 Task: Find connections with filter location Wettingen with filter topic #mindset with filter profile language Potuguese with filter current company Toyota Kirloskar Motor with filter school Hyderabad Alumni Association of JNTU College of Engineering, Kakinada with filter industry Environmental Quality Programs with filter service category Grant Writing with filter keywords title Marketing Director
Action: Mouse moved to (559, 87)
Screenshot: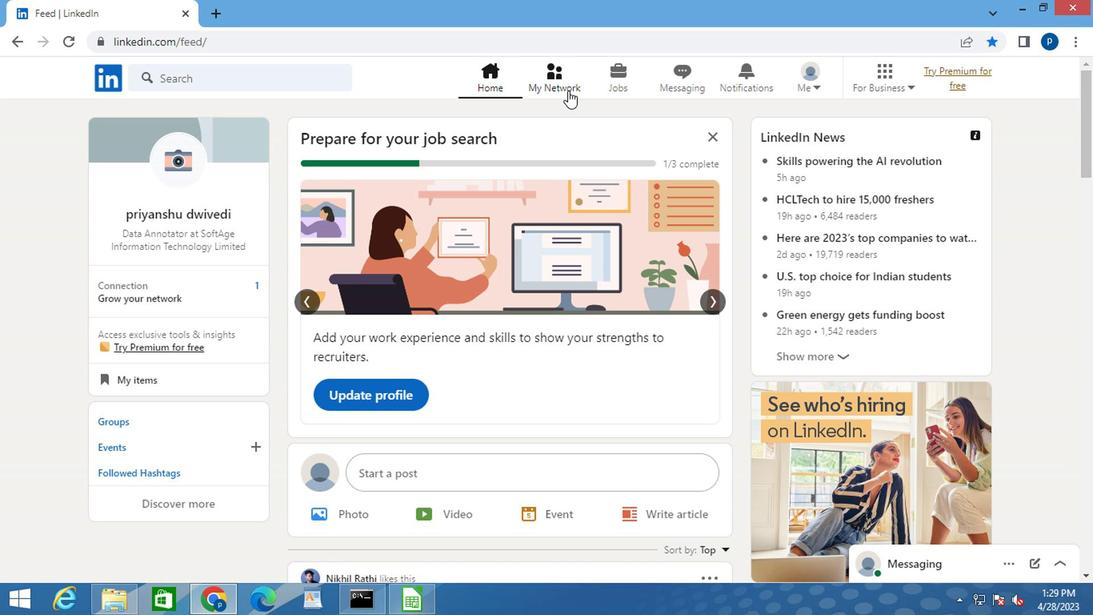 
Action: Mouse pressed left at (559, 87)
Screenshot: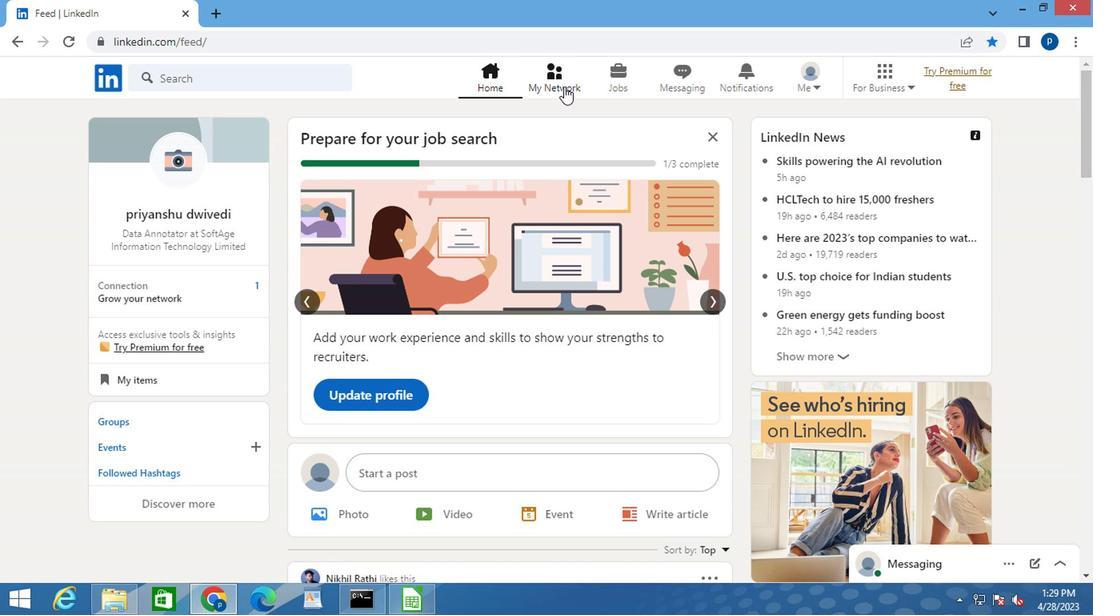 
Action: Mouse moved to (145, 163)
Screenshot: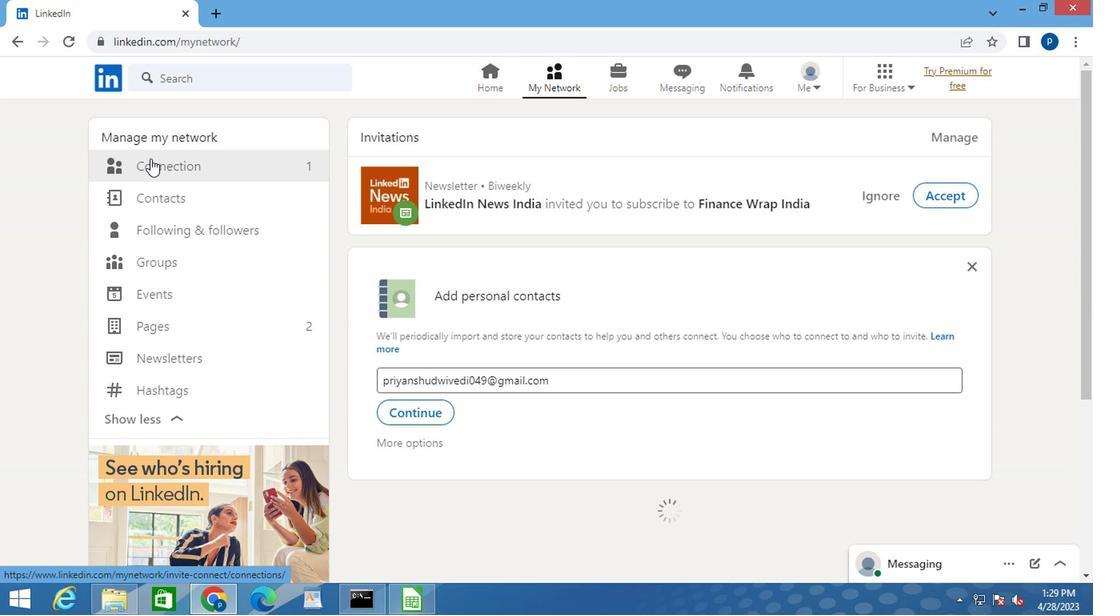 
Action: Mouse pressed left at (145, 163)
Screenshot: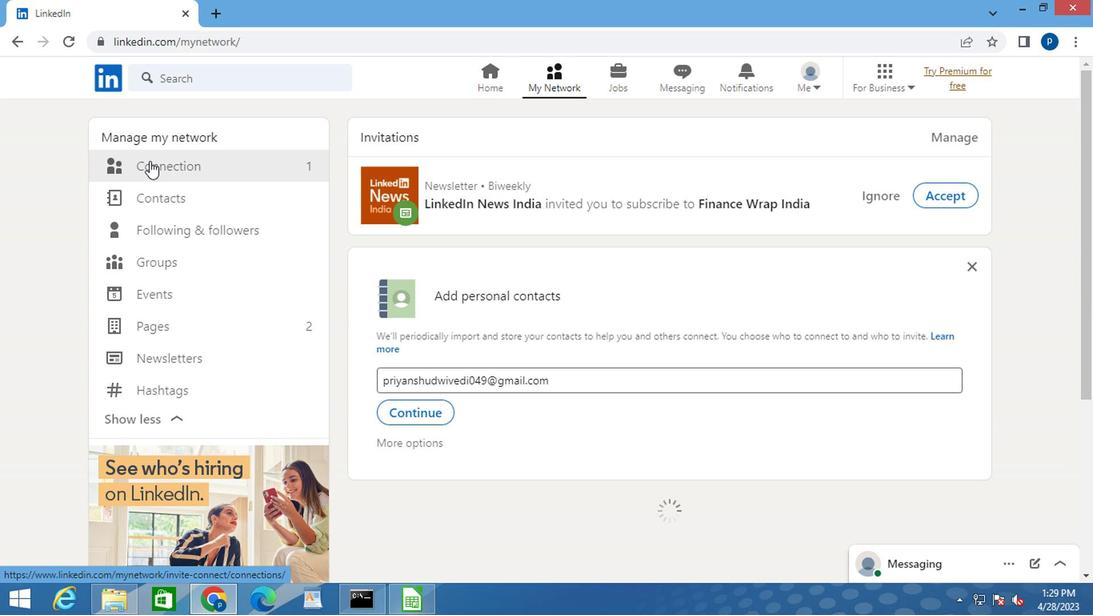 
Action: Mouse moved to (699, 168)
Screenshot: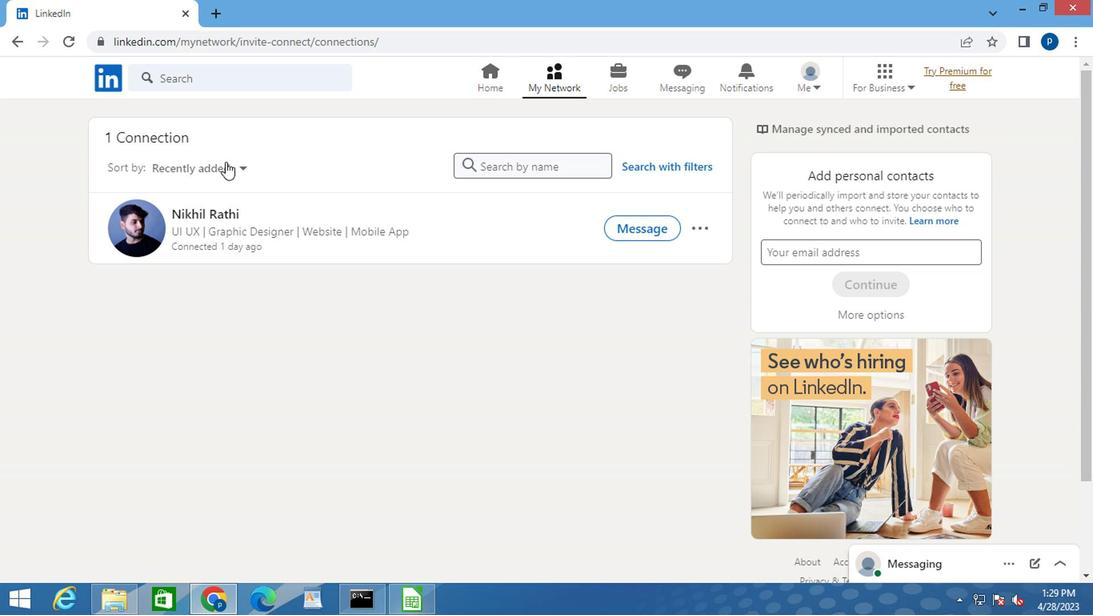 
Action: Mouse pressed left at (699, 168)
Screenshot: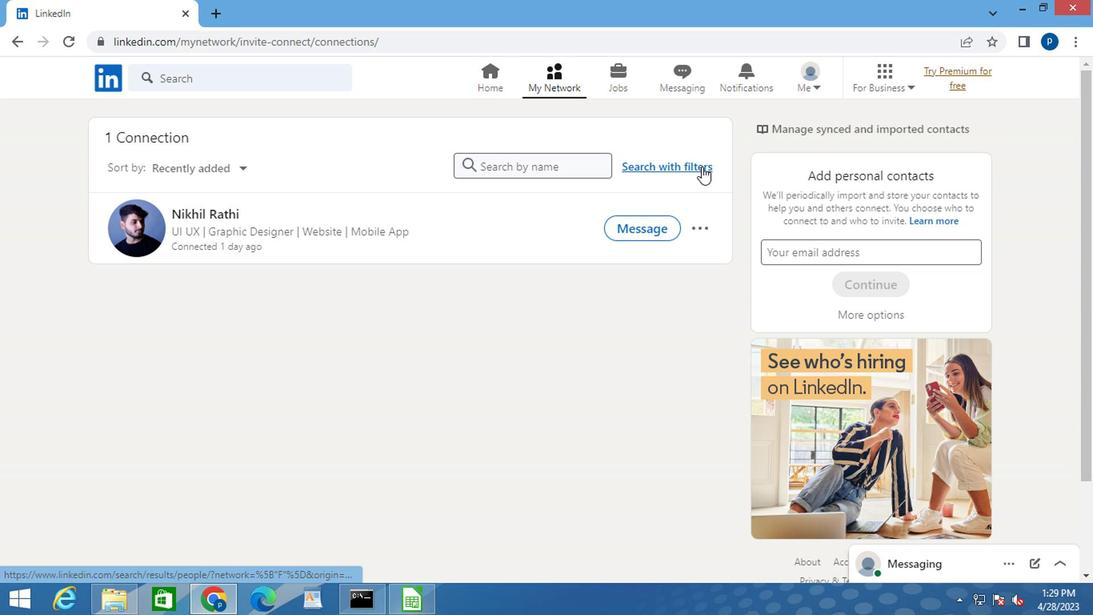 
Action: Mouse moved to (589, 128)
Screenshot: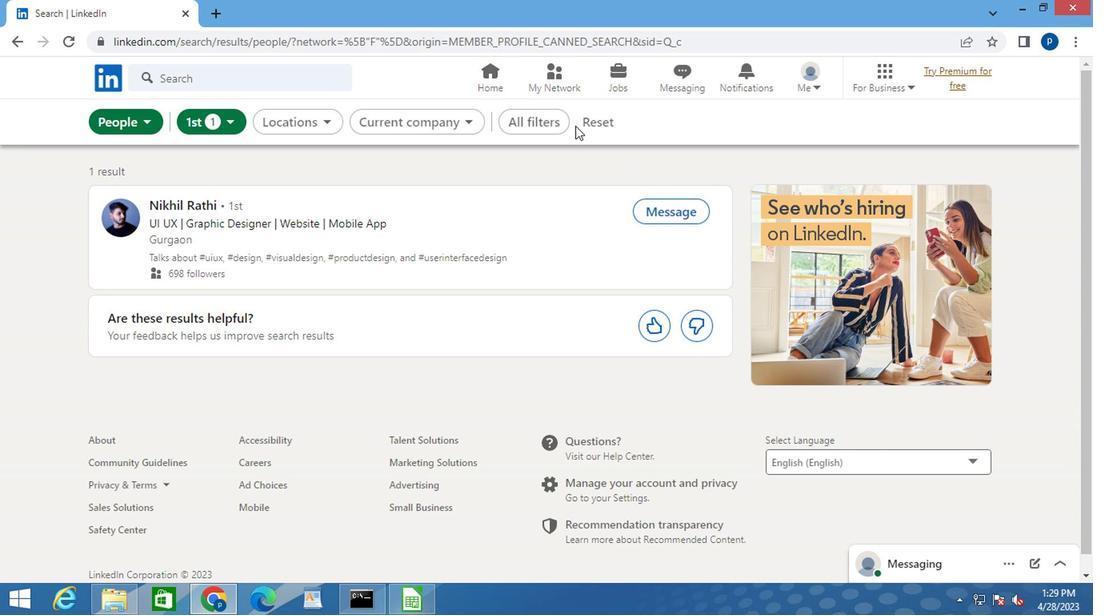 
Action: Mouse pressed left at (589, 128)
Screenshot: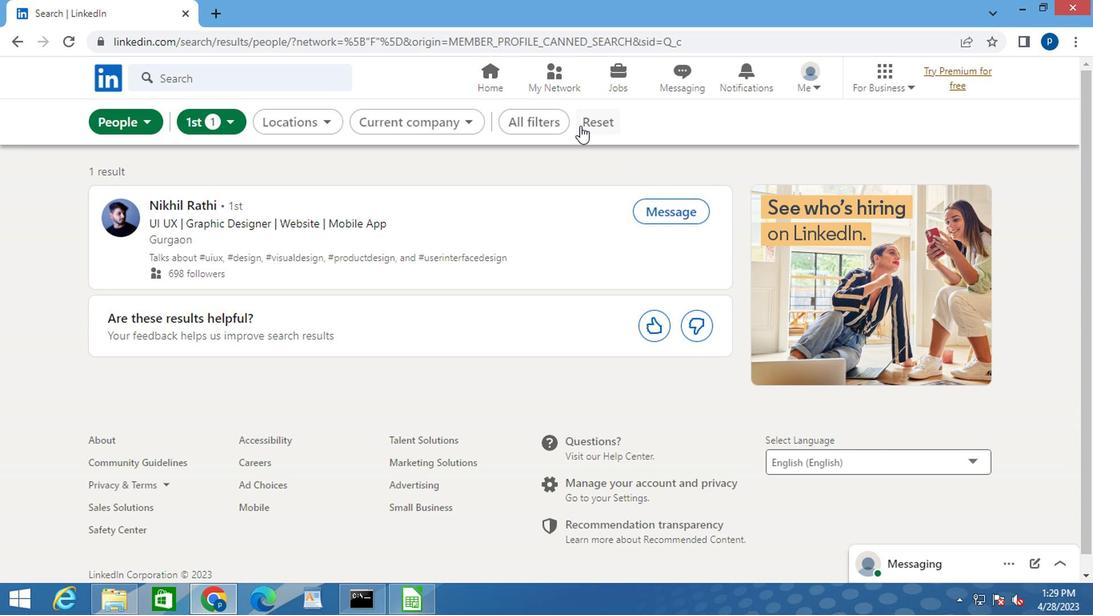 
Action: Mouse moved to (582, 128)
Screenshot: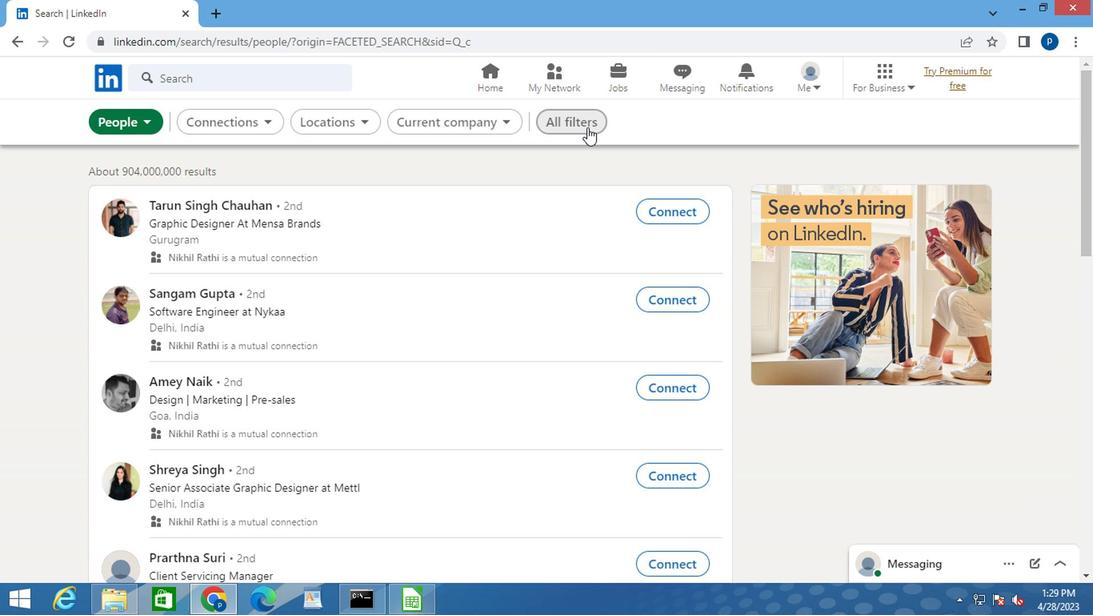 
Action: Mouse pressed left at (582, 128)
Screenshot: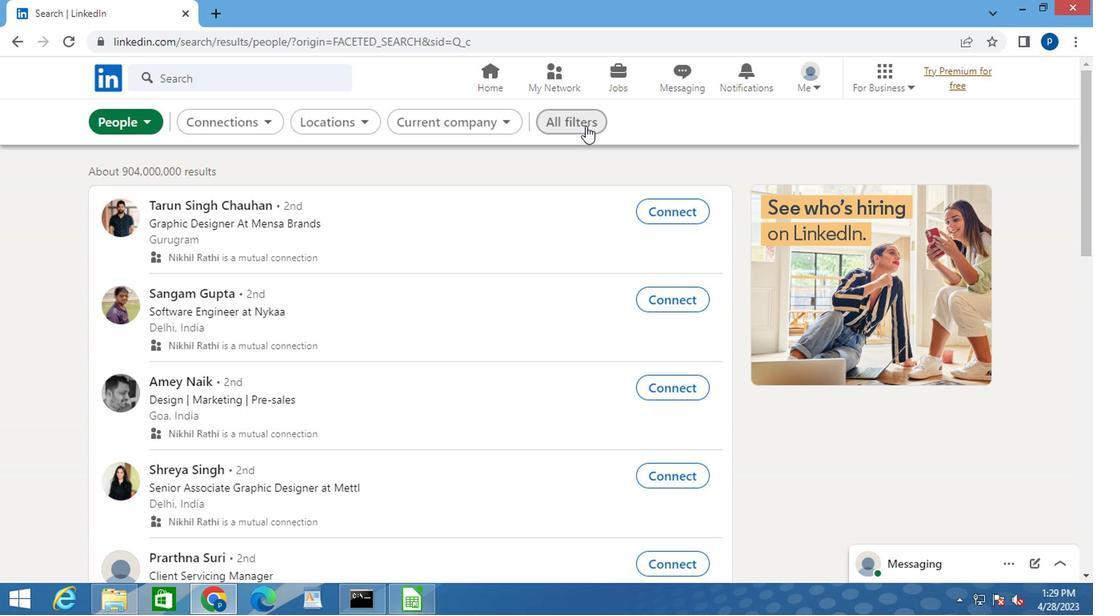 
Action: Mouse moved to (780, 408)
Screenshot: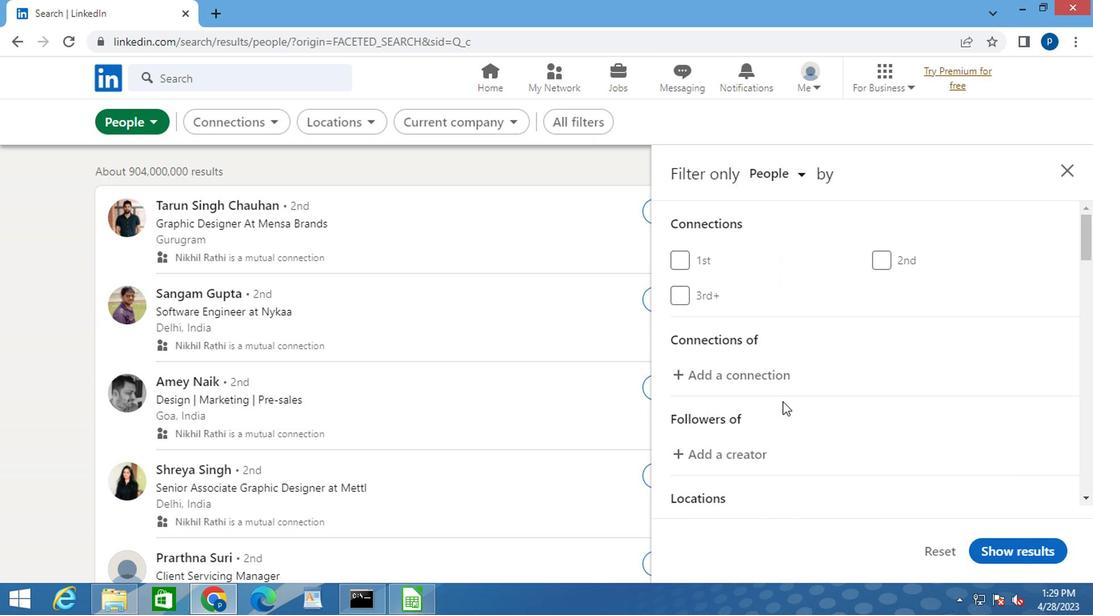 
Action: Mouse scrolled (780, 407) with delta (0, -1)
Screenshot: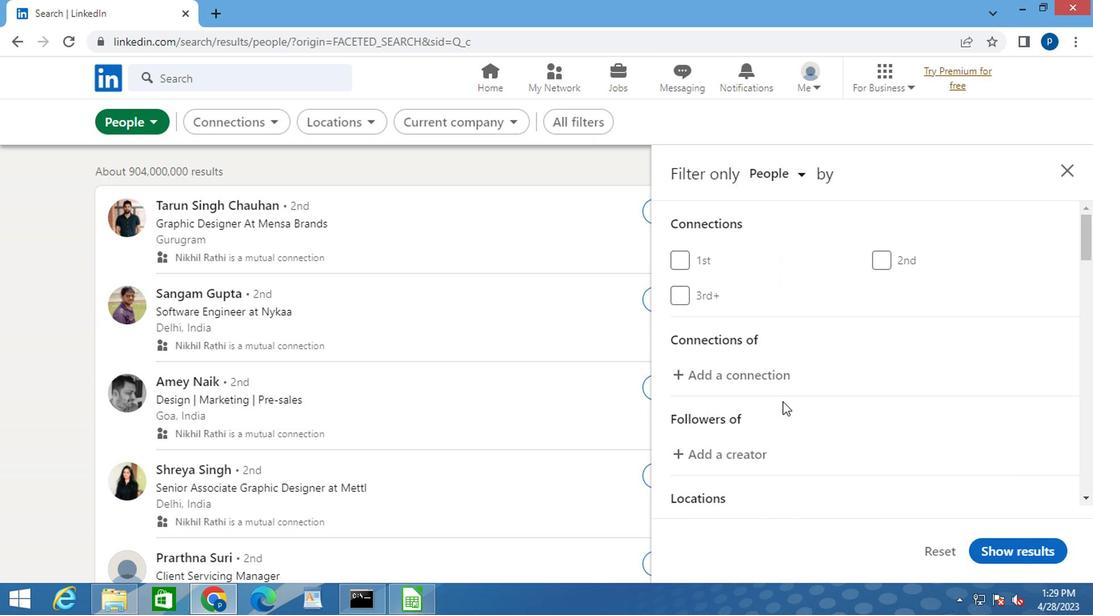 
Action: Mouse moved to (780, 414)
Screenshot: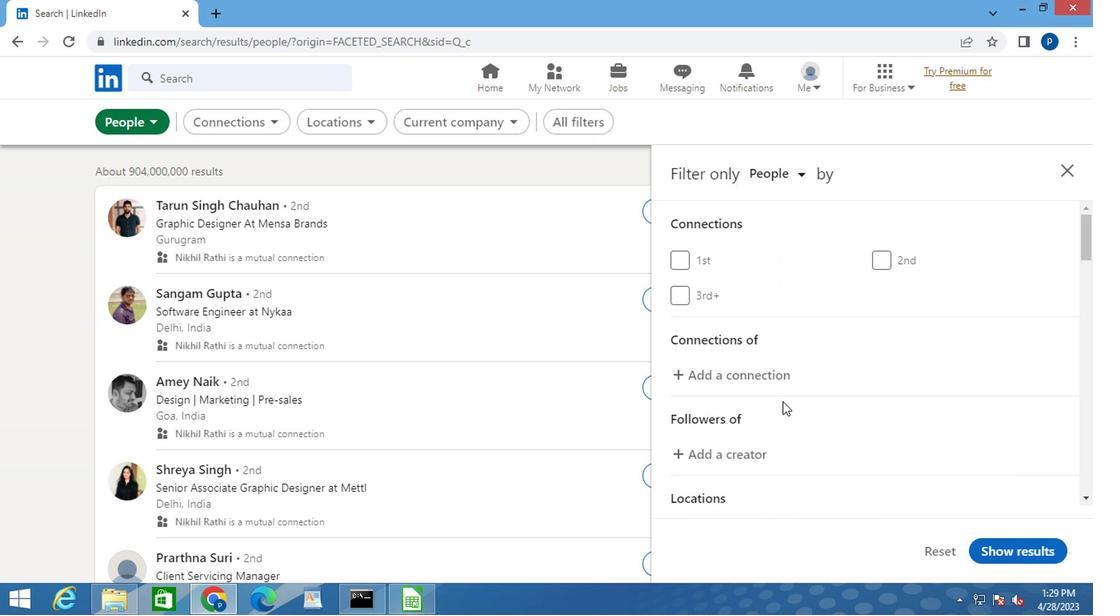 
Action: Mouse scrolled (780, 413) with delta (0, -1)
Screenshot: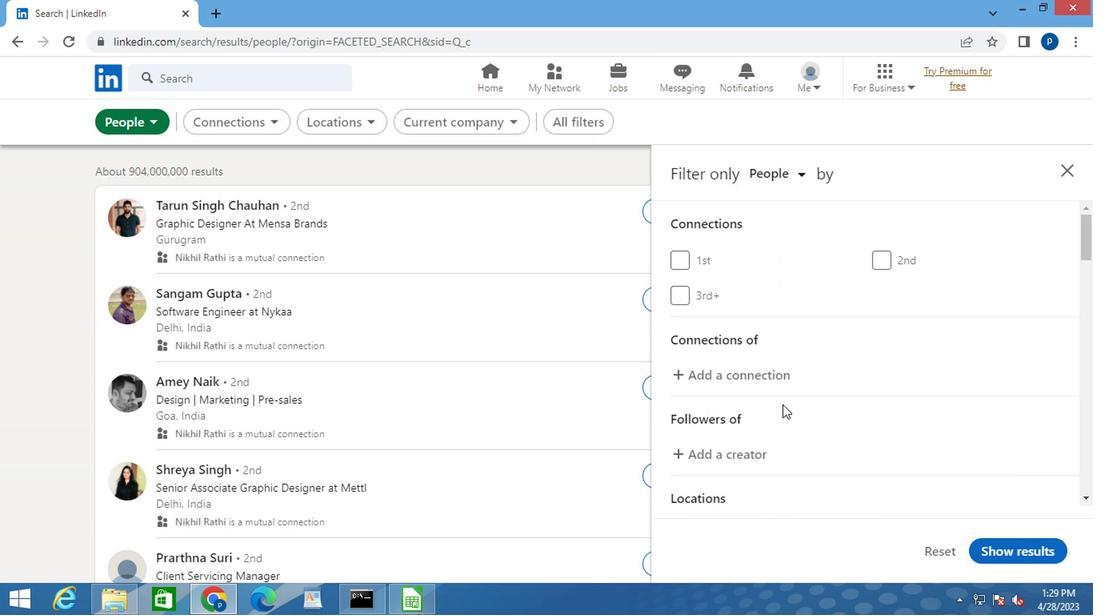 
Action: Mouse moved to (780, 415)
Screenshot: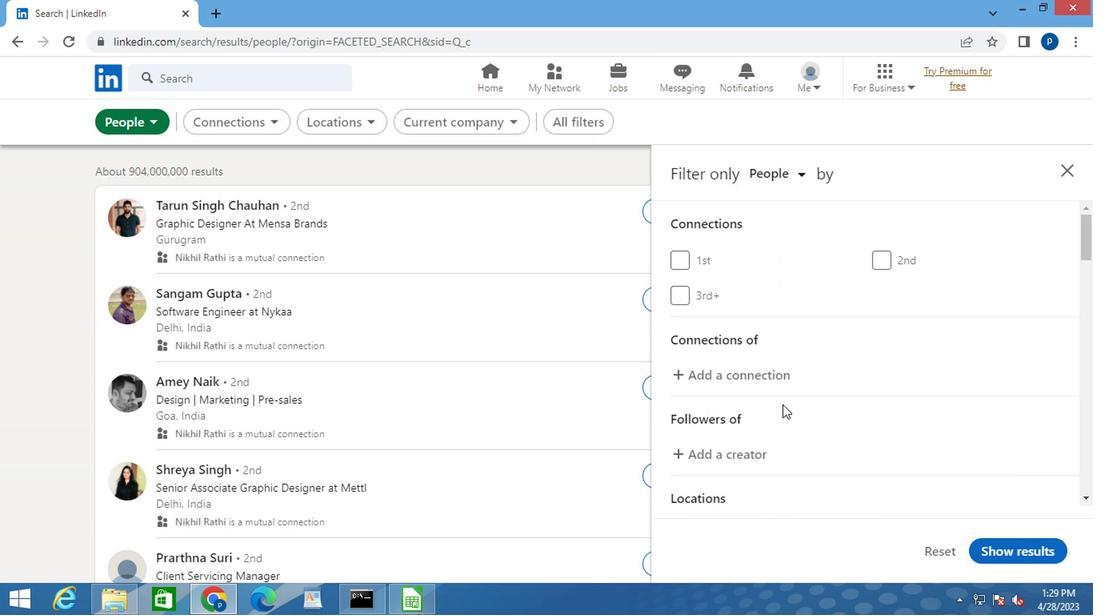 
Action: Mouse scrolled (780, 414) with delta (0, 0)
Screenshot: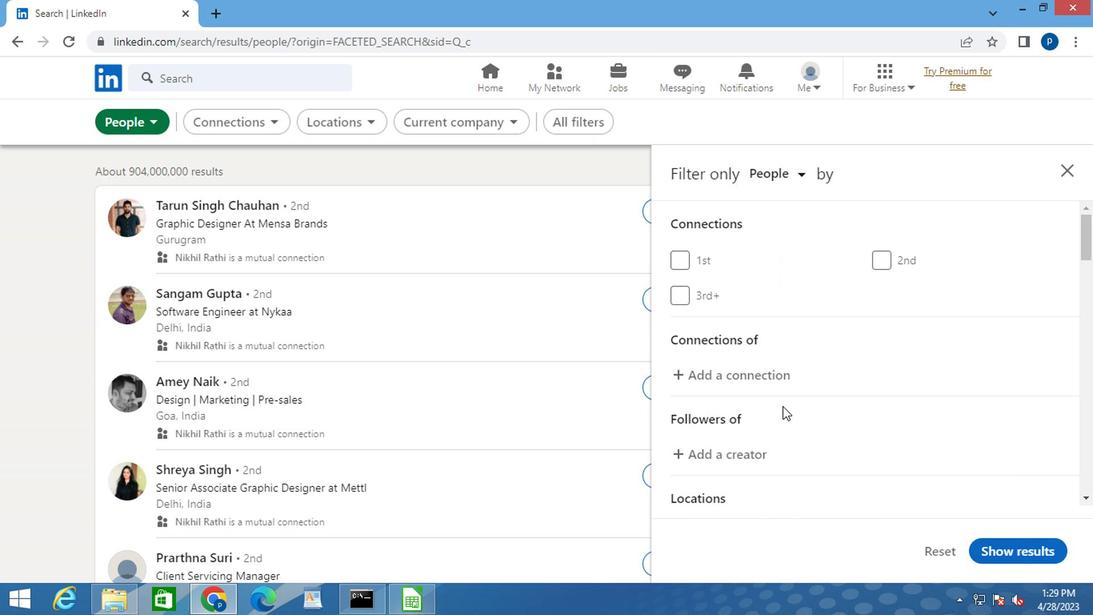 
Action: Mouse moved to (898, 375)
Screenshot: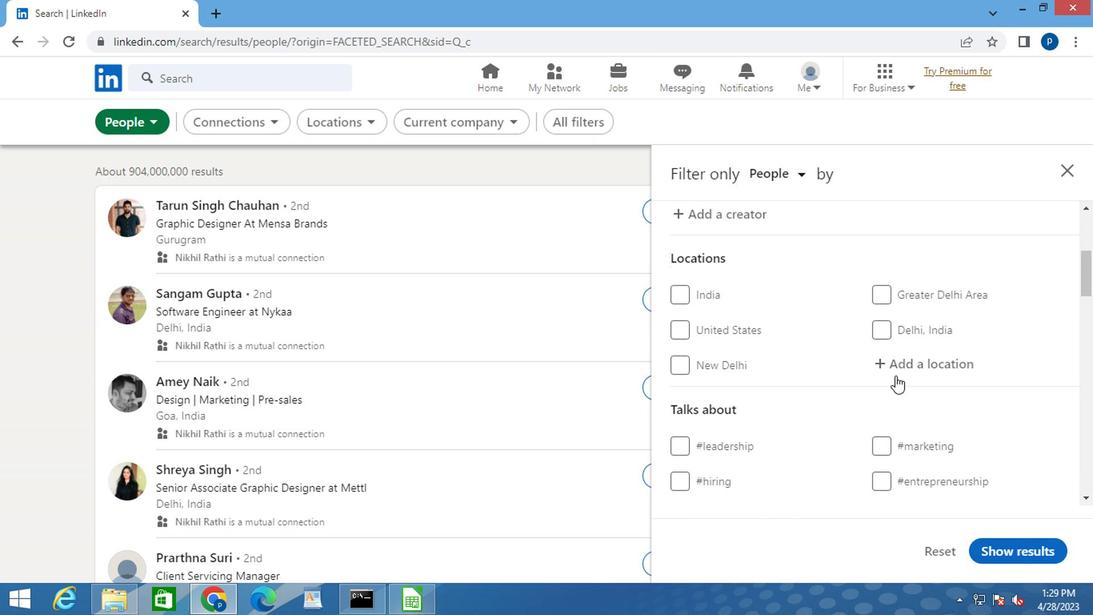 
Action: Mouse pressed left at (898, 375)
Screenshot: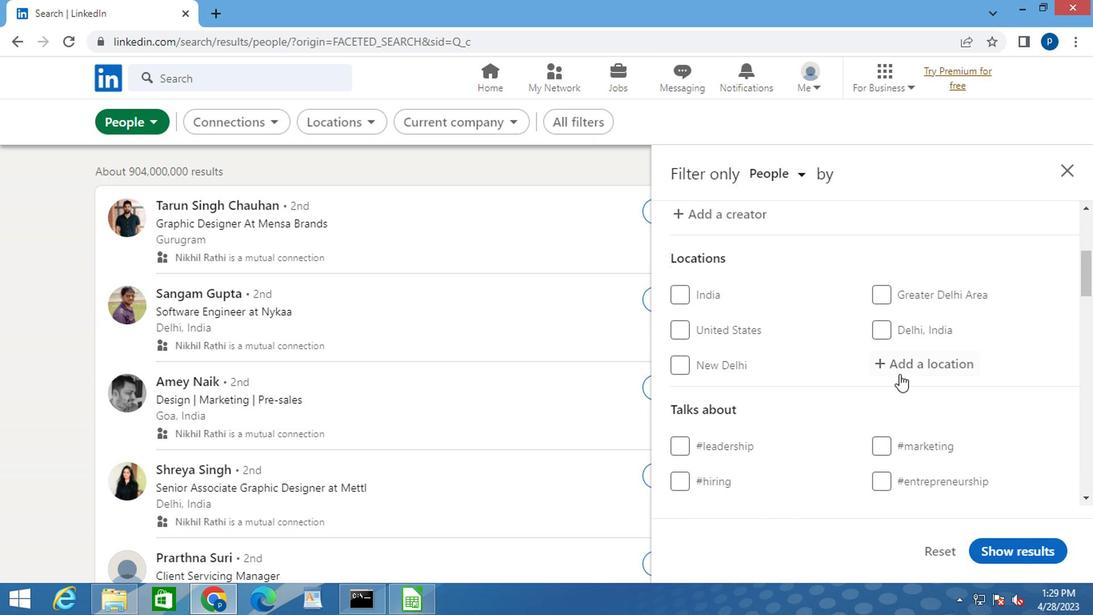 
Action: Key pressed <Key.caps_lock>w<Key.caps_lock>ettingen
Screenshot: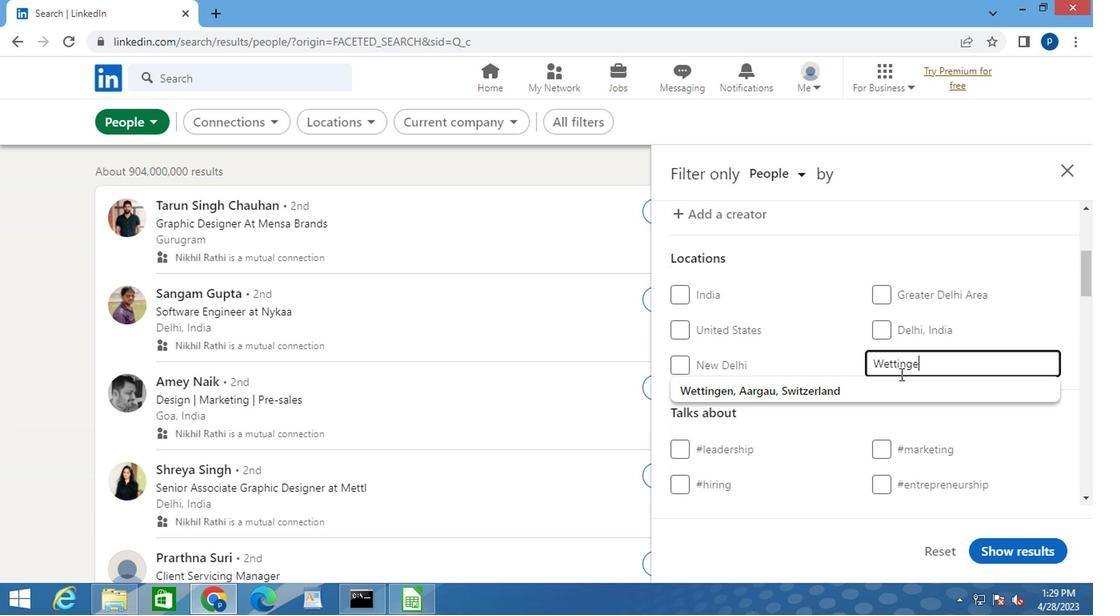 
Action: Mouse moved to (811, 387)
Screenshot: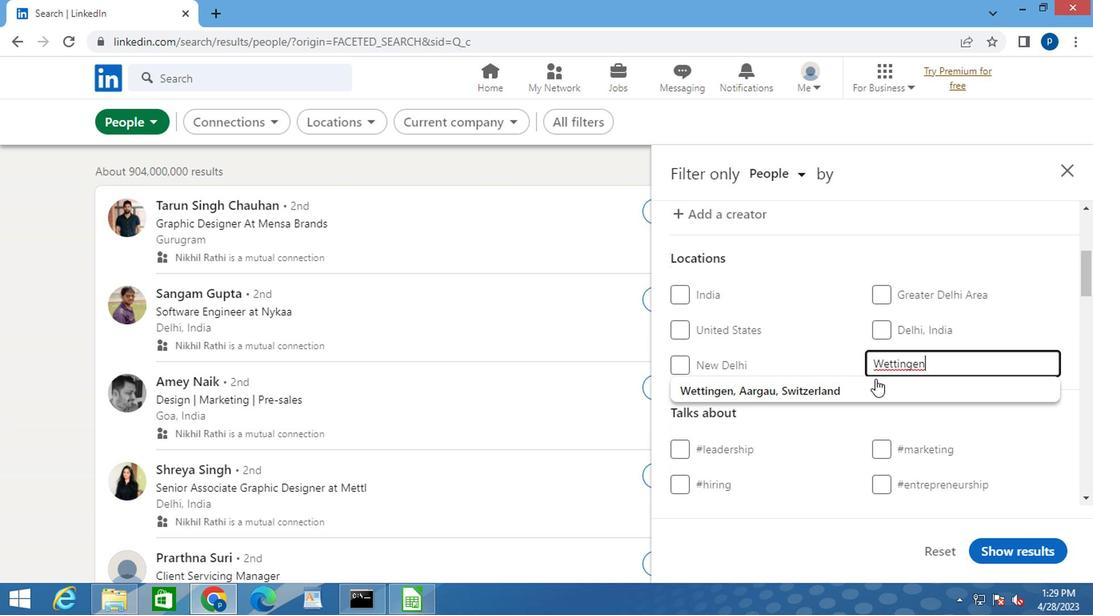 
Action: Mouse pressed left at (811, 387)
Screenshot: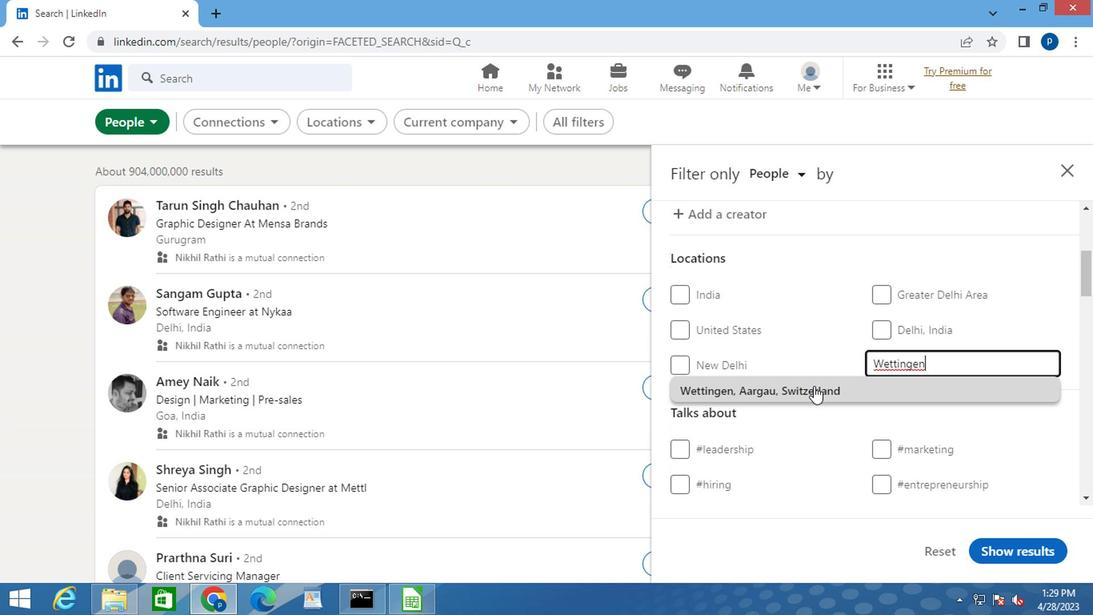 
Action: Mouse moved to (803, 391)
Screenshot: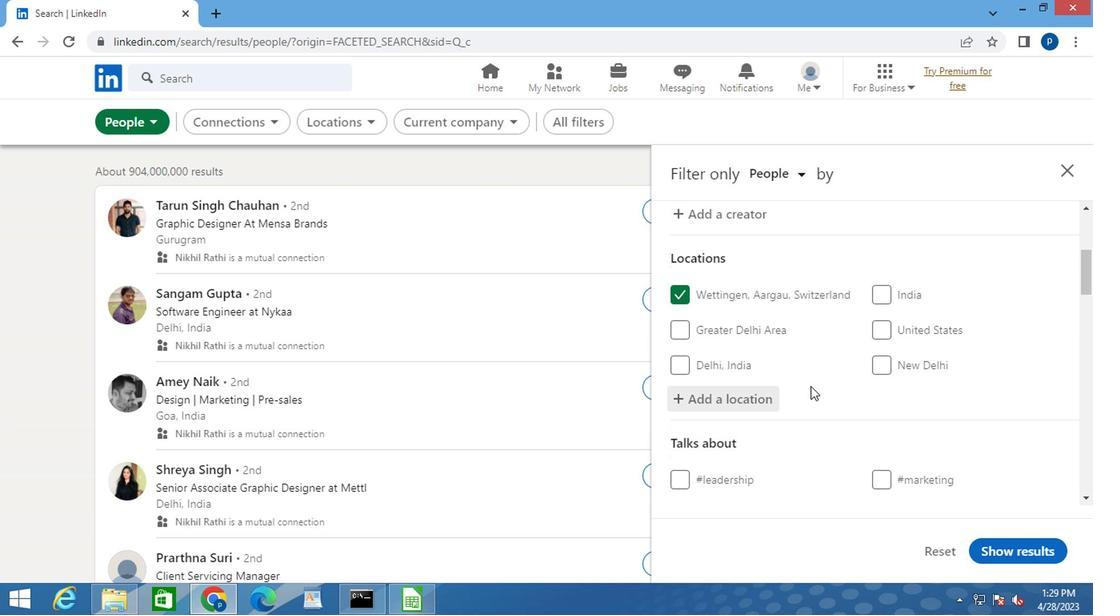 
Action: Mouse scrolled (803, 390) with delta (0, 0)
Screenshot: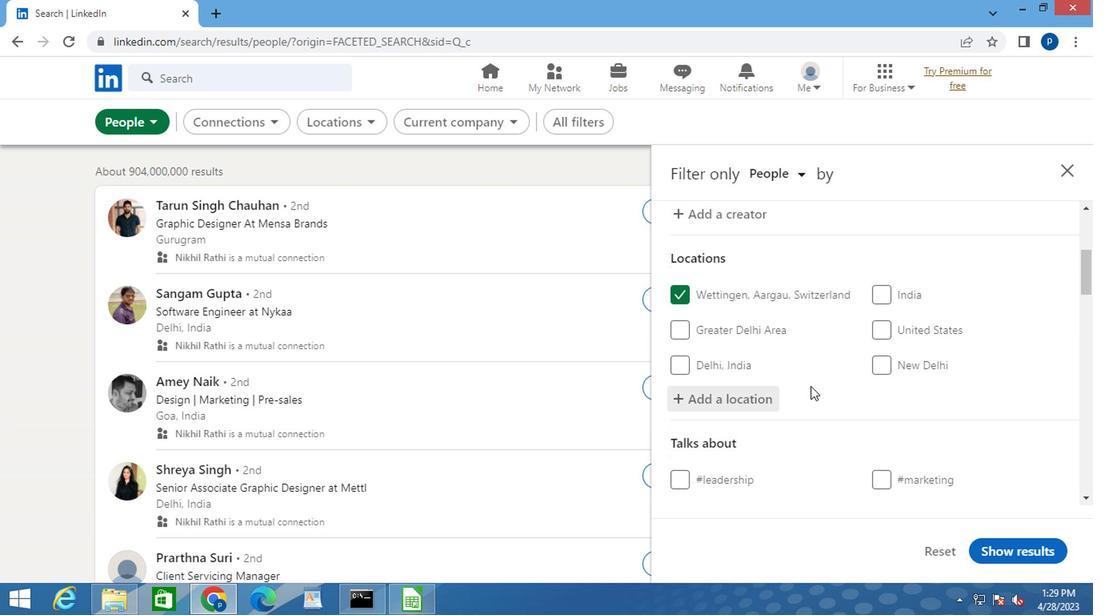
Action: Mouse moved to (803, 391)
Screenshot: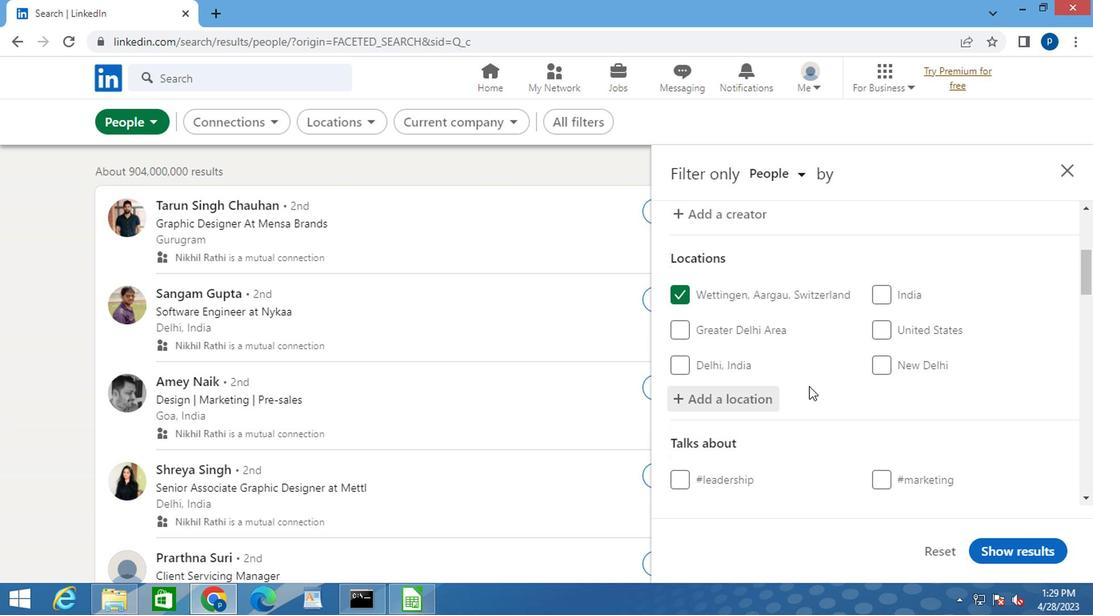 
Action: Mouse scrolled (803, 391) with delta (0, 0)
Screenshot: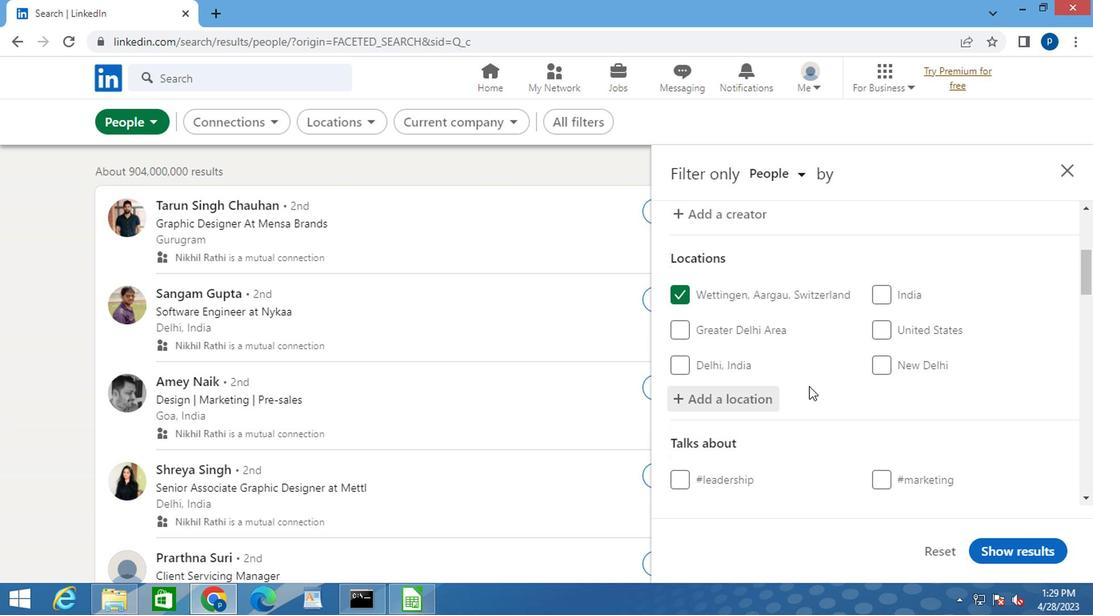 
Action: Mouse moved to (885, 395)
Screenshot: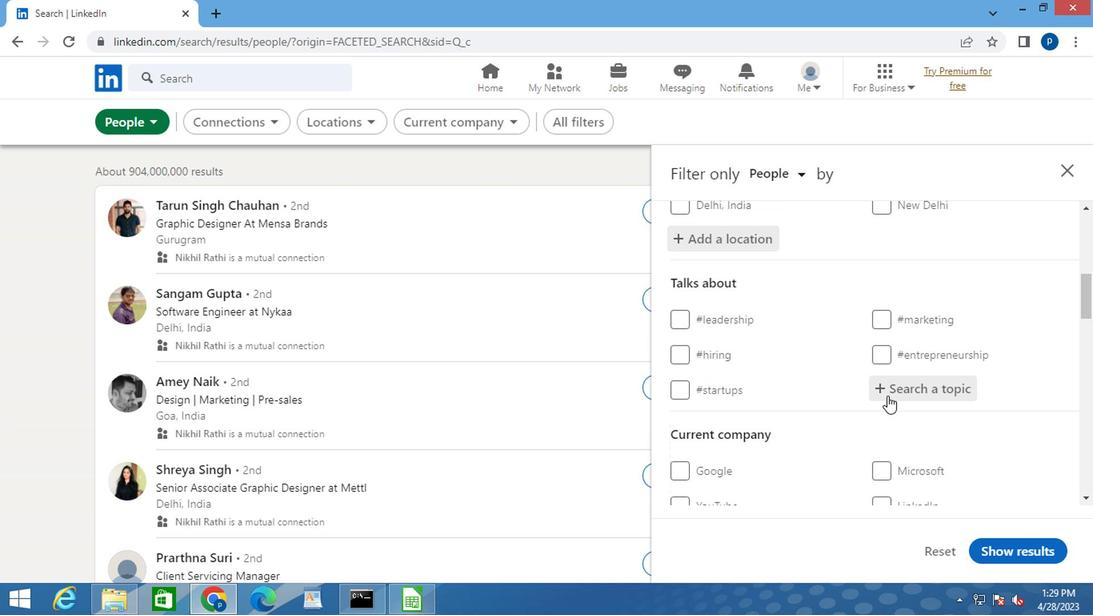 
Action: Mouse pressed left at (885, 395)
Screenshot: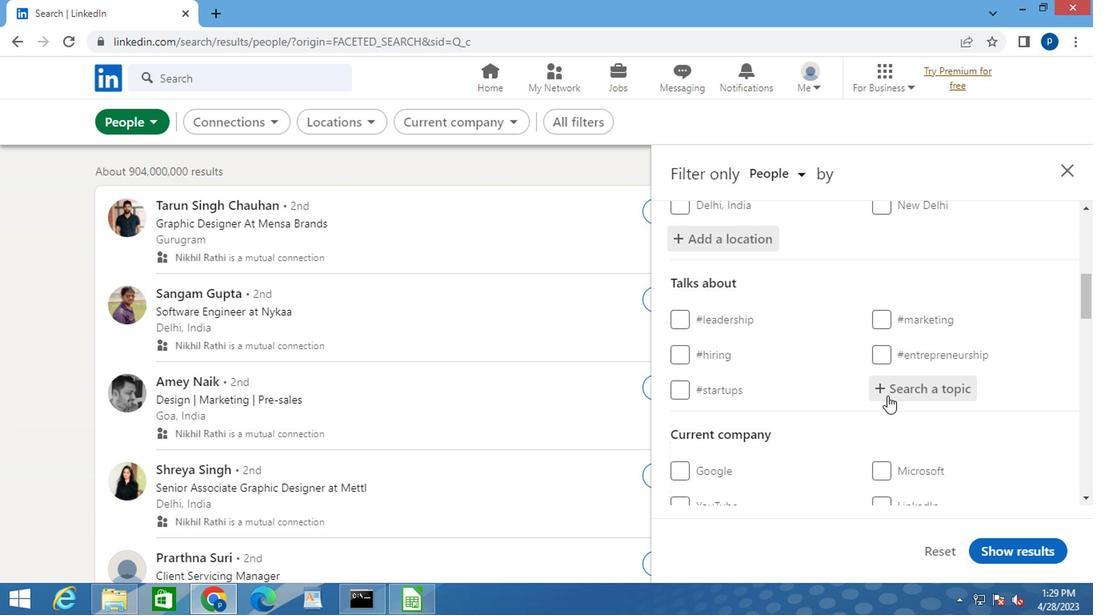 
Action: Key pressed <Key.shift>#MINDSET
Screenshot: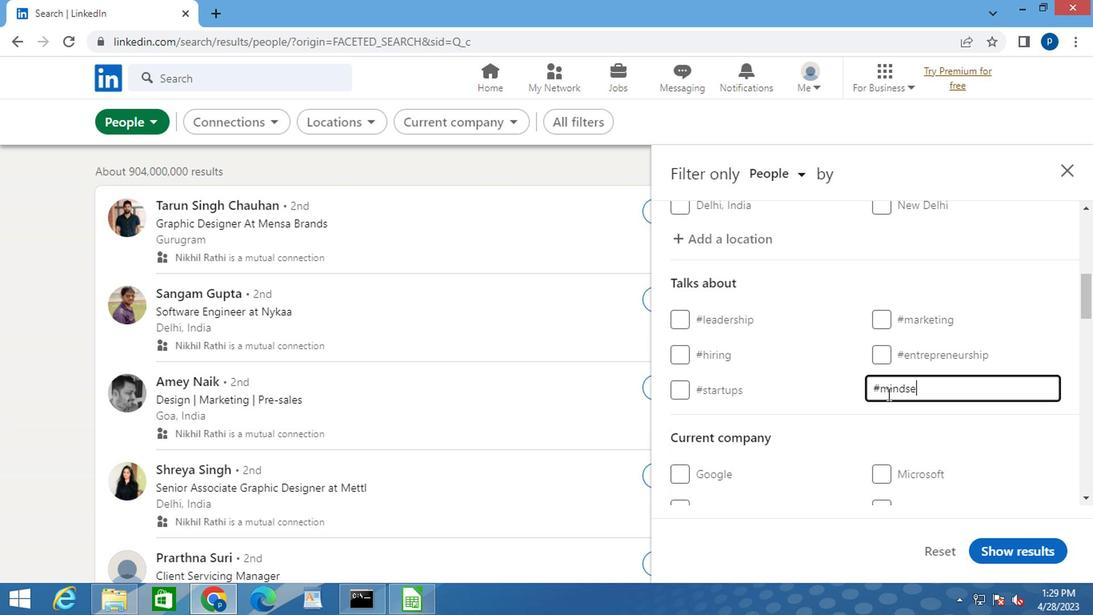 
Action: Mouse moved to (874, 411)
Screenshot: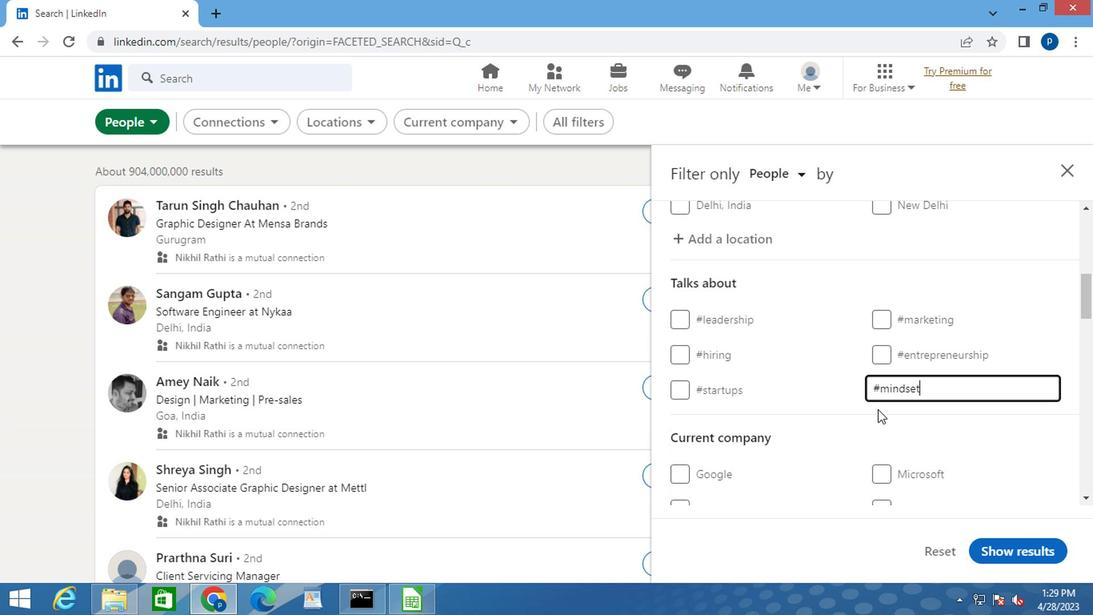 
Action: Mouse scrolled (874, 411) with delta (0, 0)
Screenshot: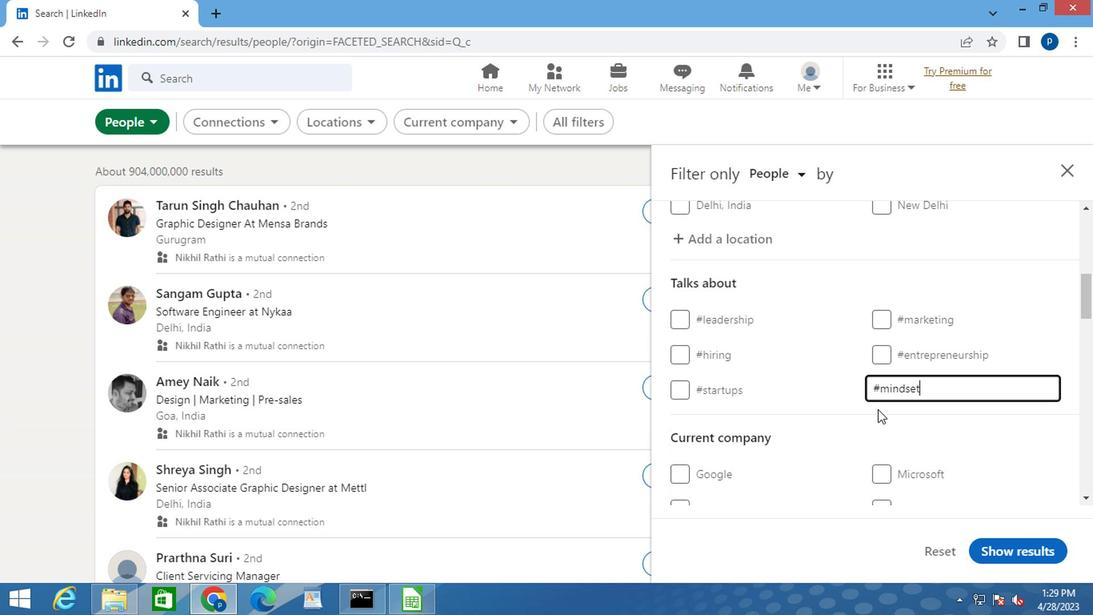 
Action: Mouse moved to (872, 412)
Screenshot: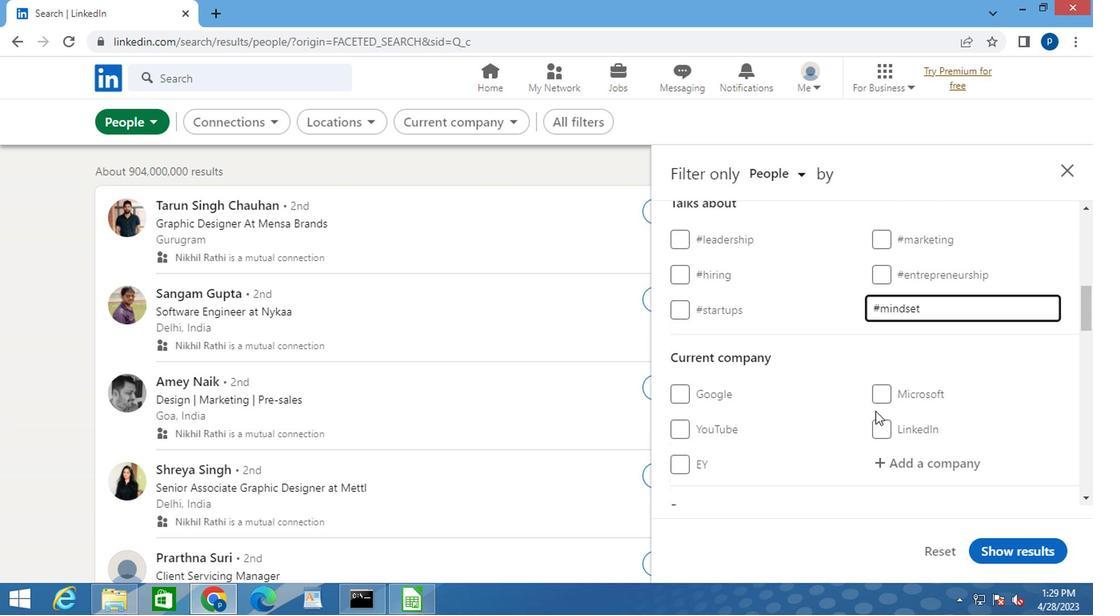 
Action: Mouse scrolled (872, 411) with delta (0, -1)
Screenshot: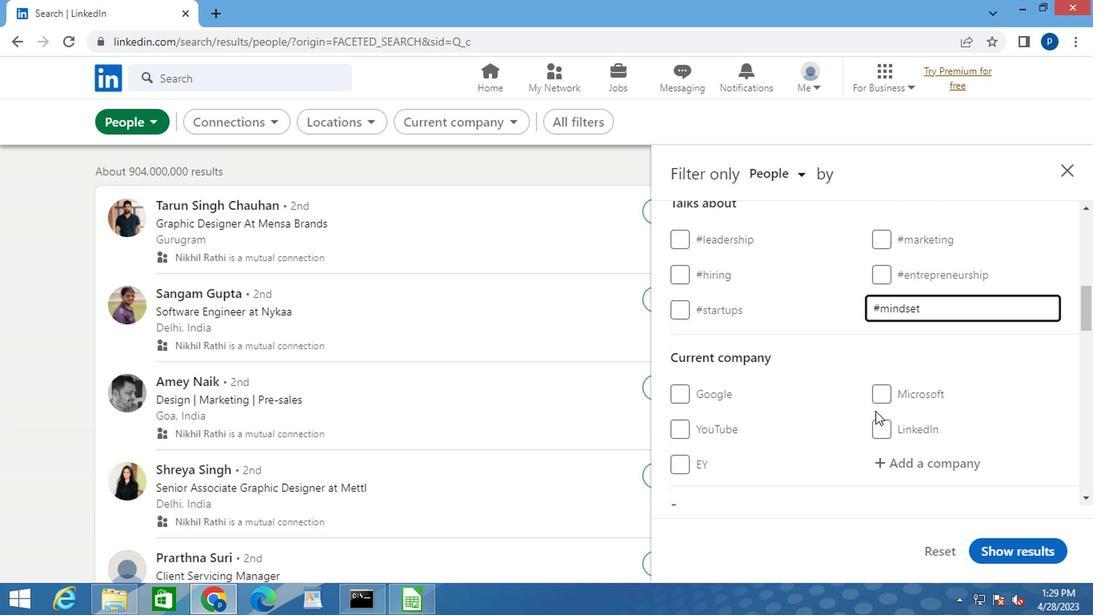 
Action: Mouse moved to (870, 412)
Screenshot: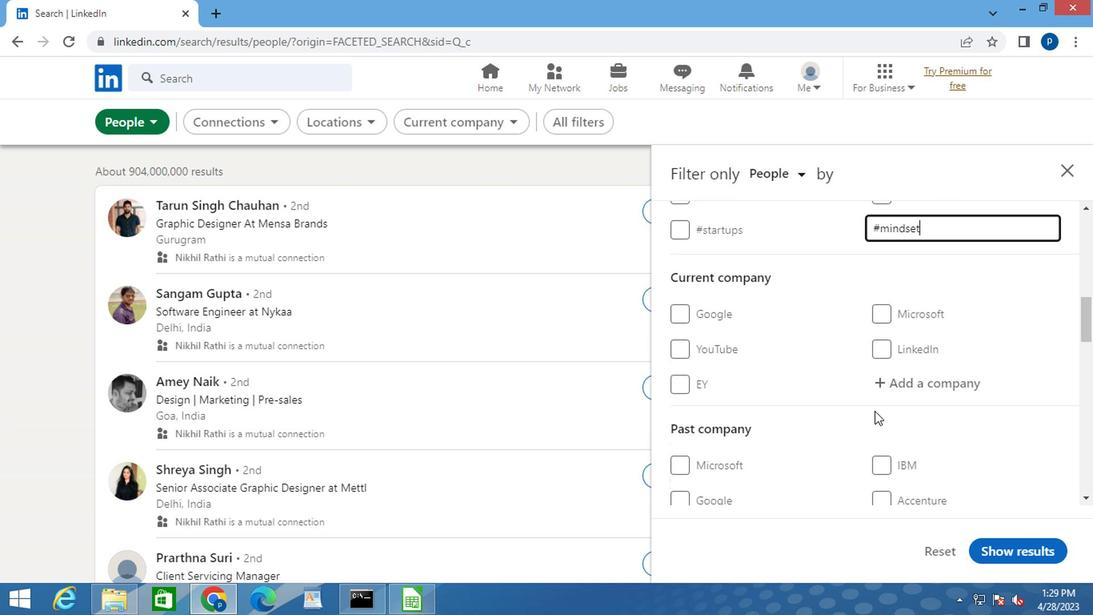 
Action: Mouse scrolled (870, 411) with delta (0, -1)
Screenshot: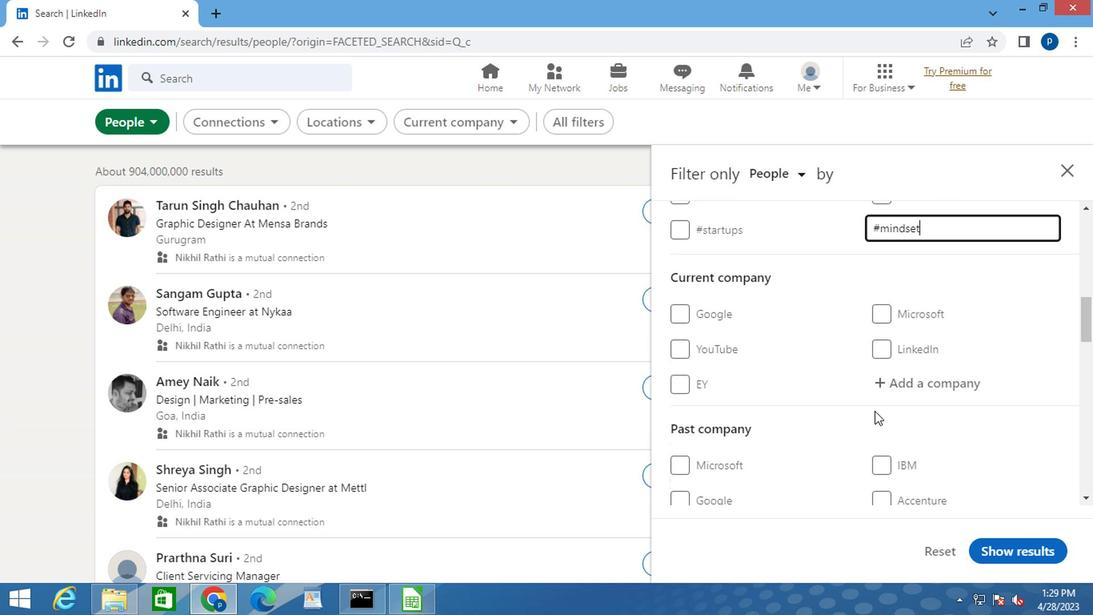 
Action: Mouse moved to (845, 403)
Screenshot: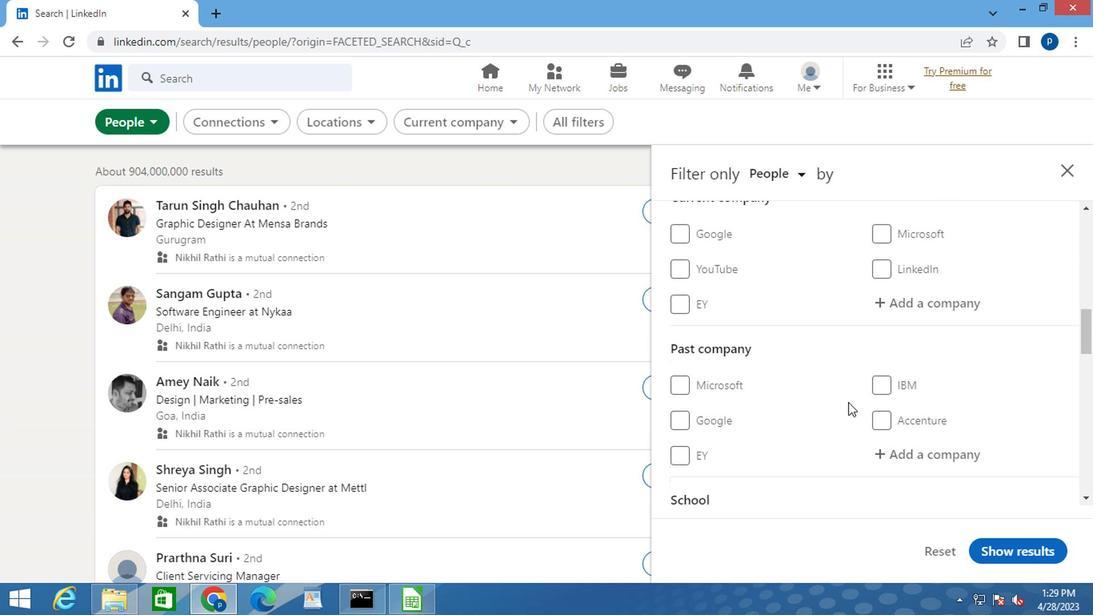 
Action: Mouse scrolled (845, 403) with delta (0, 0)
Screenshot: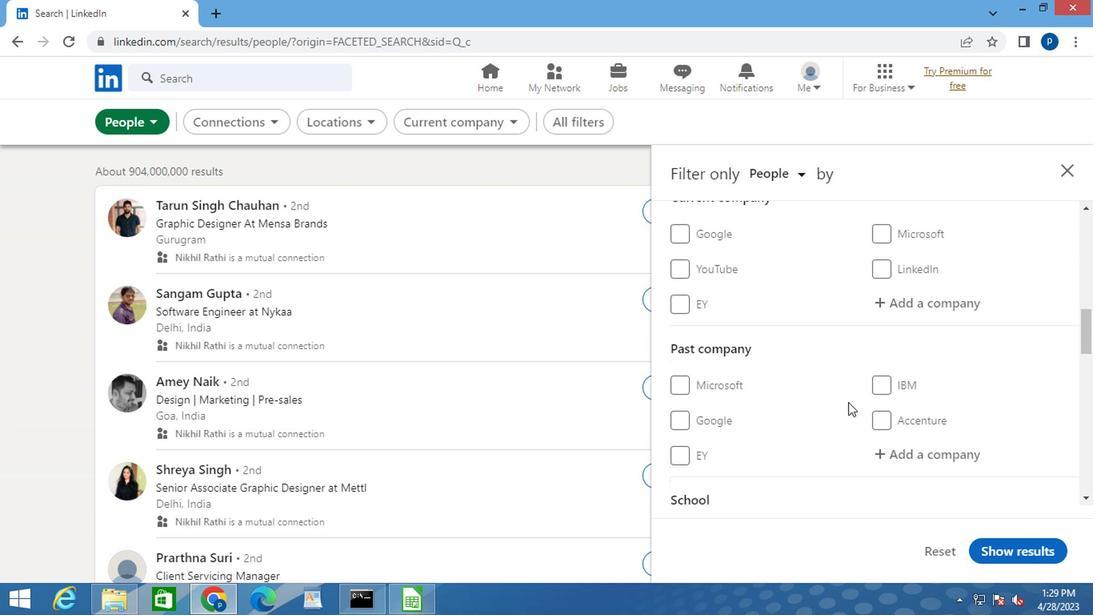 
Action: Mouse moved to (837, 403)
Screenshot: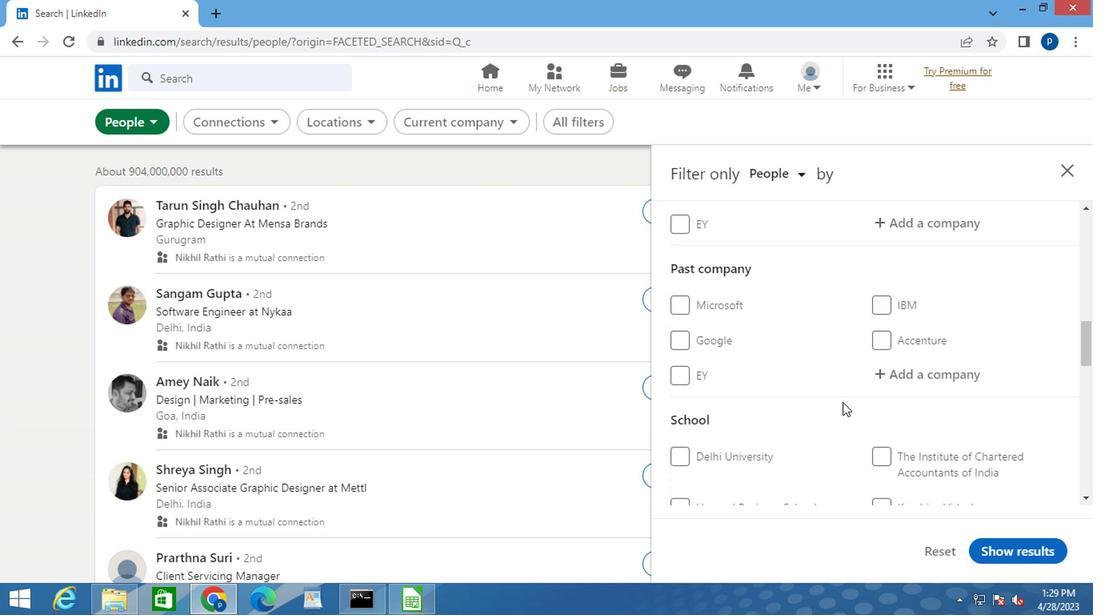 
Action: Mouse scrolled (837, 403) with delta (0, 0)
Screenshot: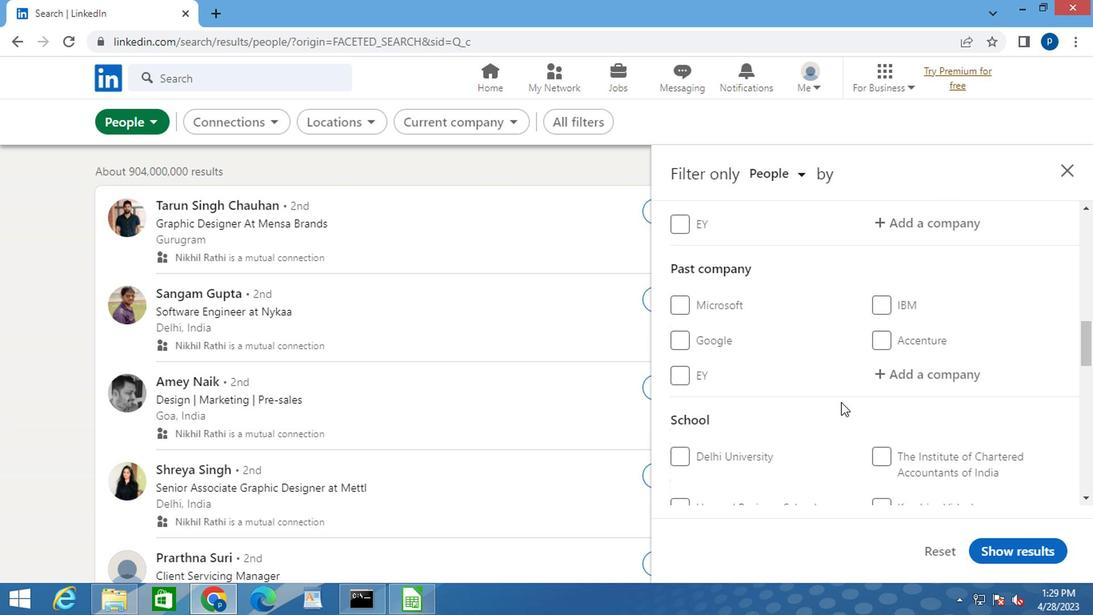 
Action: Mouse moved to (833, 403)
Screenshot: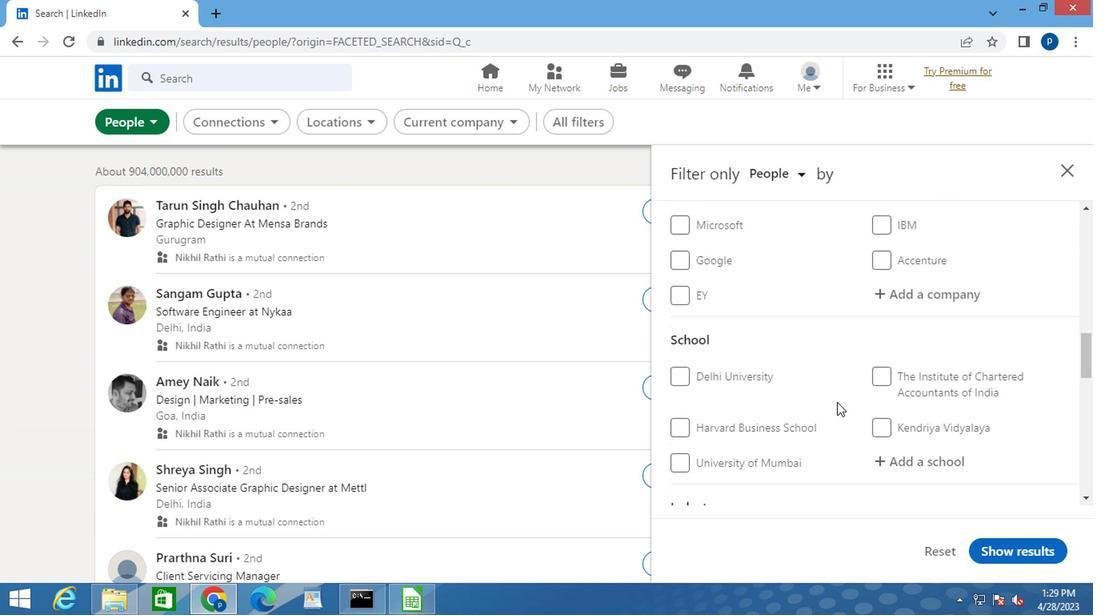 
Action: Mouse scrolled (833, 403) with delta (0, 0)
Screenshot: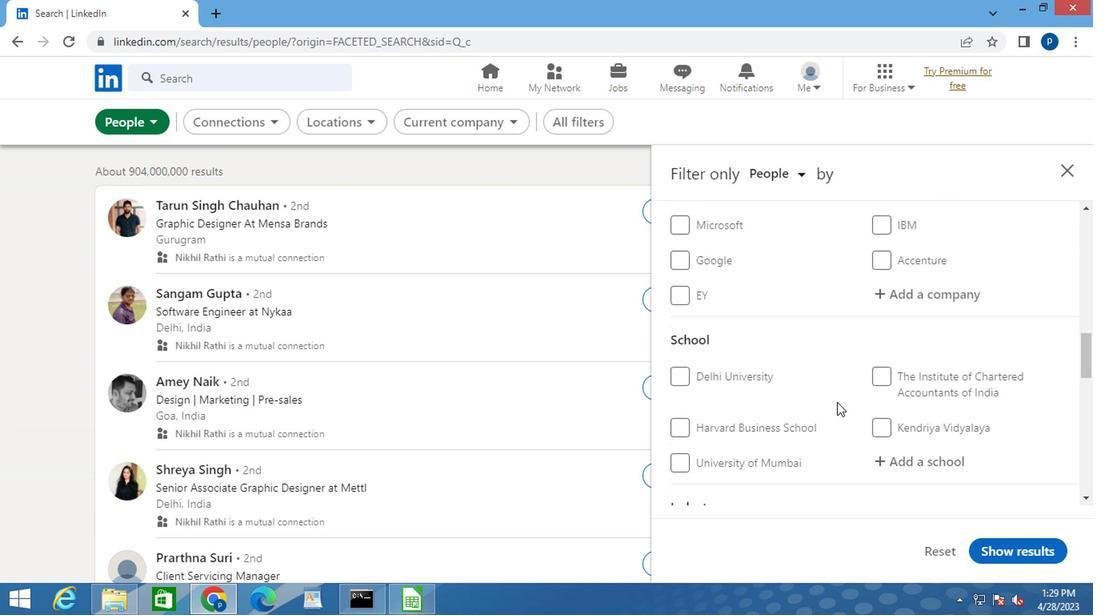 
Action: Mouse moved to (825, 401)
Screenshot: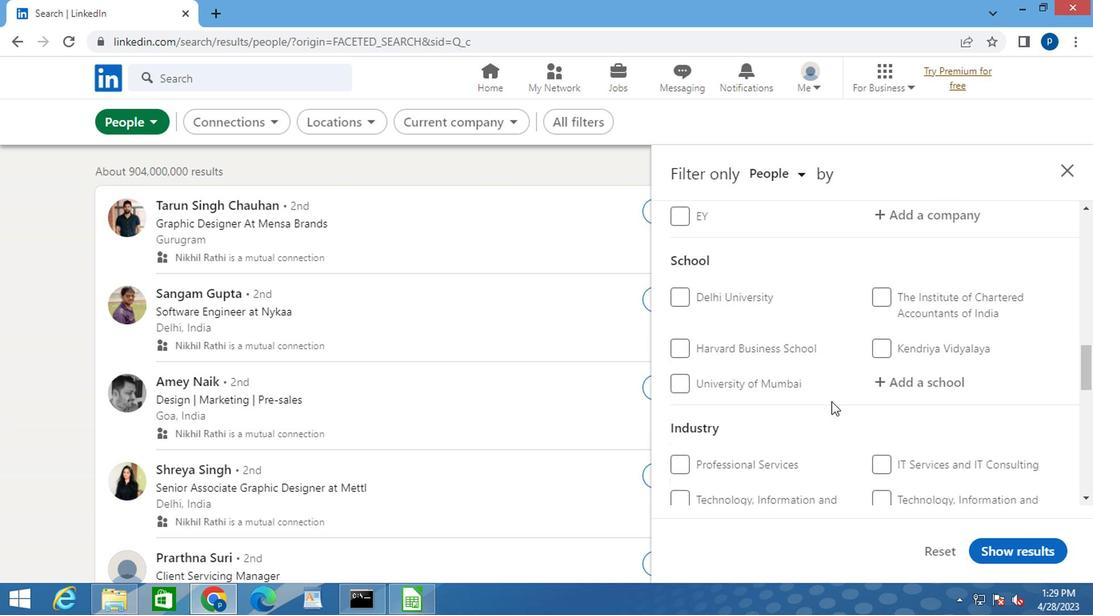 
Action: Mouse scrolled (825, 400) with delta (0, 0)
Screenshot: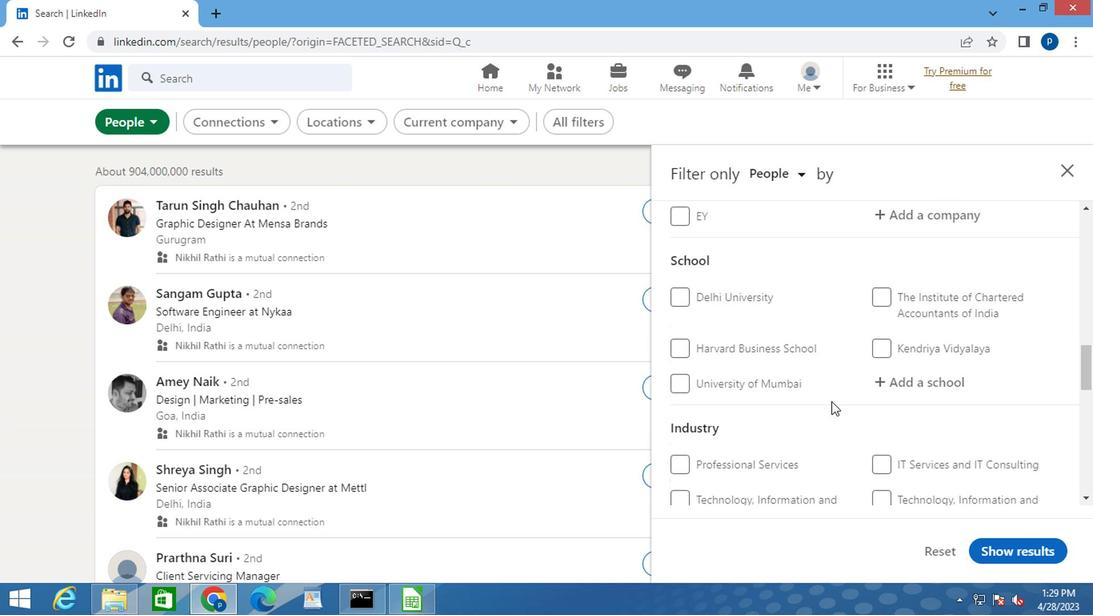 
Action: Mouse moved to (822, 401)
Screenshot: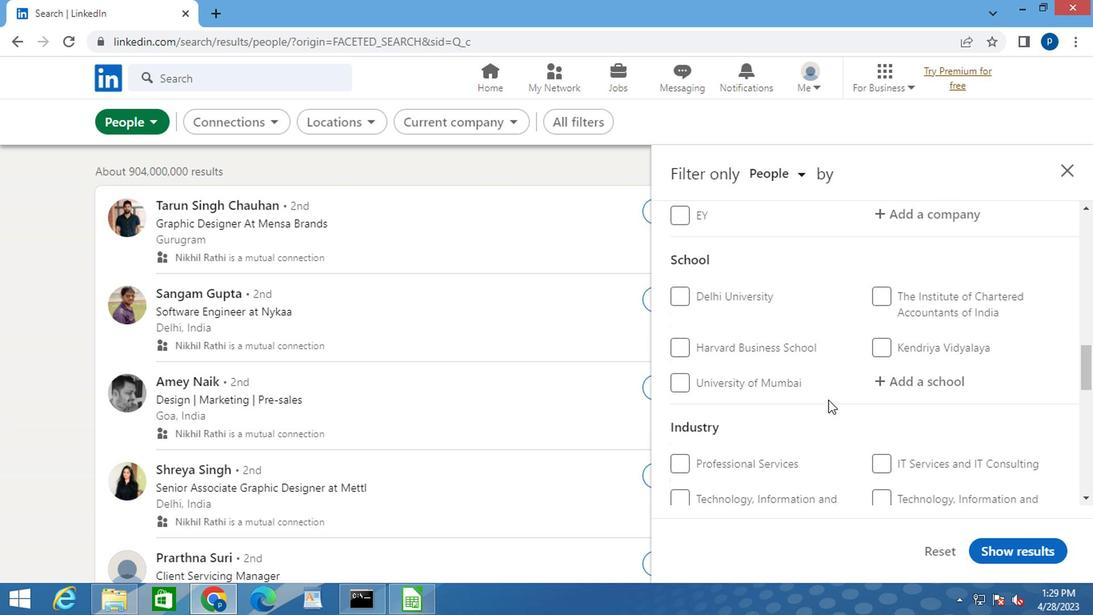 
Action: Mouse scrolled (822, 400) with delta (0, 0)
Screenshot: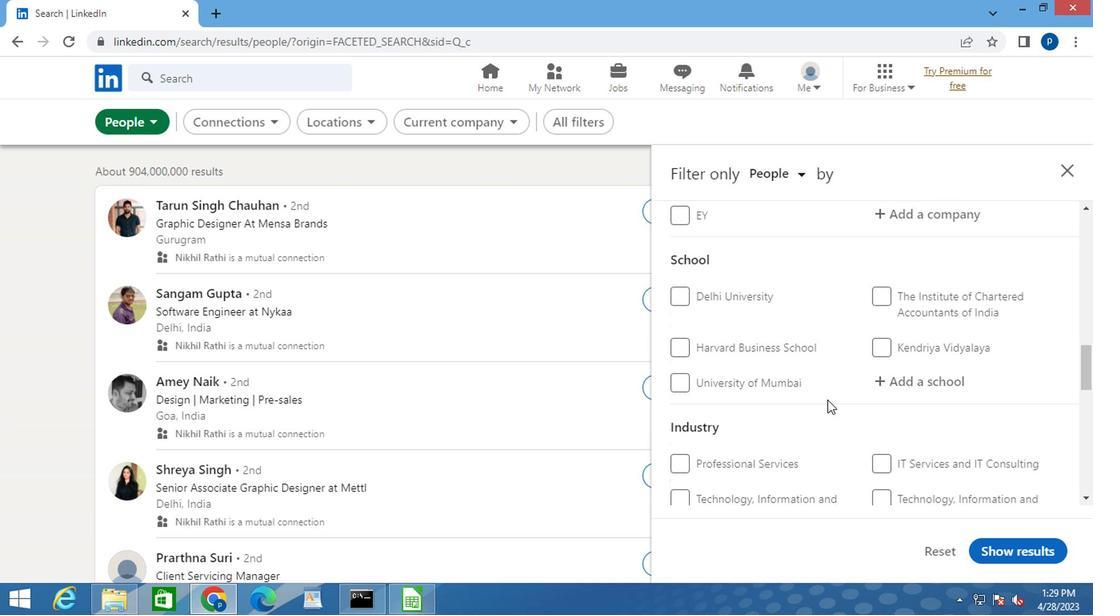 
Action: Mouse moved to (805, 396)
Screenshot: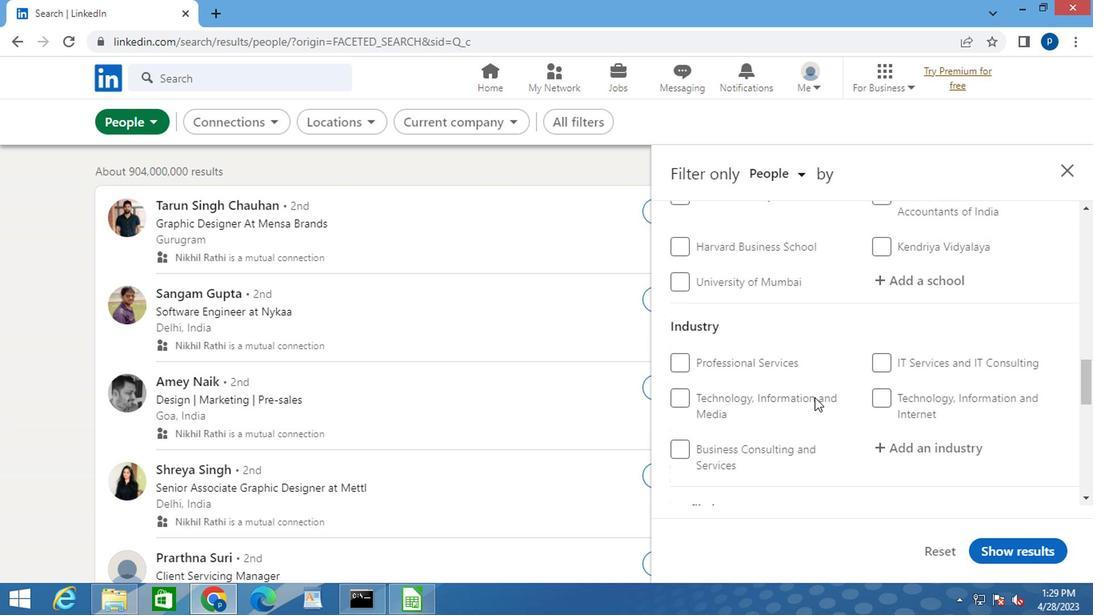 
Action: Mouse scrolled (805, 395) with delta (0, -1)
Screenshot: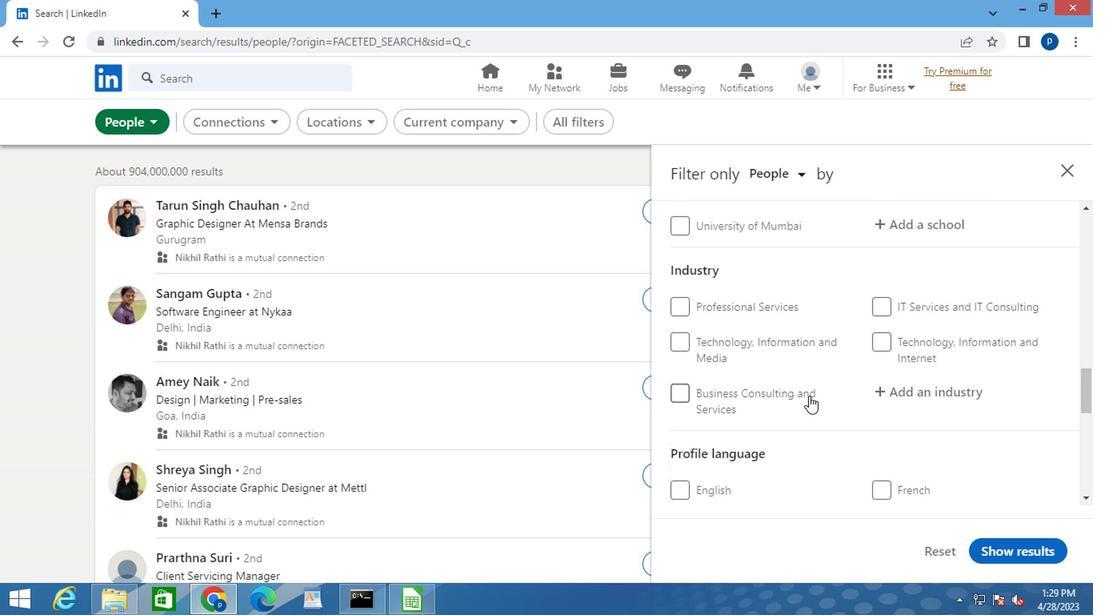 
Action: Mouse moved to (871, 445)
Screenshot: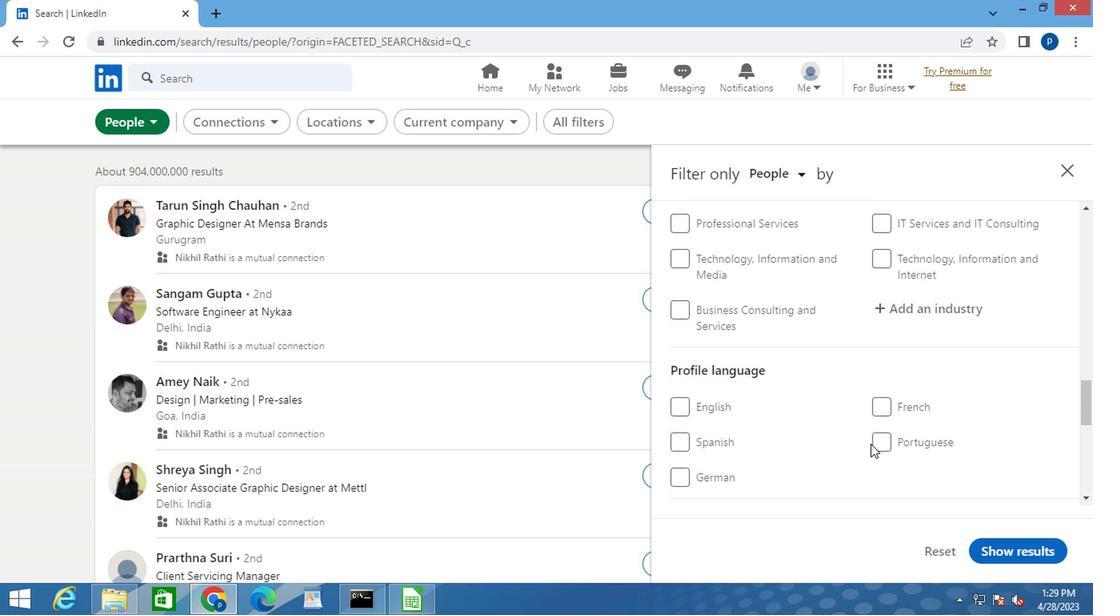 
Action: Mouse pressed left at (871, 445)
Screenshot: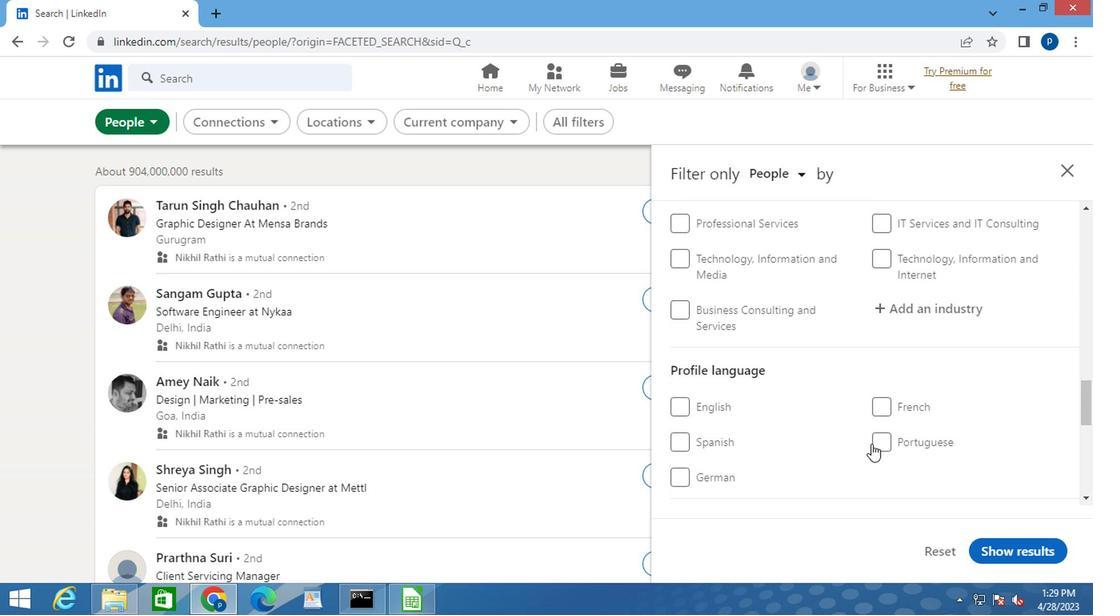 
Action: Mouse moved to (819, 407)
Screenshot: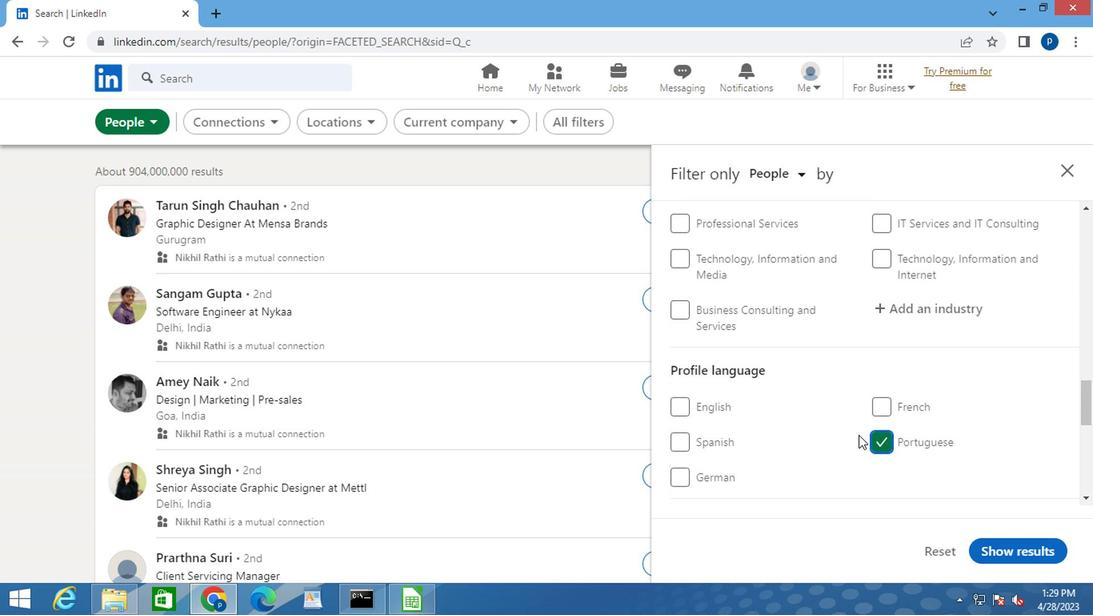 
Action: Mouse scrolled (819, 407) with delta (0, 0)
Screenshot: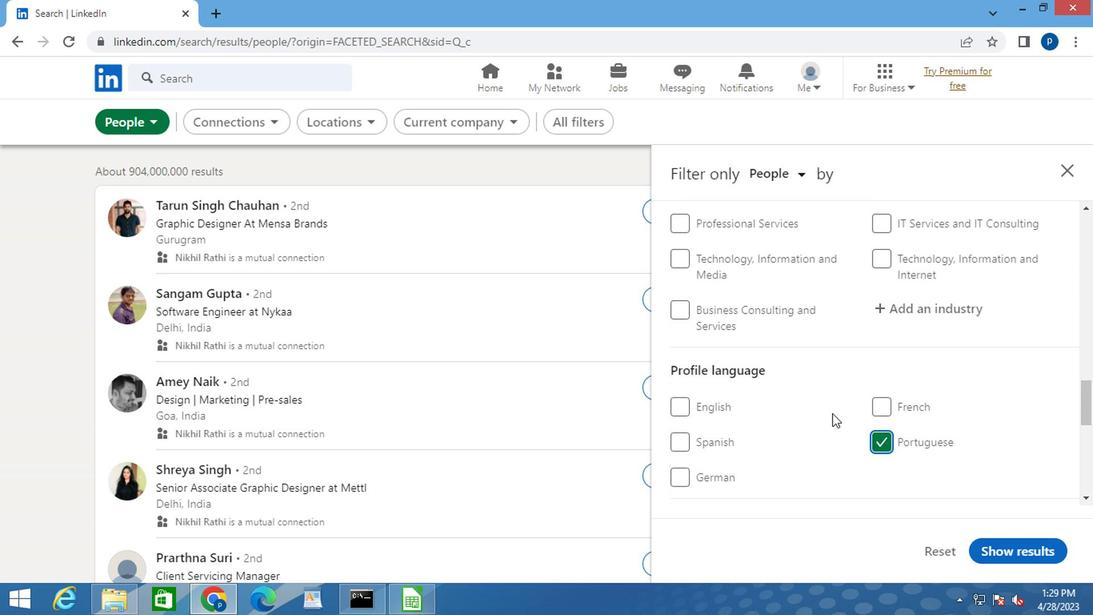 
Action: Mouse scrolled (819, 407) with delta (0, 0)
Screenshot: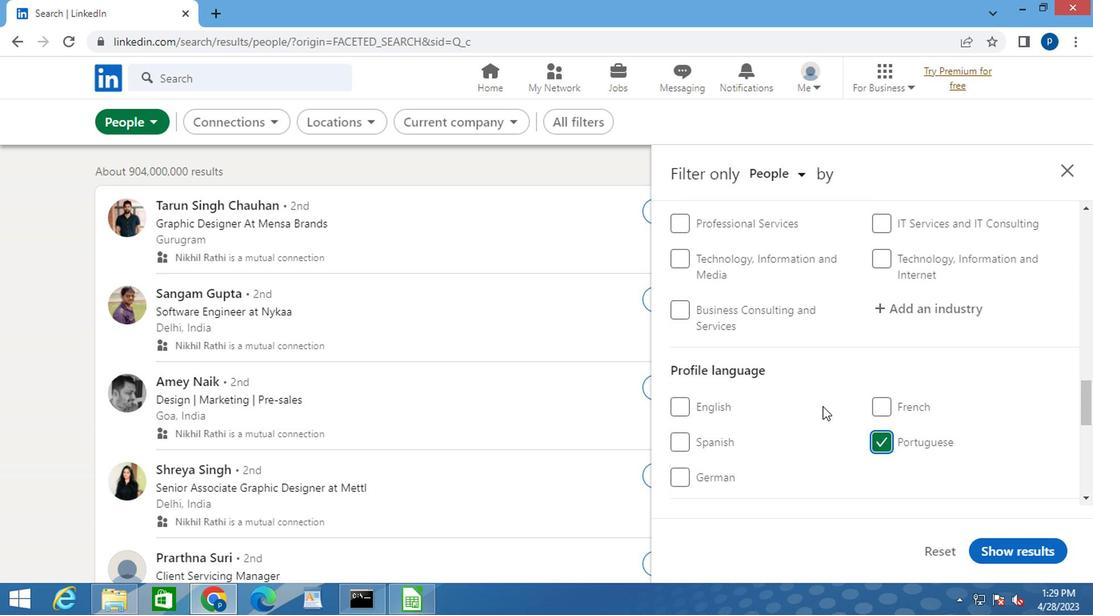 
Action: Mouse scrolled (819, 407) with delta (0, 0)
Screenshot: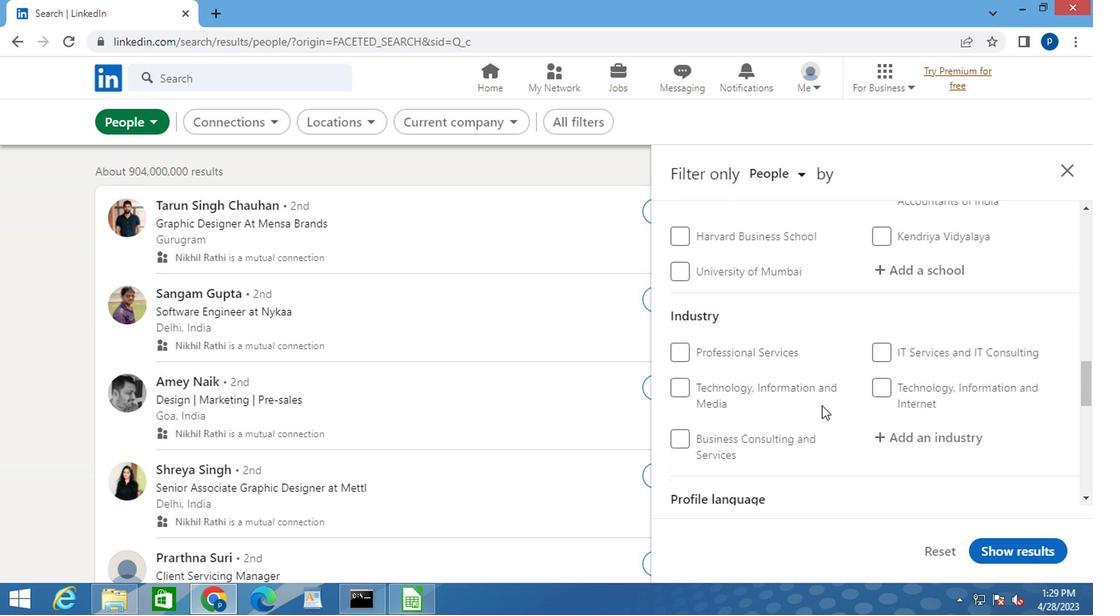 
Action: Mouse scrolled (819, 407) with delta (0, 0)
Screenshot: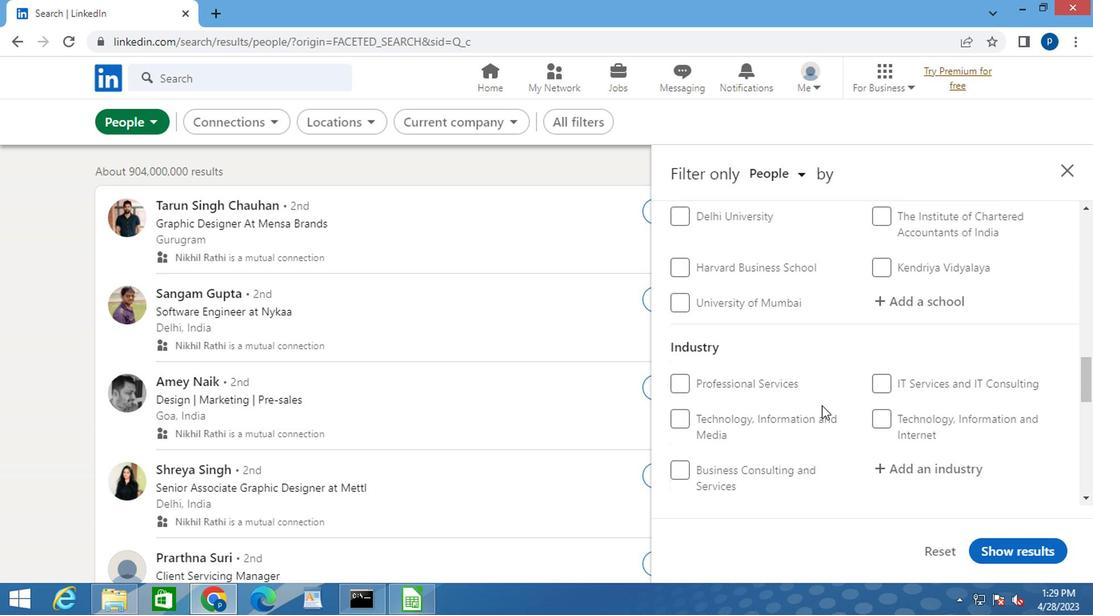 
Action: Mouse scrolled (819, 407) with delta (0, 0)
Screenshot: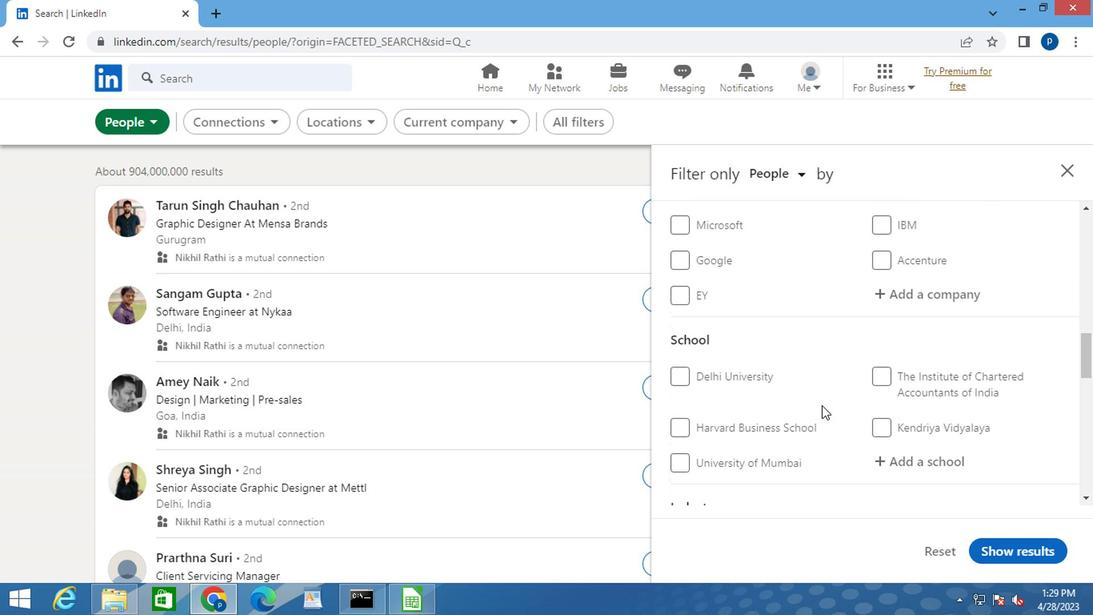 
Action: Mouse scrolled (819, 407) with delta (0, 0)
Screenshot: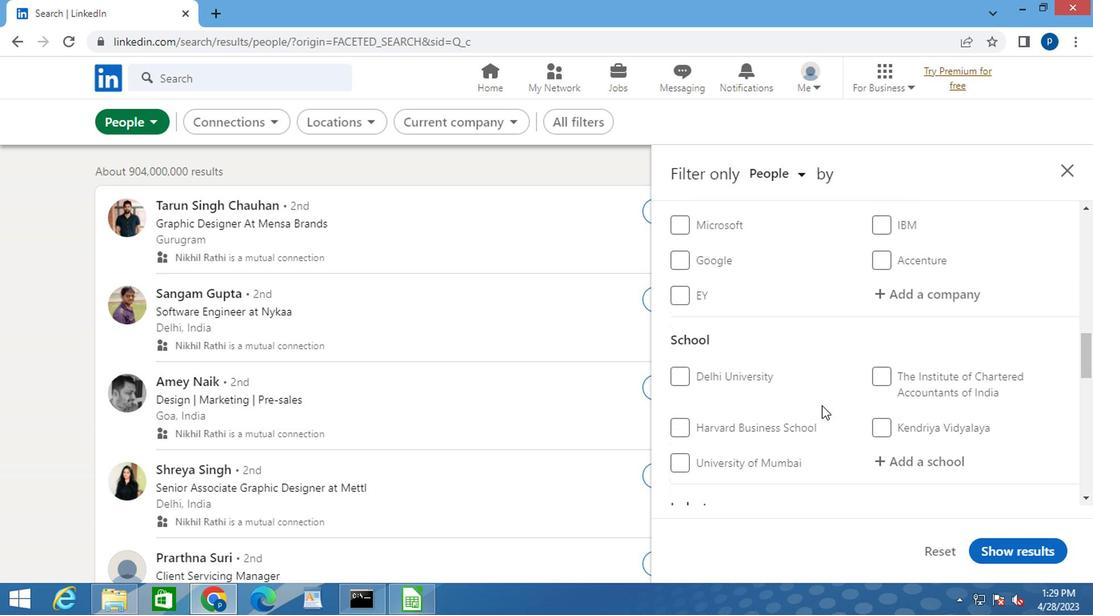 
Action: Mouse scrolled (819, 407) with delta (0, 0)
Screenshot: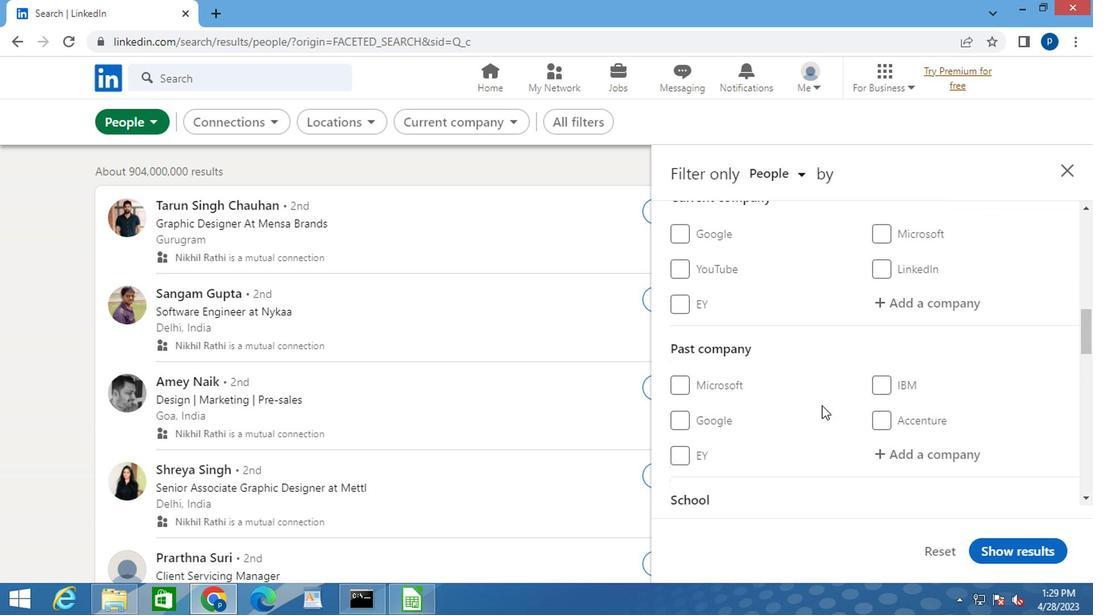 
Action: Mouse scrolled (819, 407) with delta (0, 0)
Screenshot: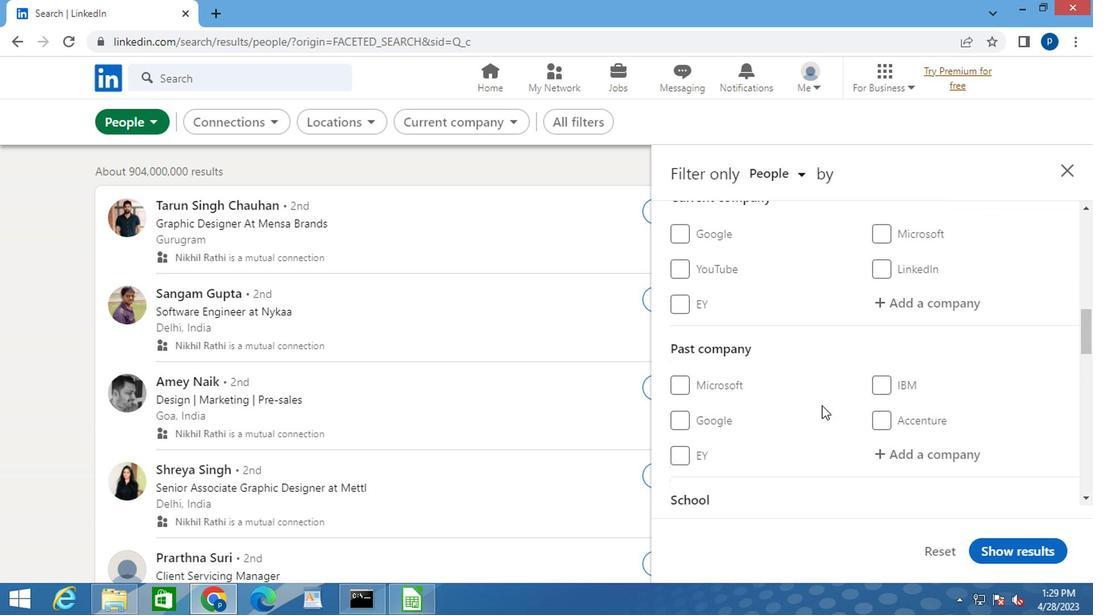 
Action: Mouse moved to (907, 466)
Screenshot: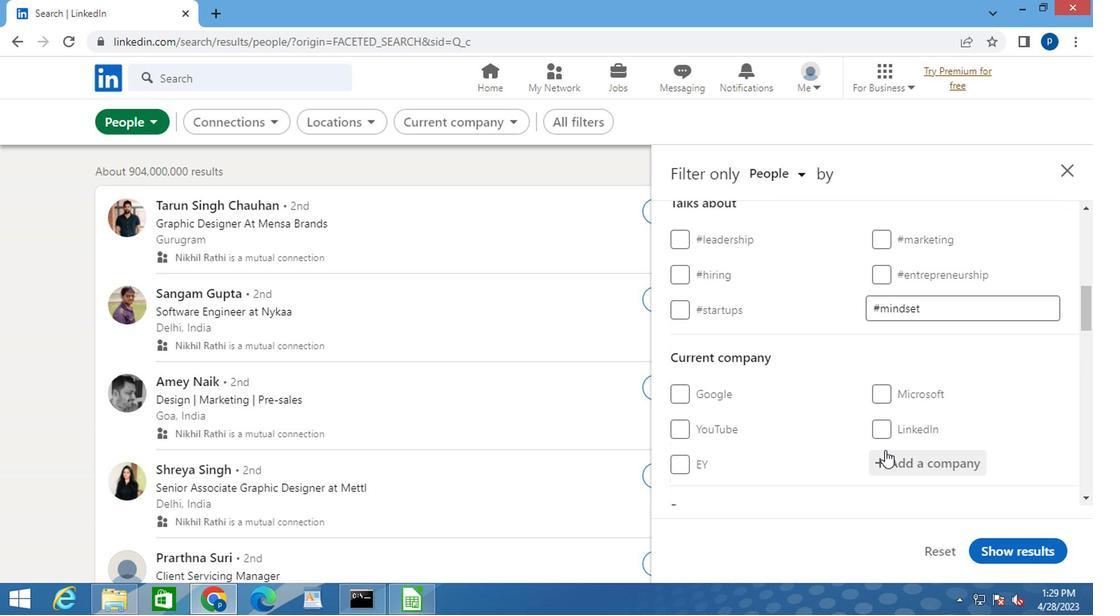 
Action: Mouse pressed left at (907, 466)
Screenshot: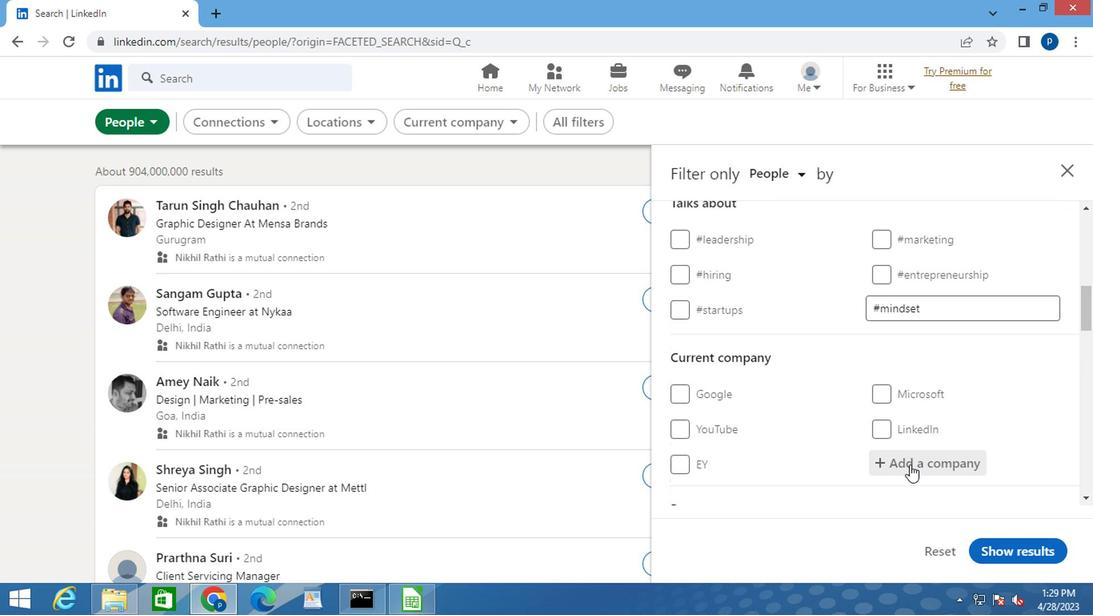 
Action: Mouse moved to (907, 461)
Screenshot: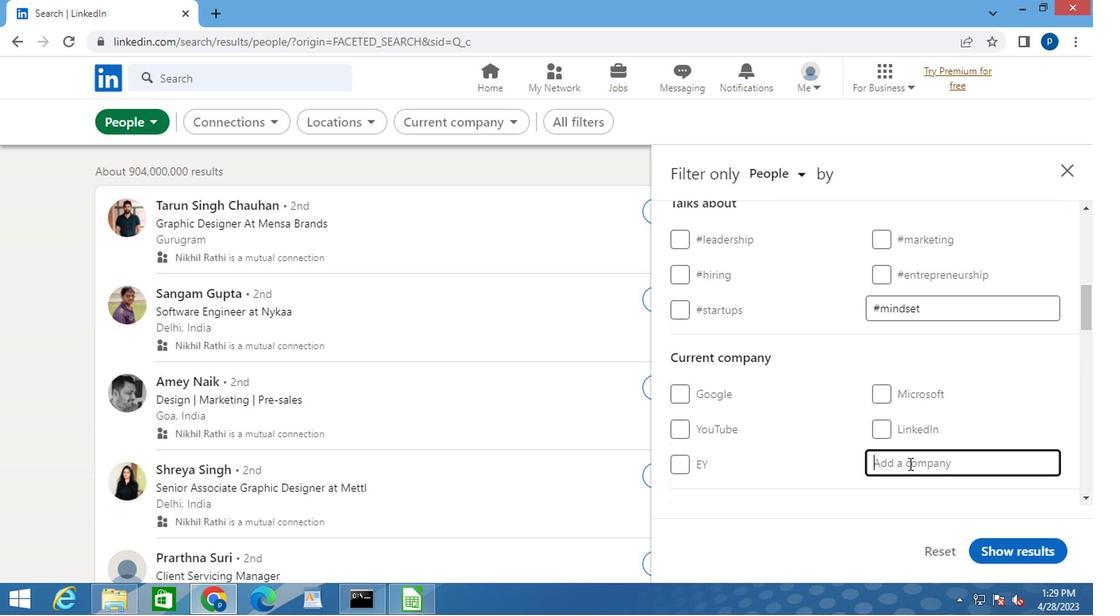 
Action: Key pressed <Key.caps_lock>T<Key.caps_lock>OYOTA<Key.space>
Screenshot: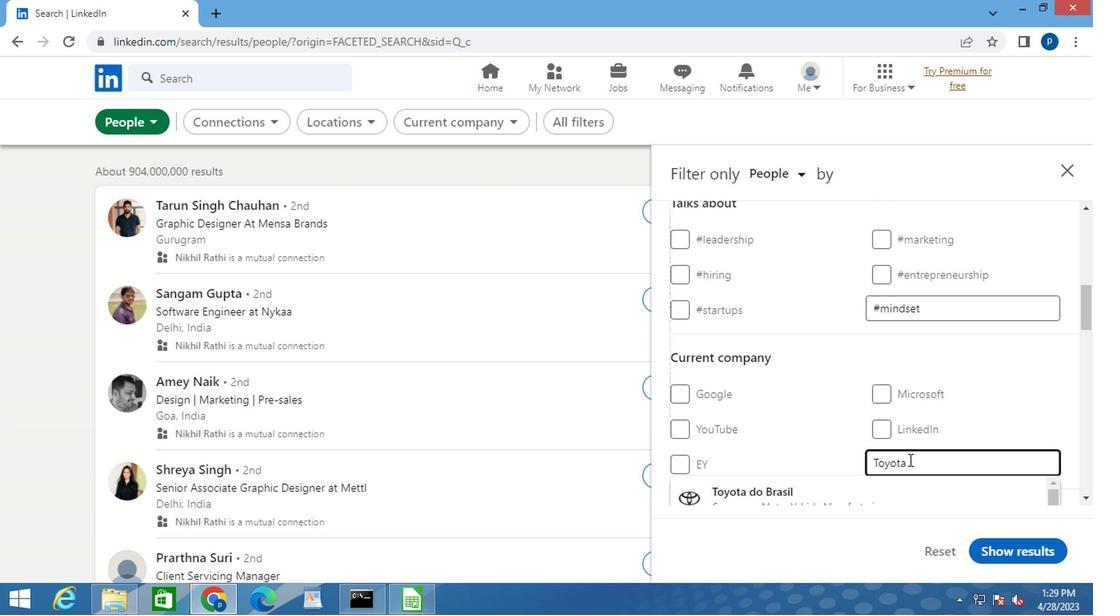 
Action: Mouse moved to (907, 453)
Screenshot: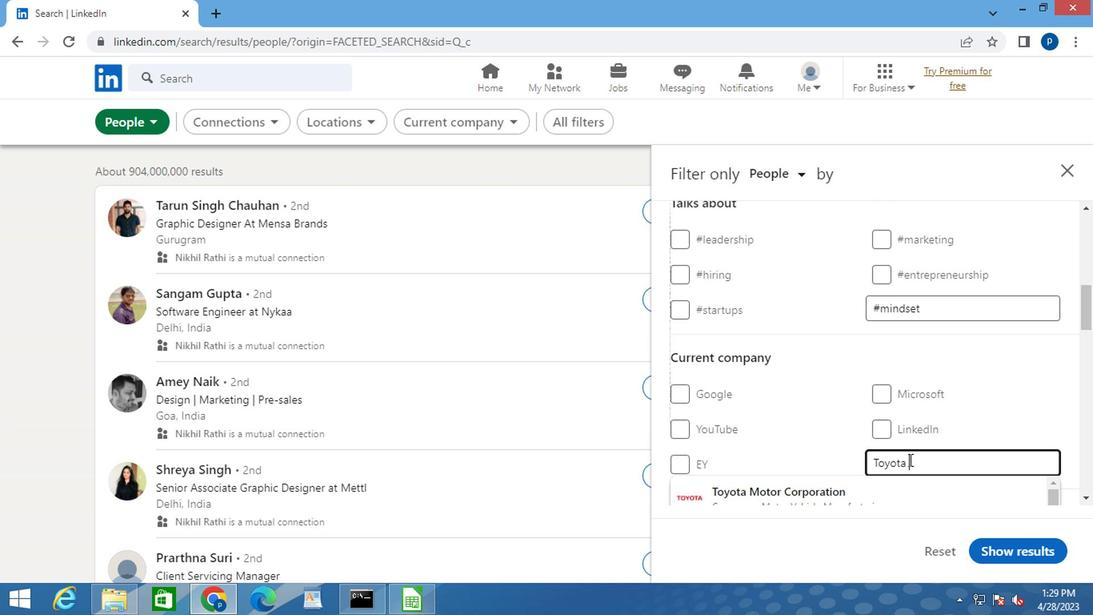 
Action: Mouse scrolled (907, 452) with delta (0, 0)
Screenshot: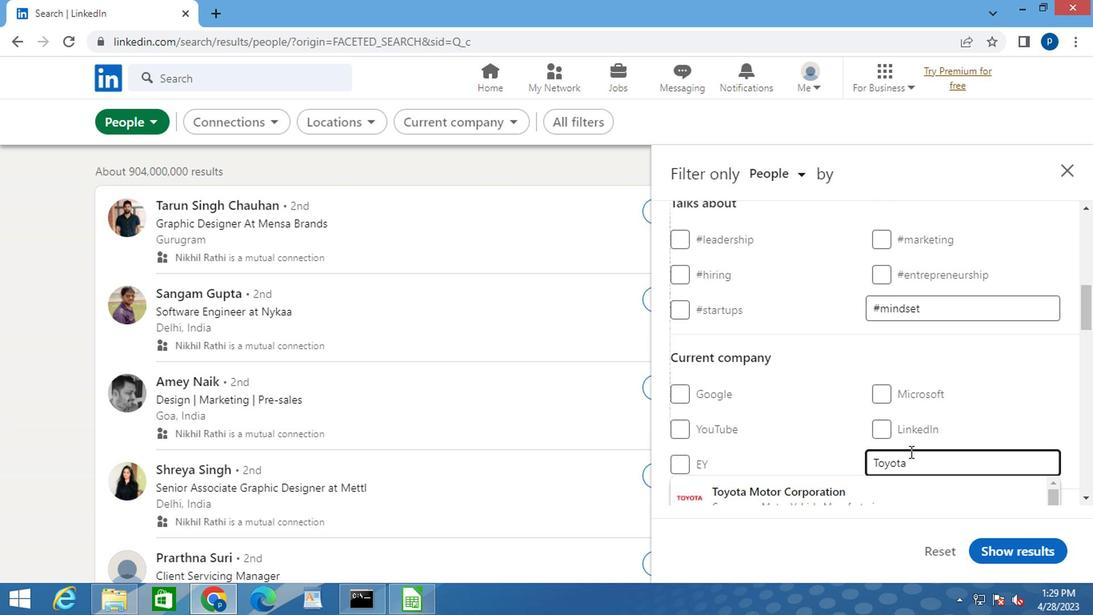 
Action: Mouse moved to (900, 442)
Screenshot: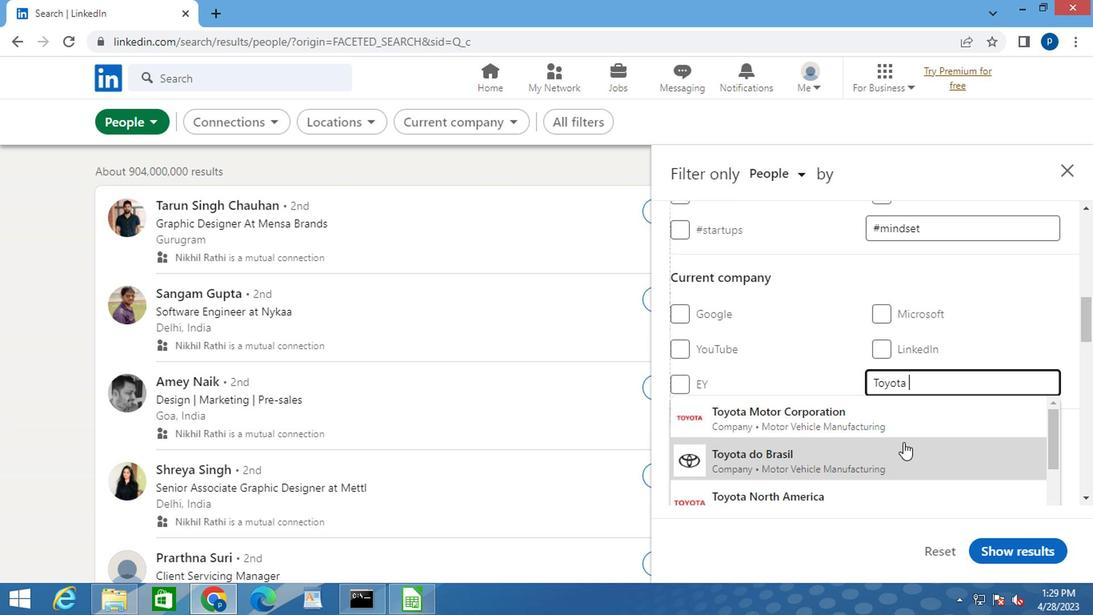 
Action: Key pressed <Key.caps_lock>K<Key.caps_lock>IRLOSKAR
Screenshot: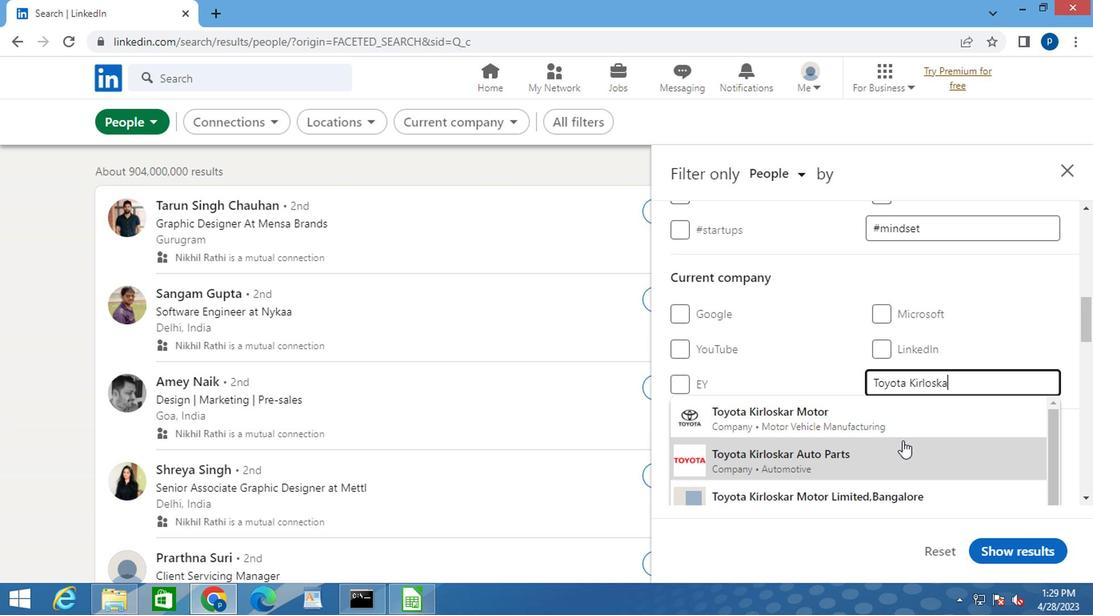 
Action: Mouse moved to (871, 415)
Screenshot: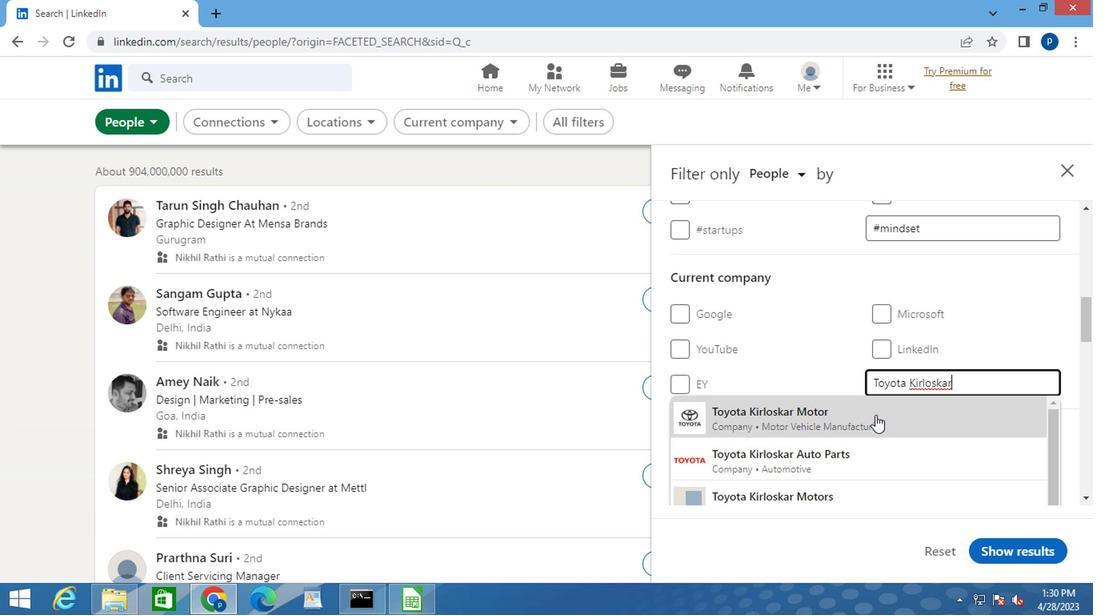 
Action: Mouse pressed left at (871, 415)
Screenshot: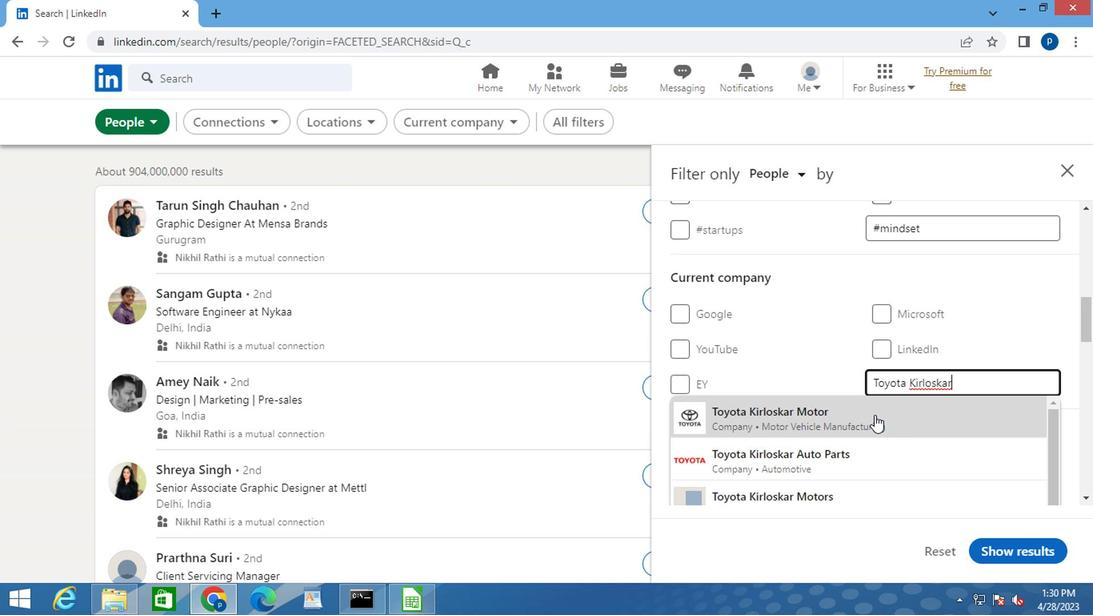 
Action: Mouse moved to (851, 420)
Screenshot: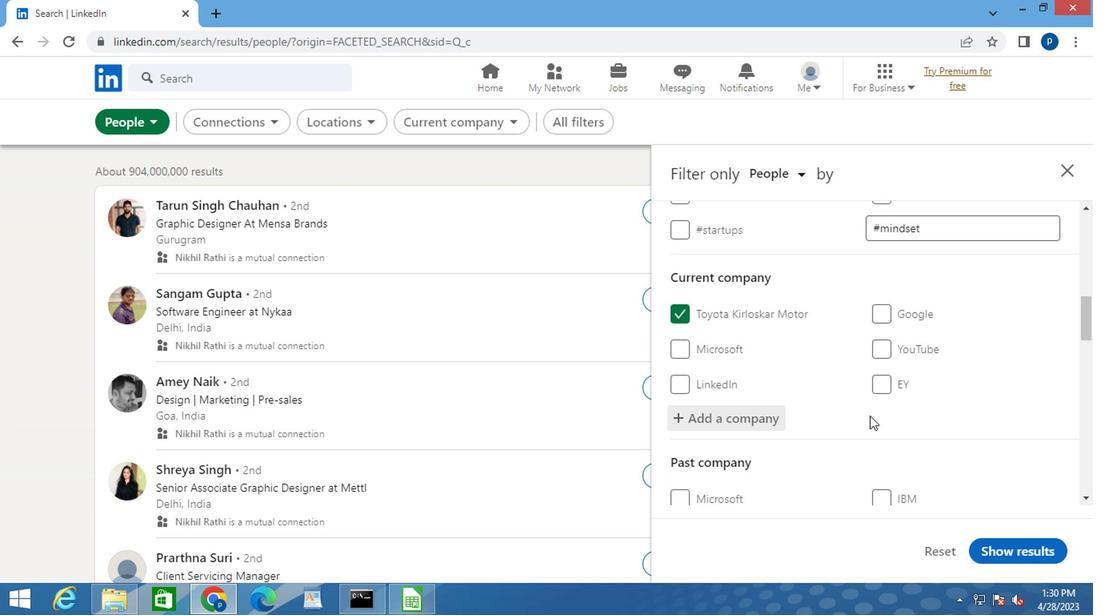 
Action: Mouse scrolled (851, 419) with delta (0, -1)
Screenshot: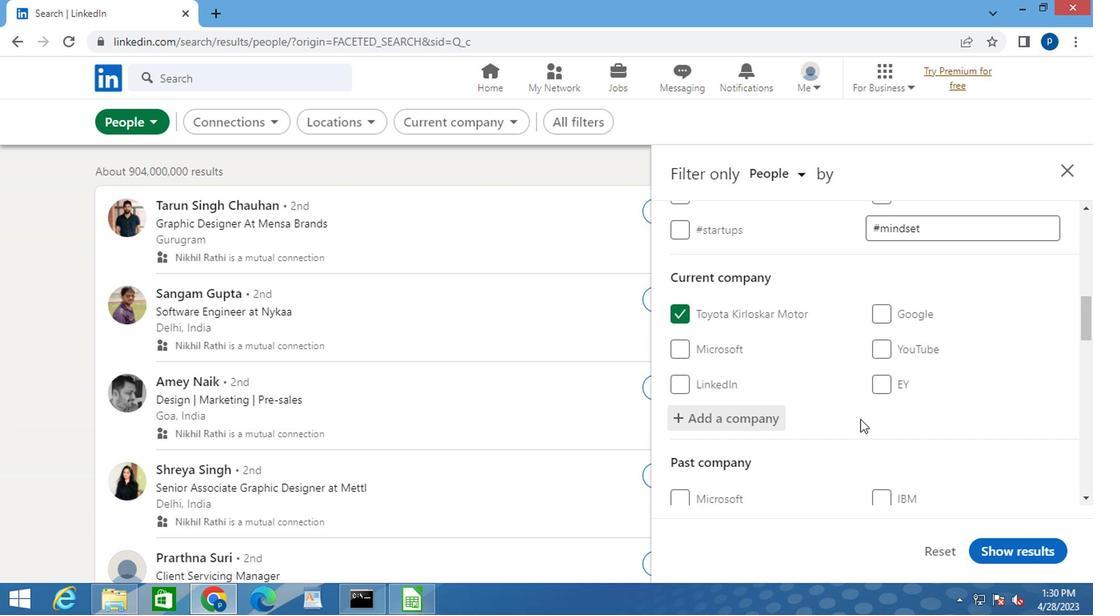 
Action: Mouse scrolled (851, 419) with delta (0, -1)
Screenshot: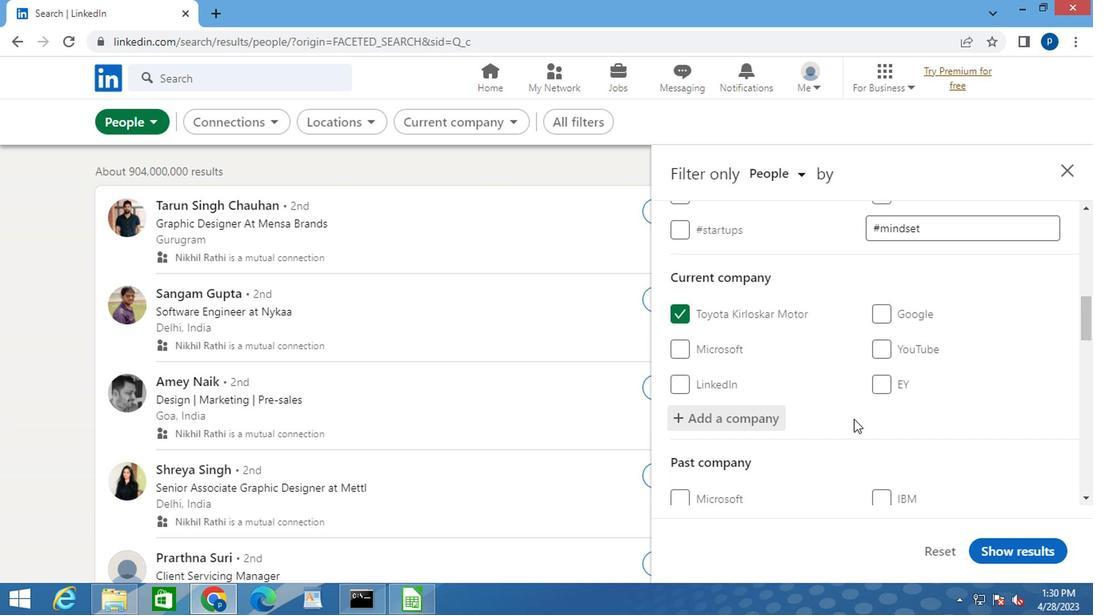 
Action: Mouse moved to (850, 420)
Screenshot: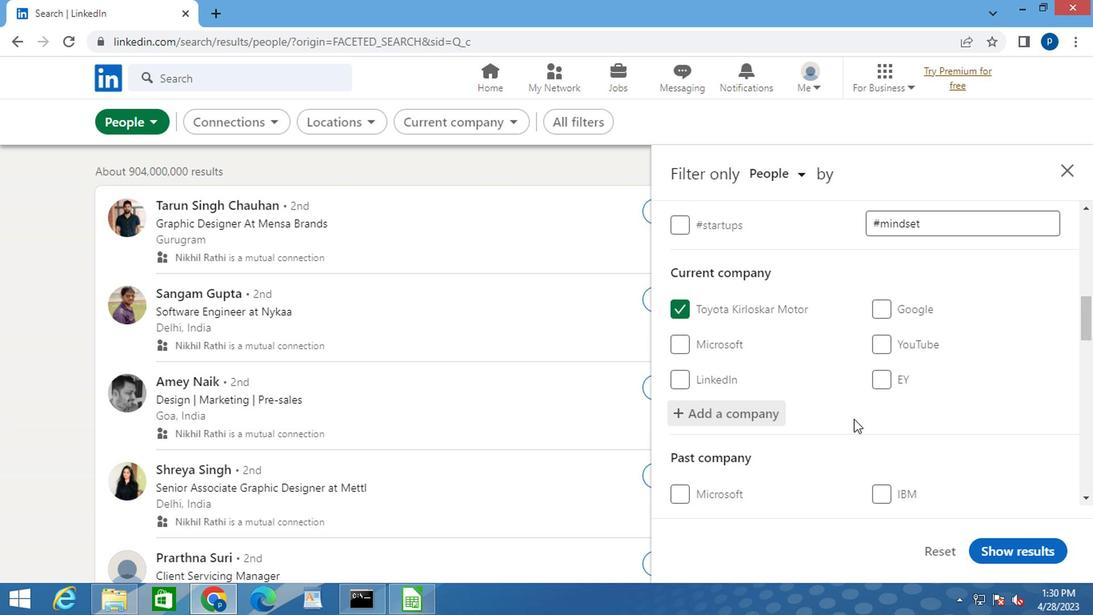 
Action: Mouse scrolled (850, 419) with delta (0, -1)
Screenshot: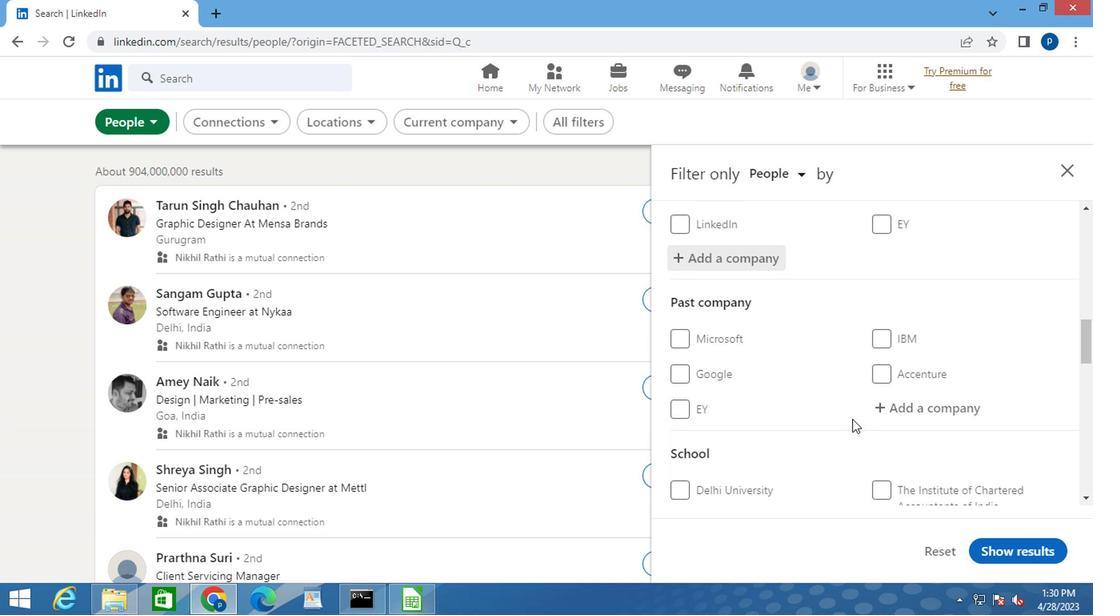 
Action: Mouse moved to (902, 459)
Screenshot: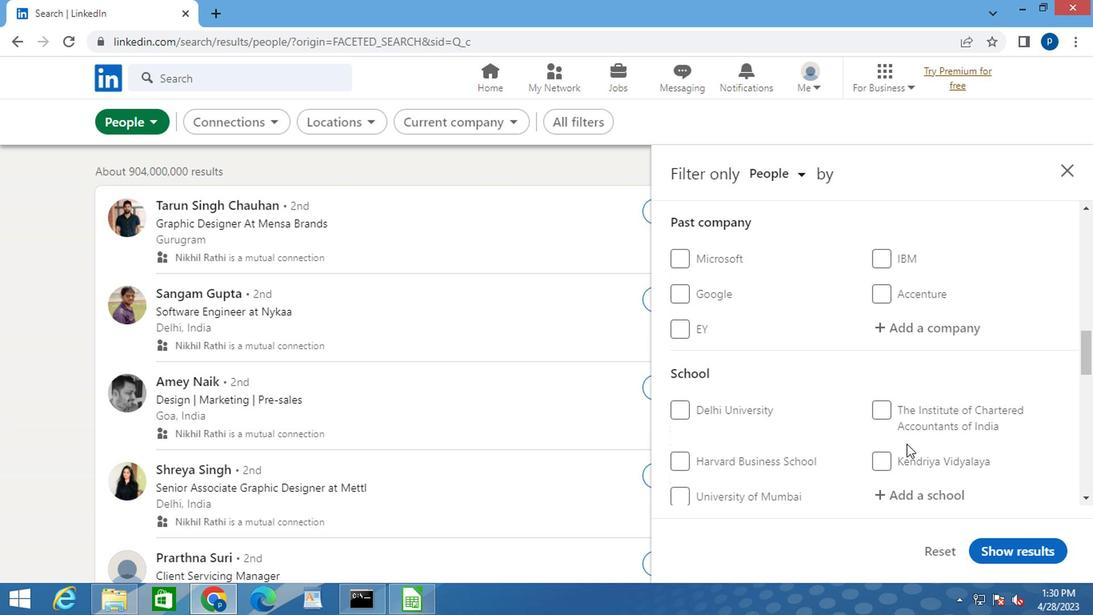 
Action: Mouse scrolled (902, 458) with delta (0, 0)
Screenshot: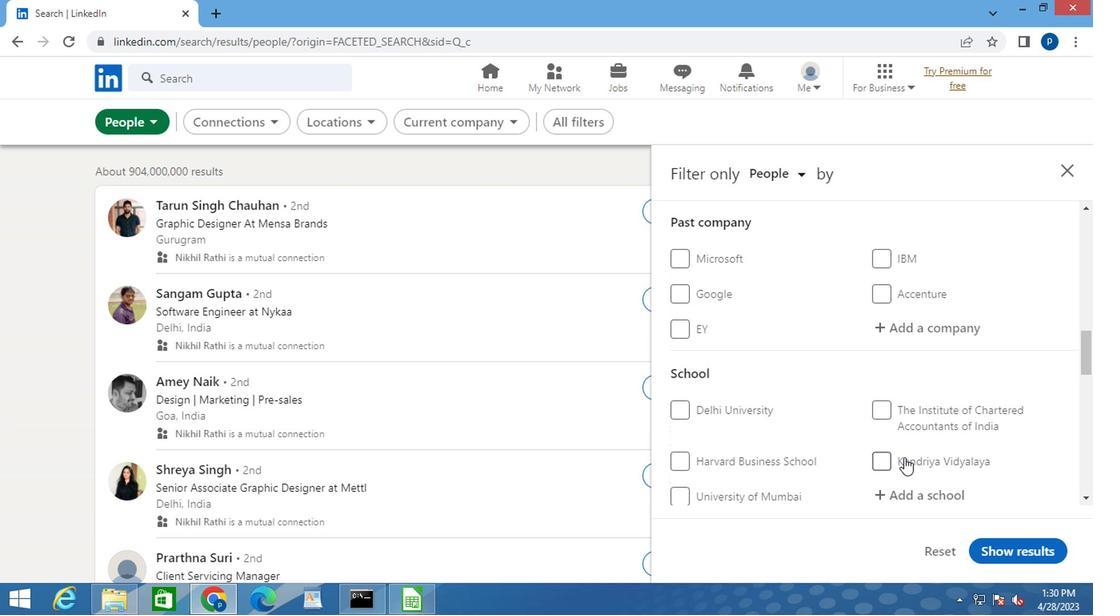 
Action: Mouse scrolled (902, 458) with delta (0, 0)
Screenshot: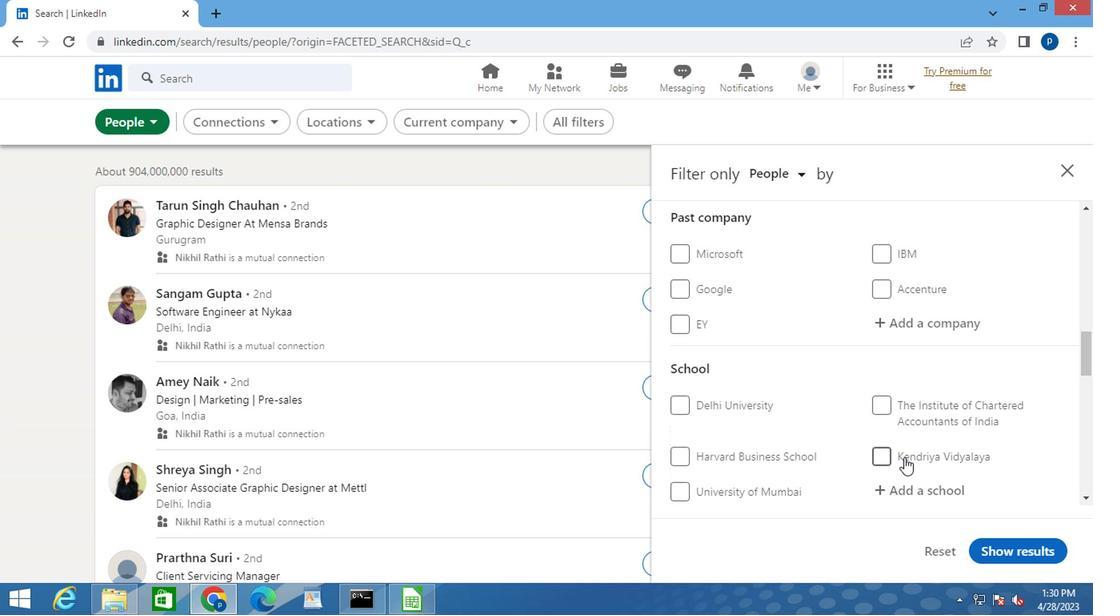 
Action: Mouse moved to (903, 342)
Screenshot: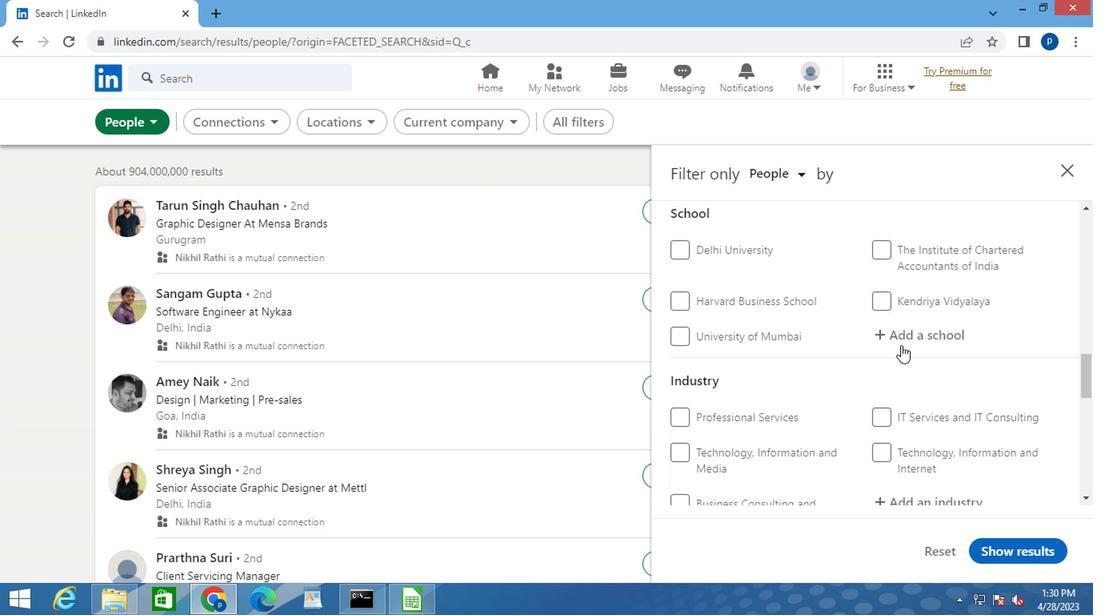 
Action: Mouse pressed left at (903, 342)
Screenshot: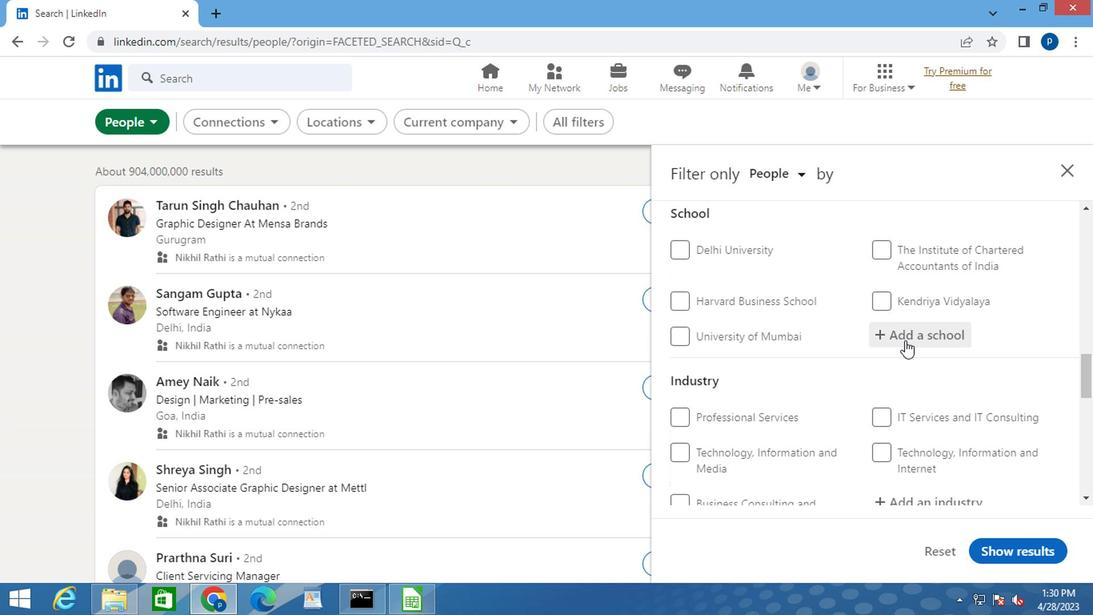 
Action: Key pressed <Key.caps_lock>H<Key.caps_lock>YDERABAD<Key.space><Key.caps_lock>A<Key.caps_lock>LUMNI
Screenshot: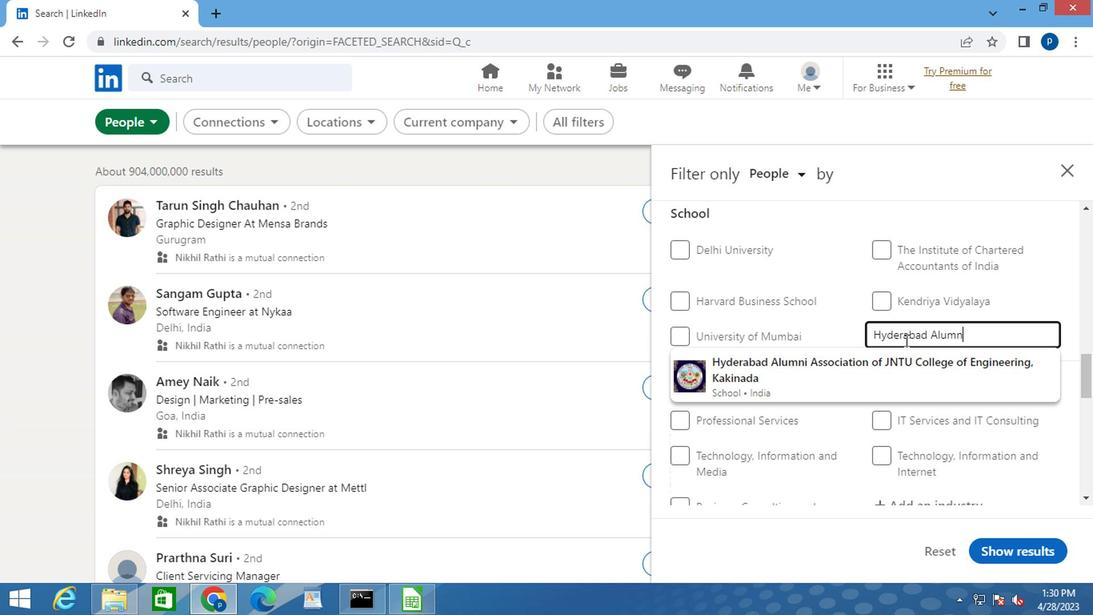 
Action: Mouse moved to (819, 373)
Screenshot: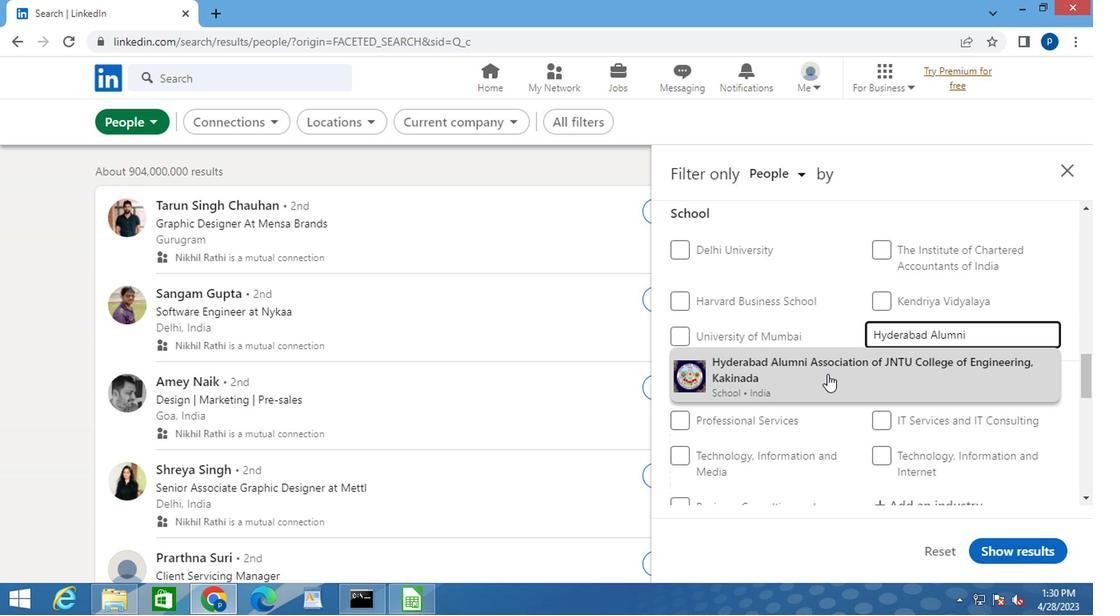 
Action: Mouse pressed left at (819, 373)
Screenshot: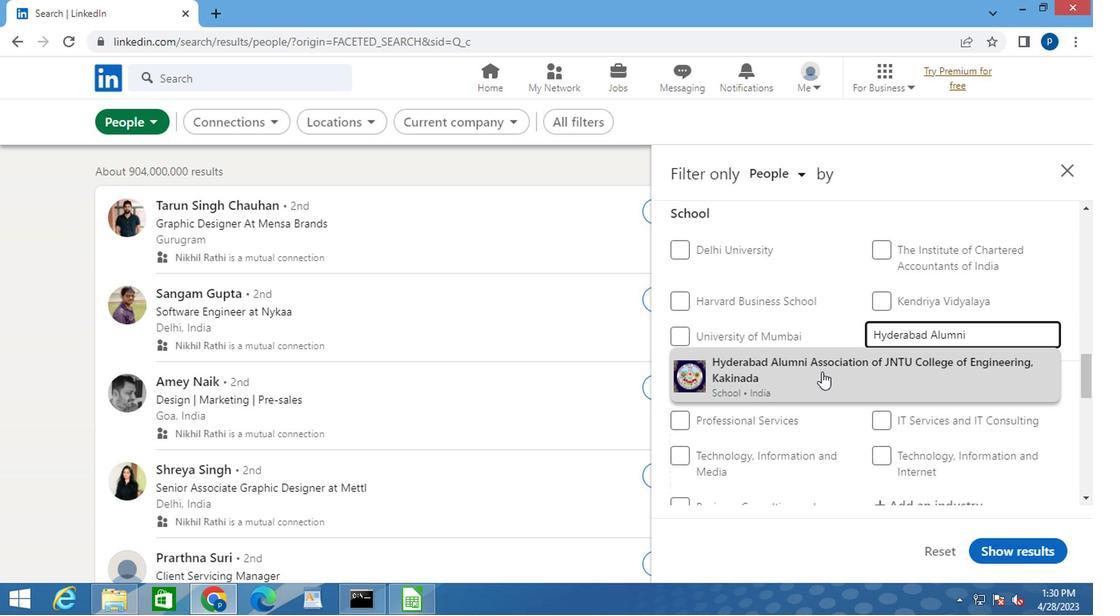 
Action: Mouse scrolled (819, 373) with delta (0, 0)
Screenshot: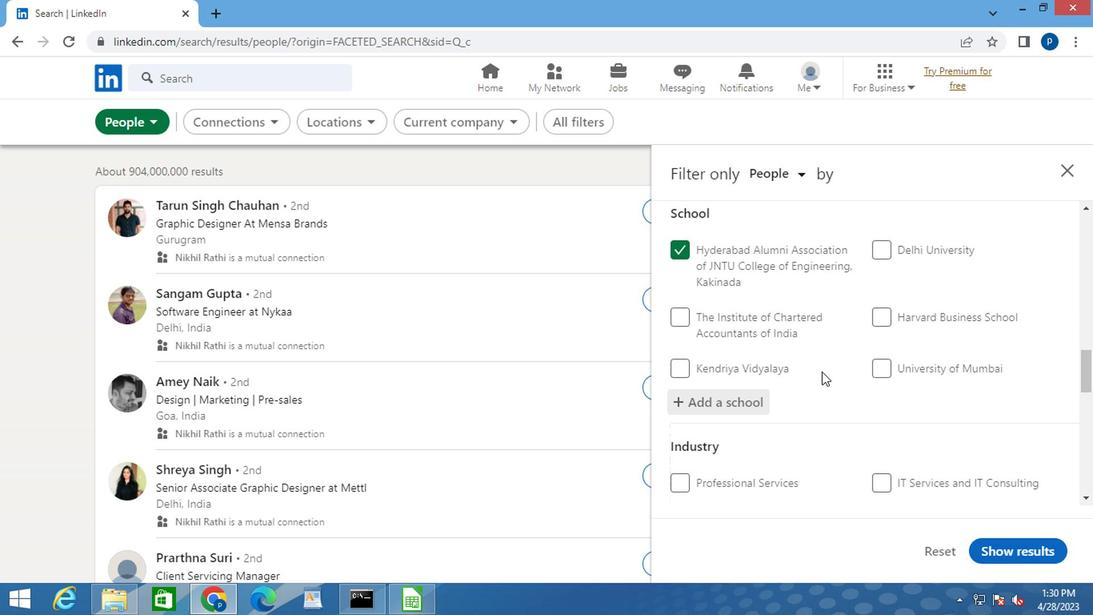 
Action: Mouse scrolled (819, 373) with delta (0, 0)
Screenshot: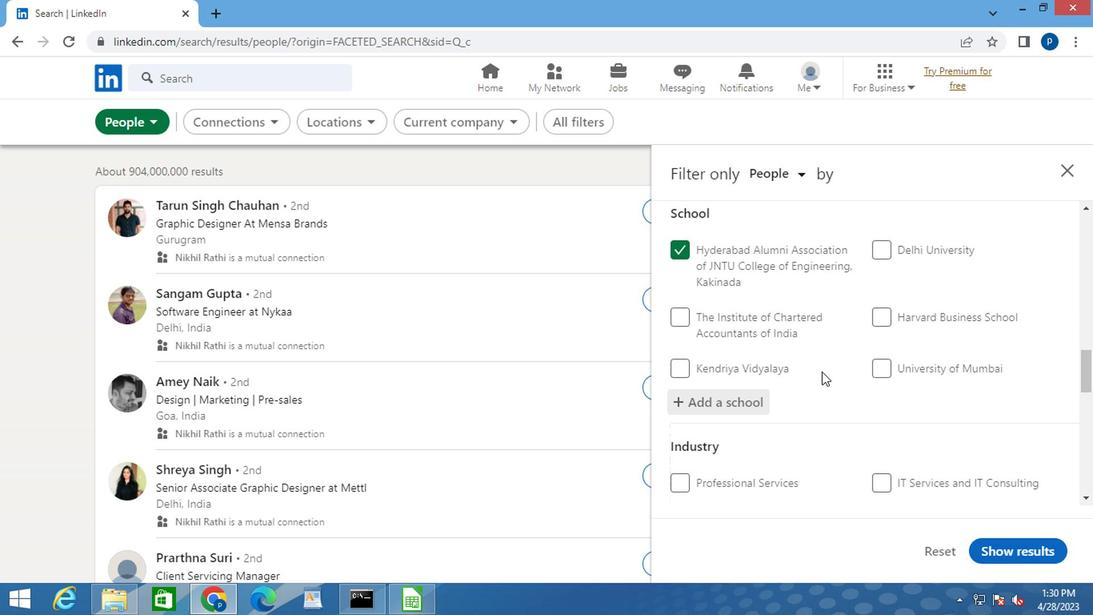 
Action: Mouse moved to (882, 405)
Screenshot: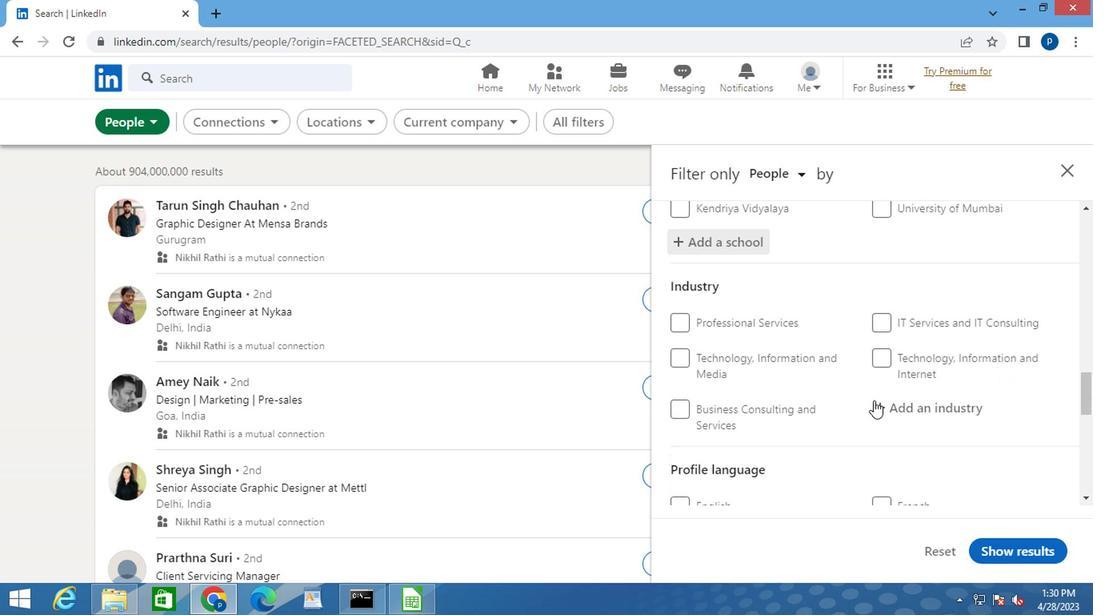 
Action: Mouse pressed left at (882, 405)
Screenshot: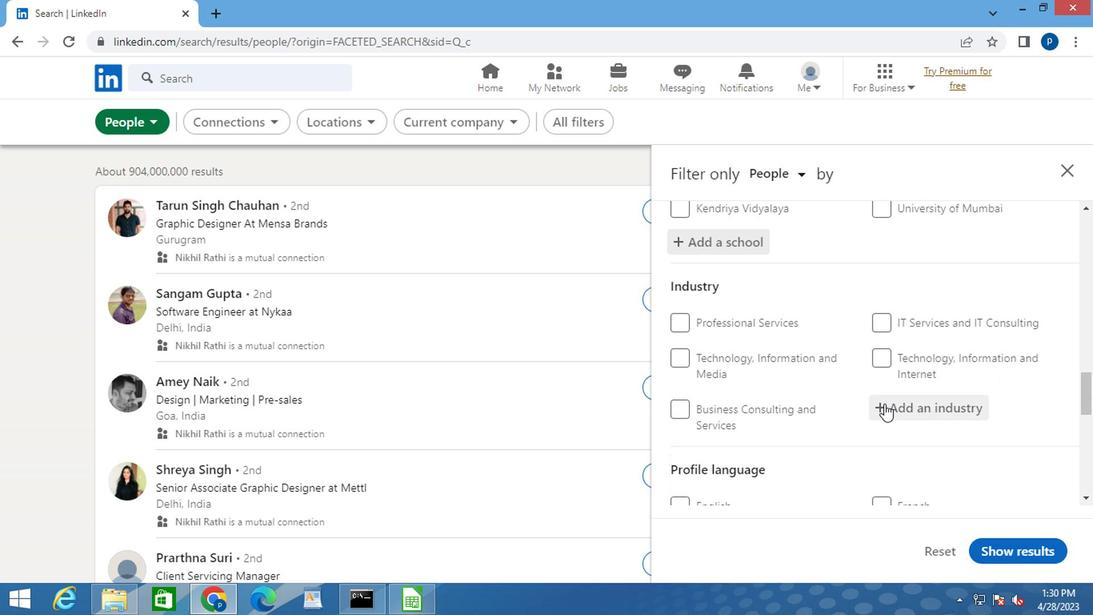 
Action: Key pressed <Key.caps_lock>E<Key.caps_lock>NVIRONMENT
Screenshot: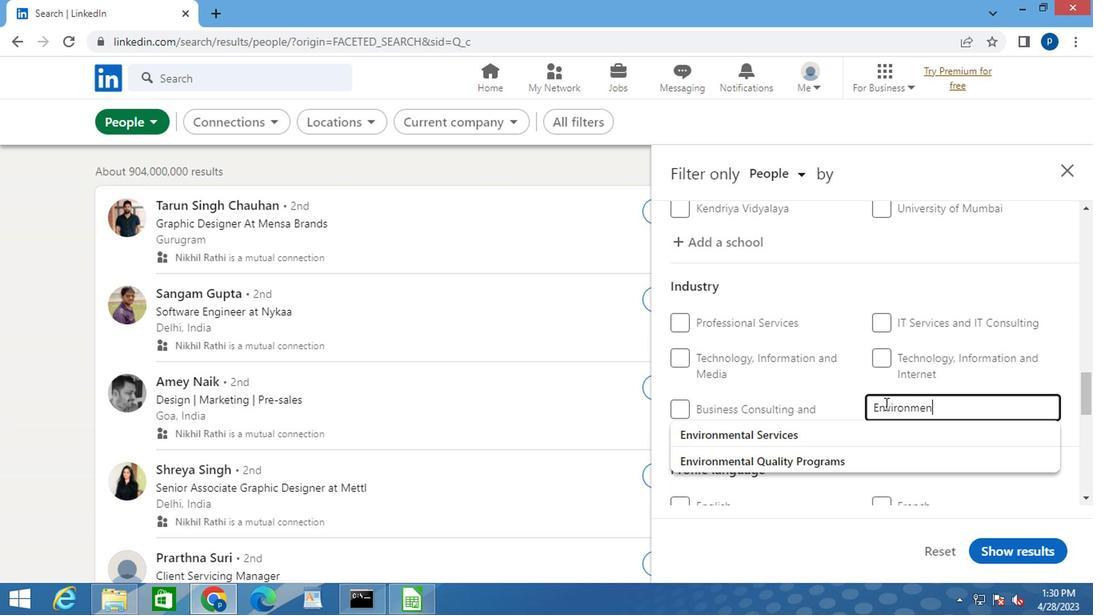 
Action: Mouse moved to (834, 457)
Screenshot: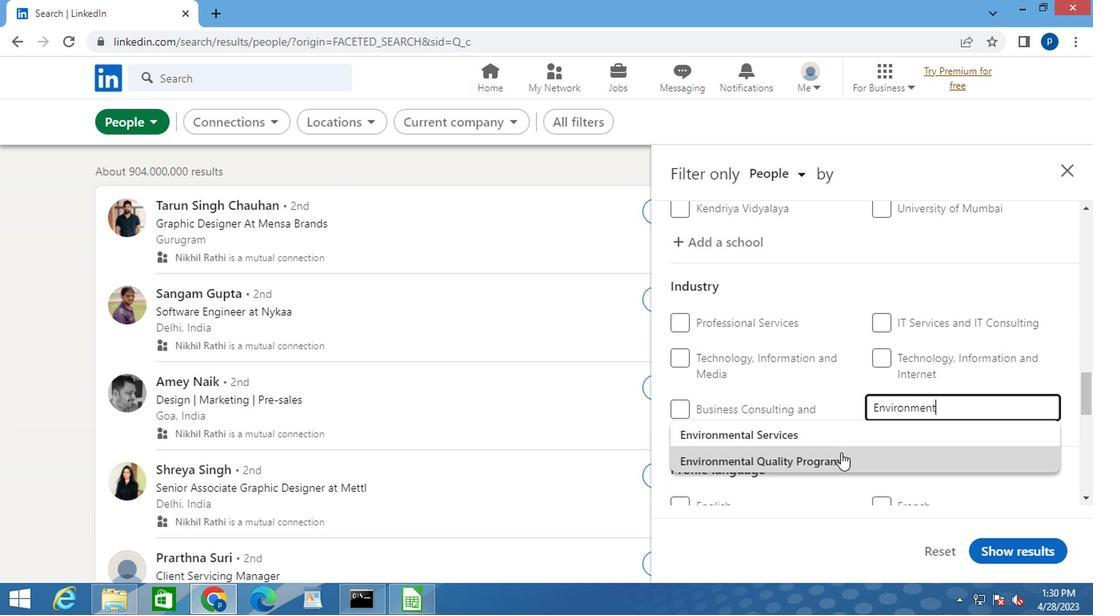 
Action: Mouse pressed left at (834, 457)
Screenshot: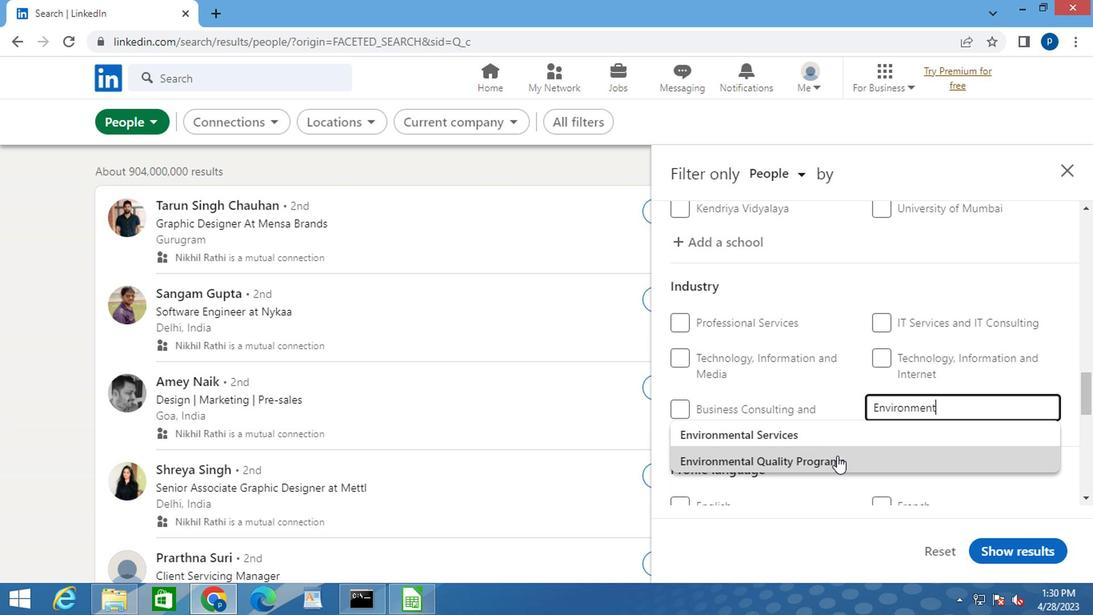 
Action: Mouse moved to (826, 440)
Screenshot: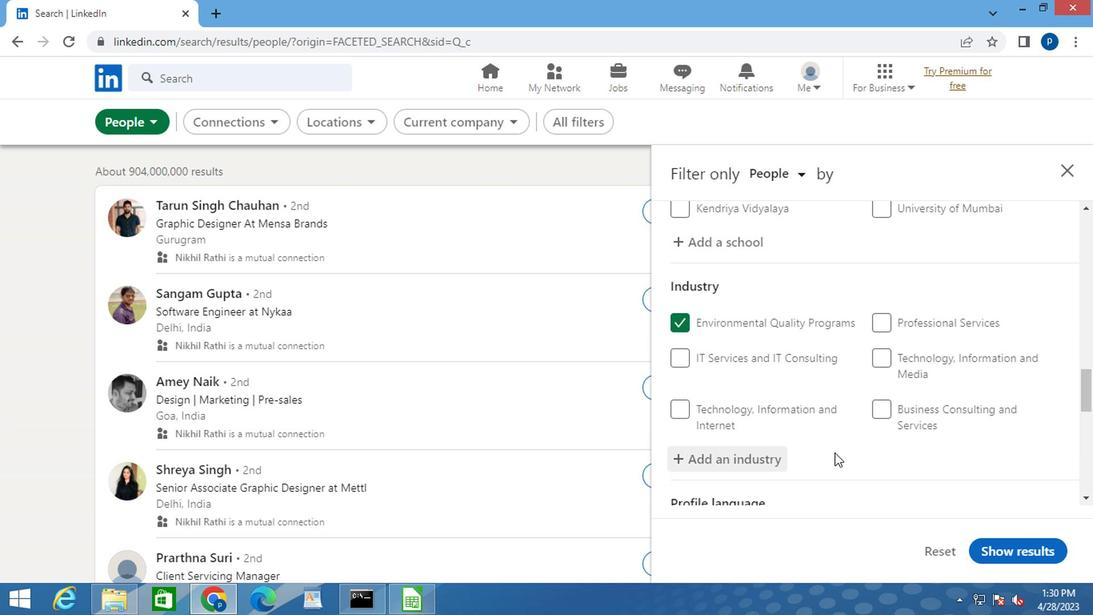 
Action: Mouse scrolled (826, 439) with delta (0, -1)
Screenshot: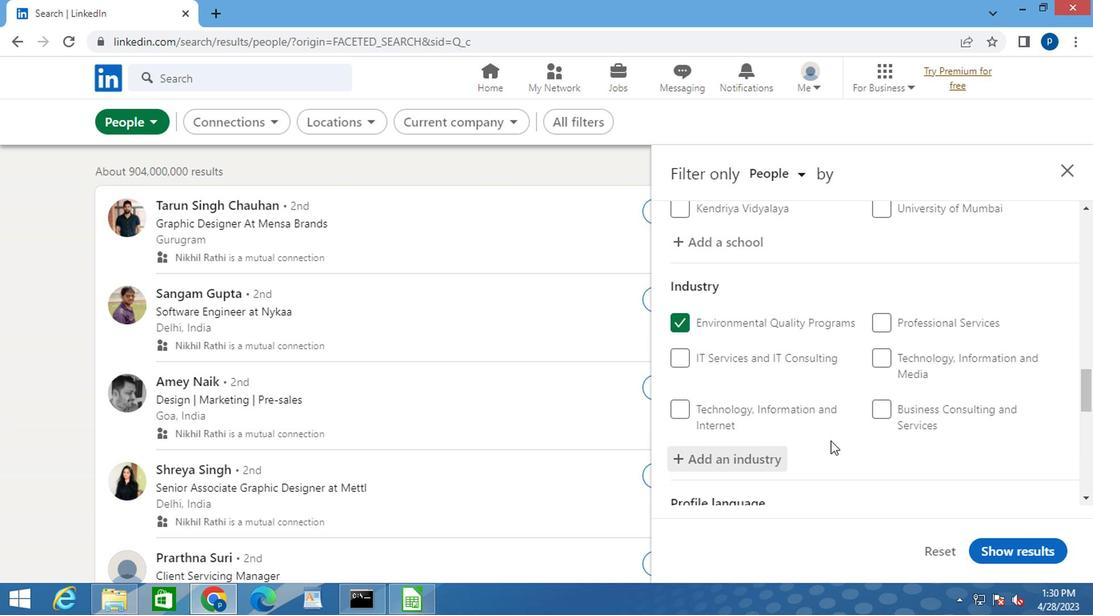 
Action: Mouse scrolled (826, 439) with delta (0, -1)
Screenshot: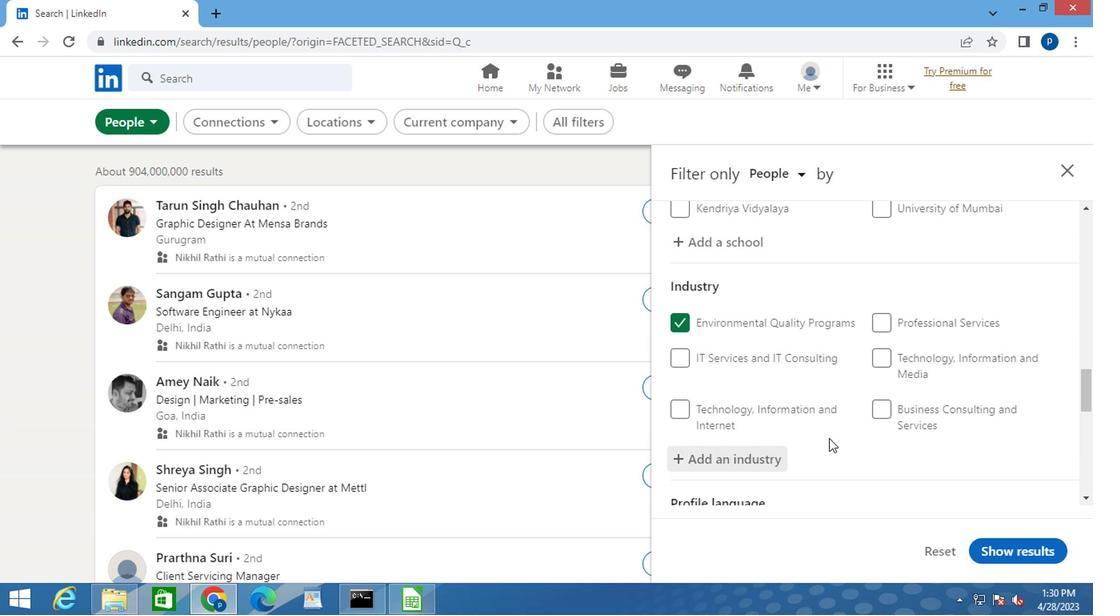 
Action: Mouse moved to (827, 428)
Screenshot: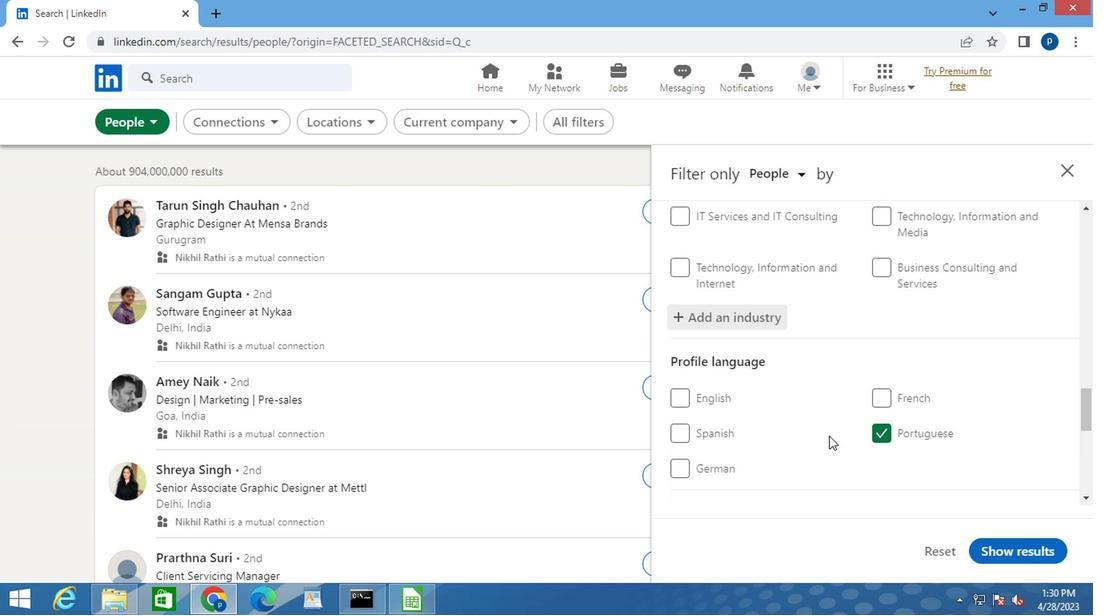 
Action: Mouse scrolled (827, 428) with delta (0, 0)
Screenshot: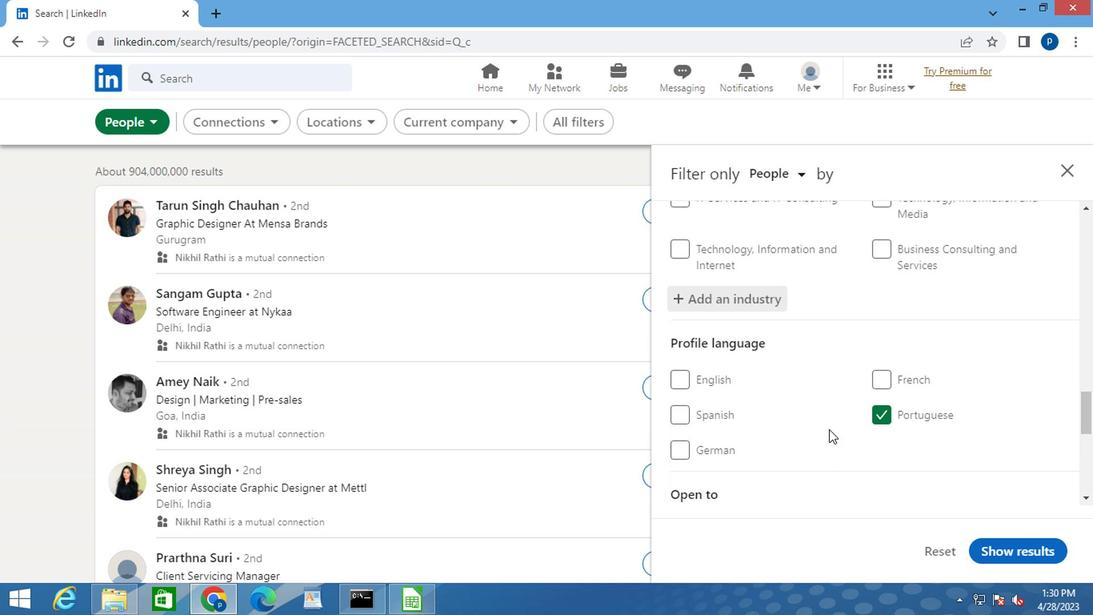 
Action: Mouse scrolled (827, 428) with delta (0, 0)
Screenshot: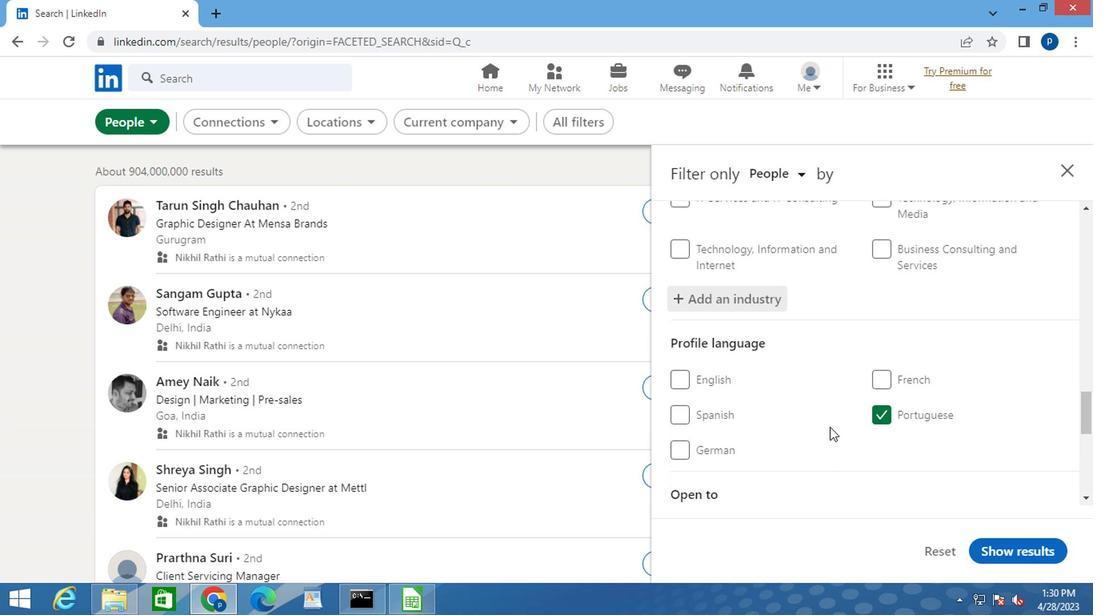 
Action: Mouse moved to (910, 449)
Screenshot: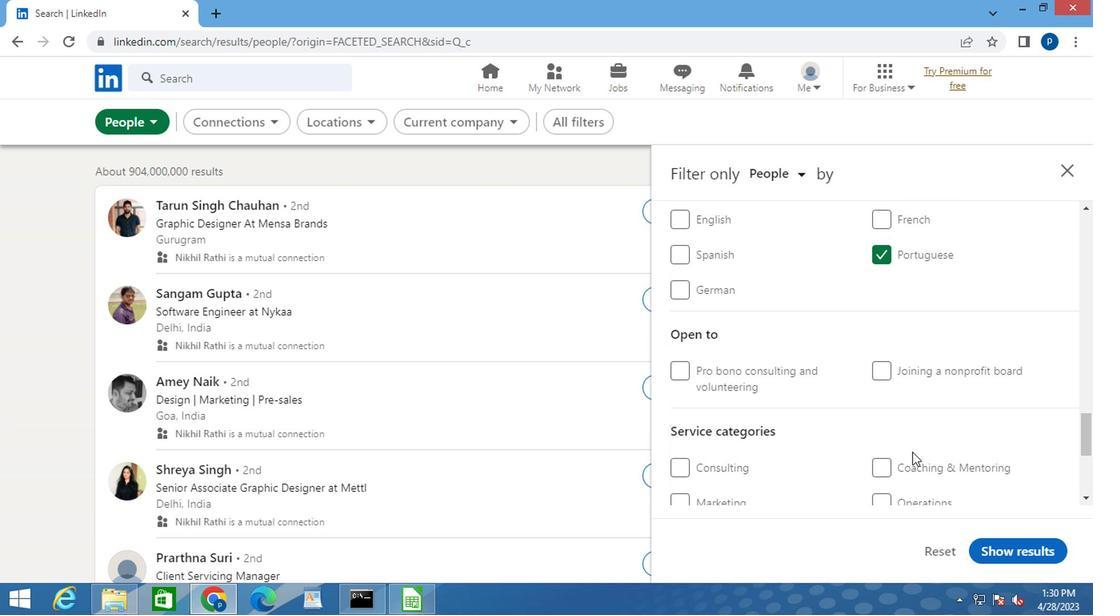 
Action: Mouse scrolled (910, 448) with delta (0, 0)
Screenshot: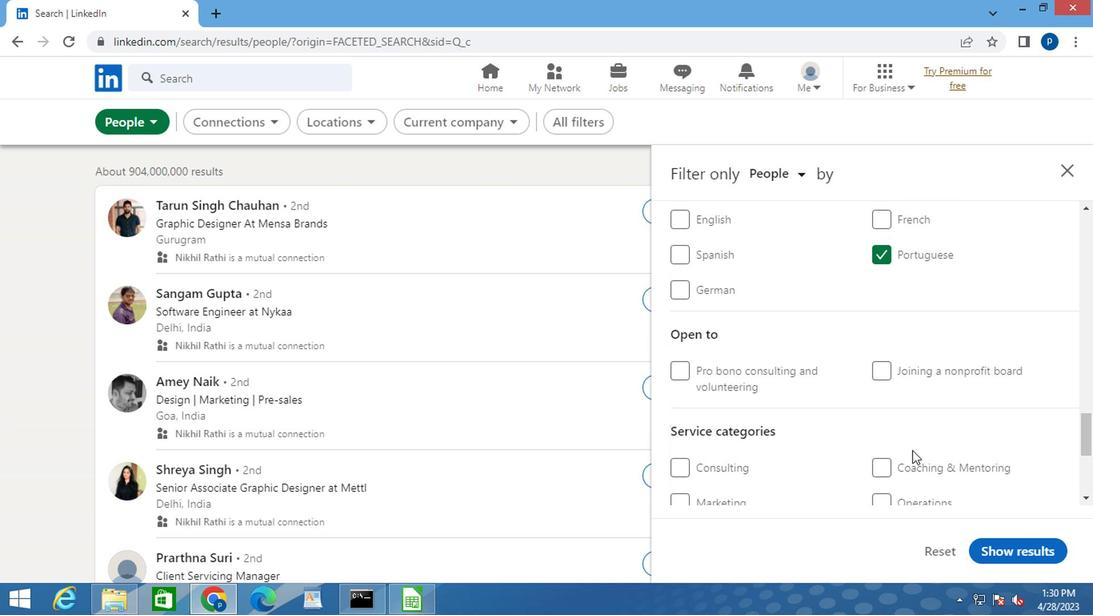 
Action: Mouse moved to (907, 456)
Screenshot: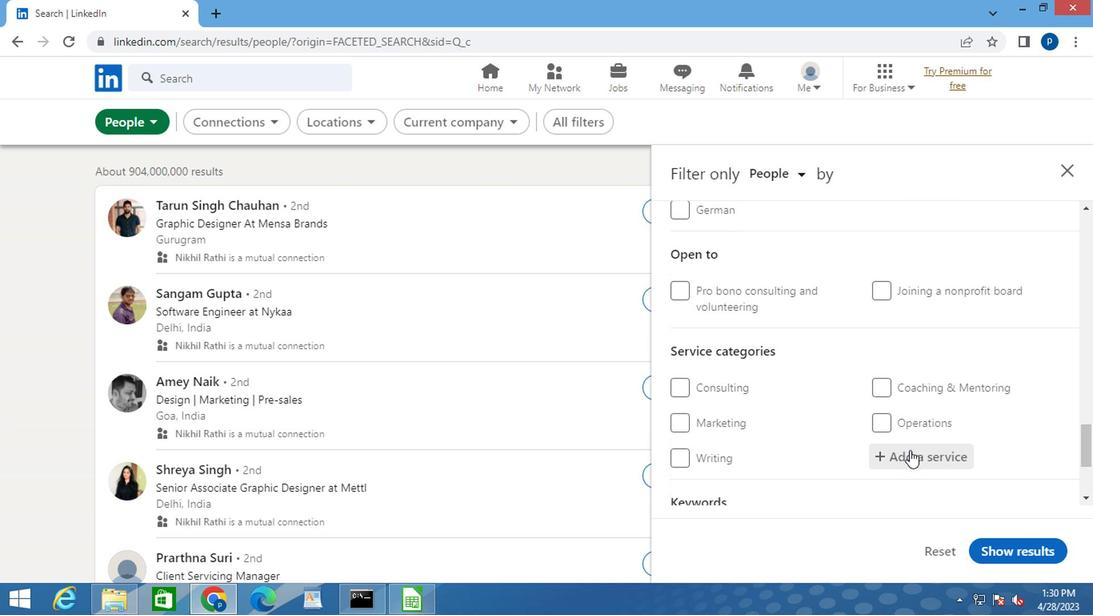 
Action: Mouse pressed left at (907, 456)
Screenshot: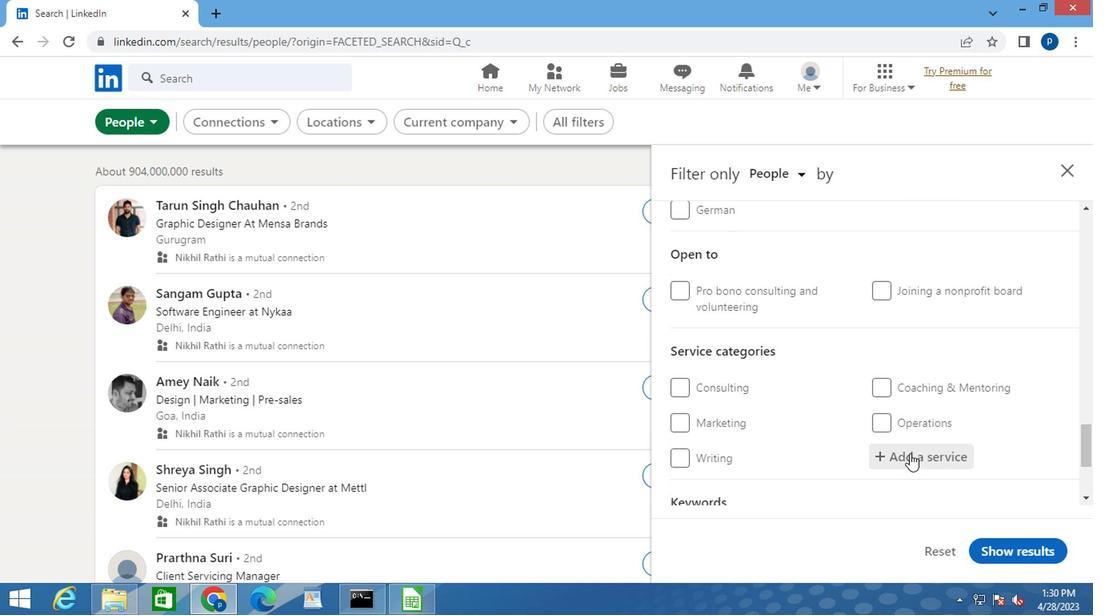 
Action: Key pressed <Key.caps_lock>G<Key.caps_lock>RANT<Key.space><Key.caps_lock>W<Key.caps_lock>RITING
Screenshot: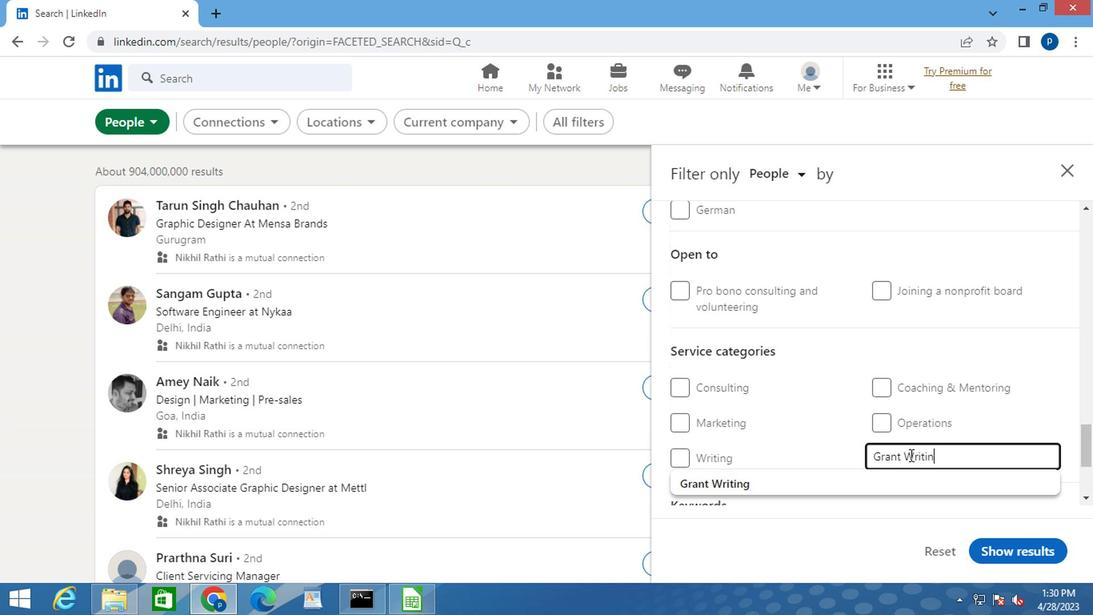 
Action: Mouse moved to (786, 484)
Screenshot: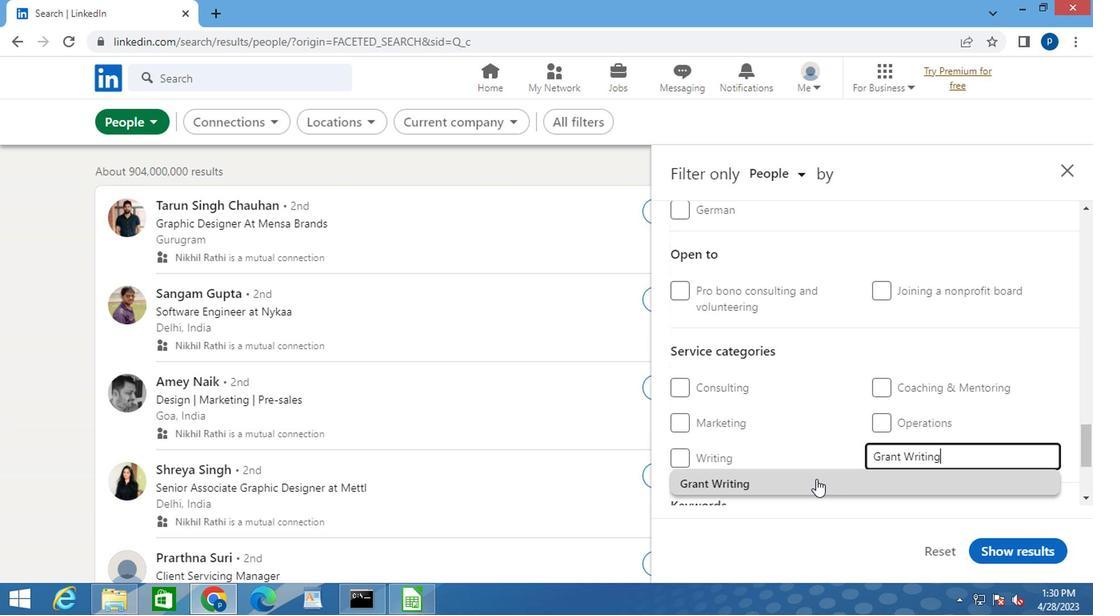 
Action: Mouse pressed left at (786, 484)
Screenshot: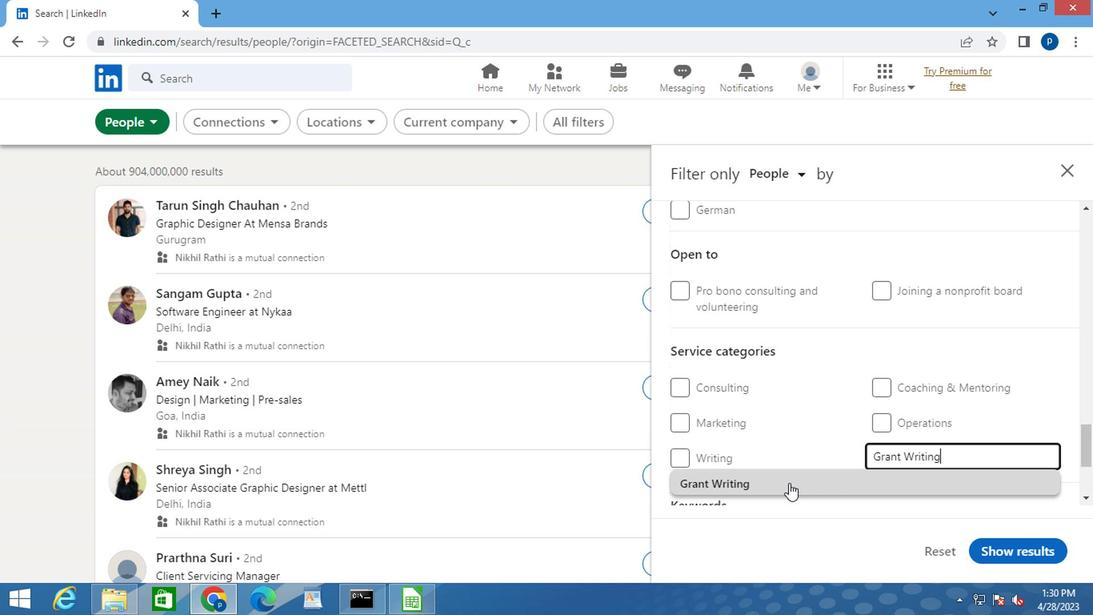 
Action: Mouse moved to (784, 464)
Screenshot: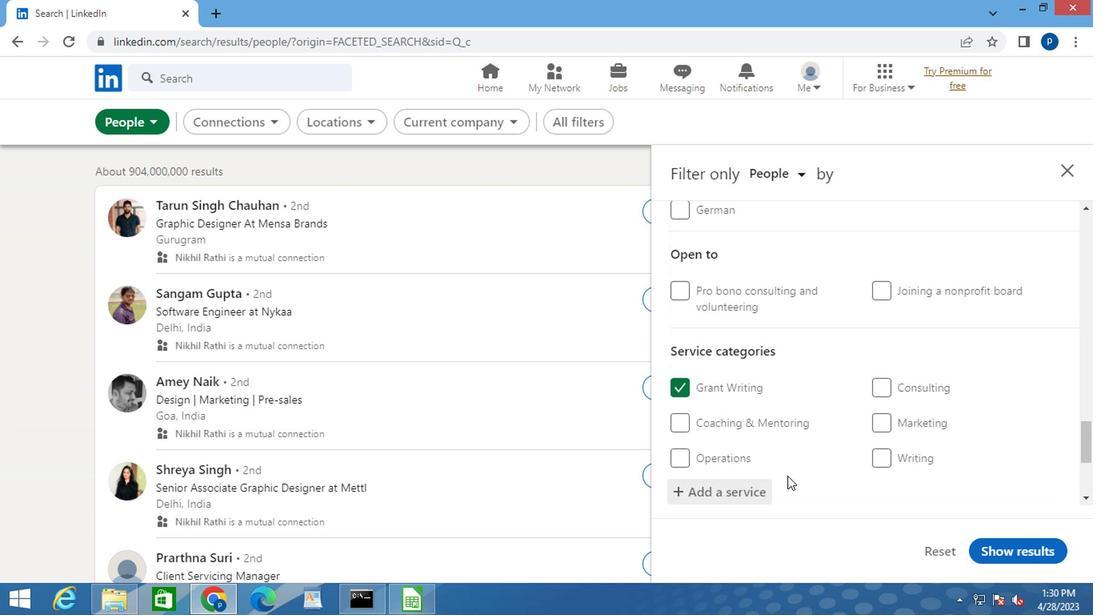 
Action: Mouse scrolled (784, 464) with delta (0, 0)
Screenshot: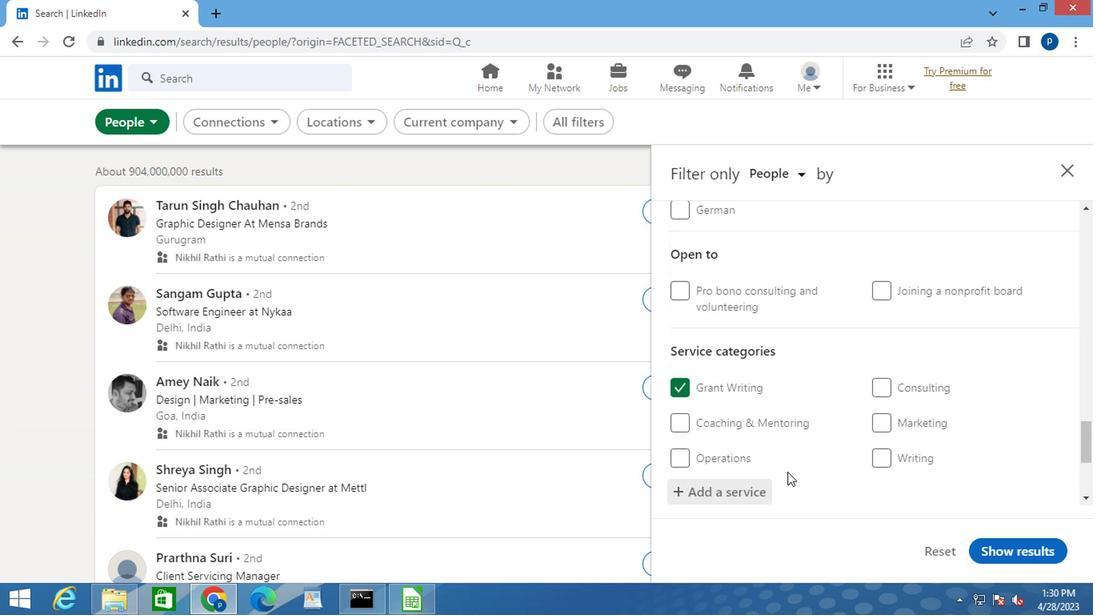
Action: Mouse moved to (782, 464)
Screenshot: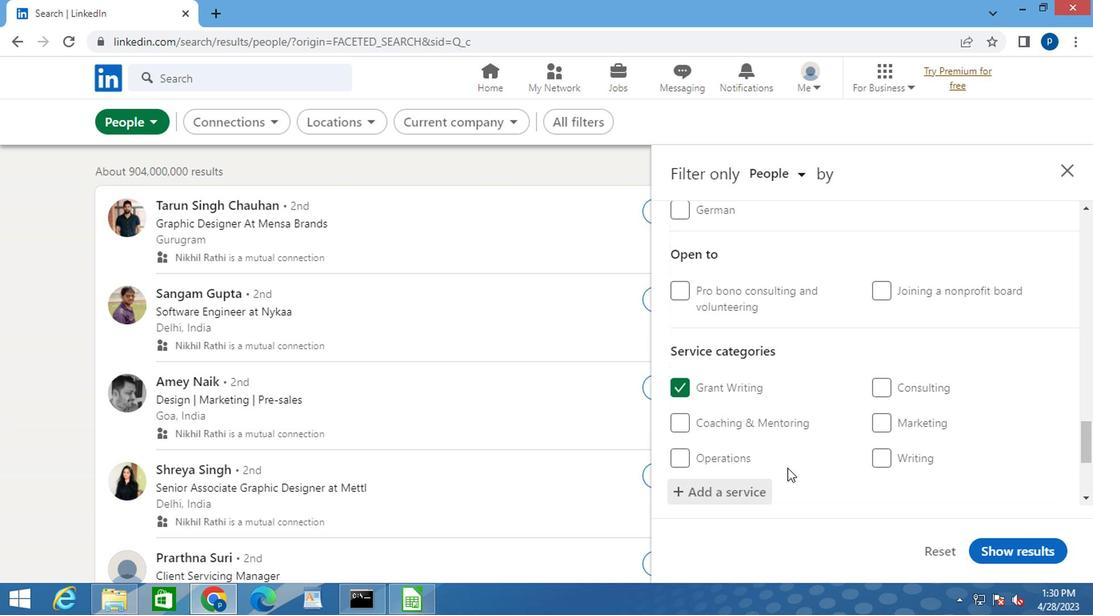 
Action: Mouse scrolled (782, 463) with delta (0, -1)
Screenshot: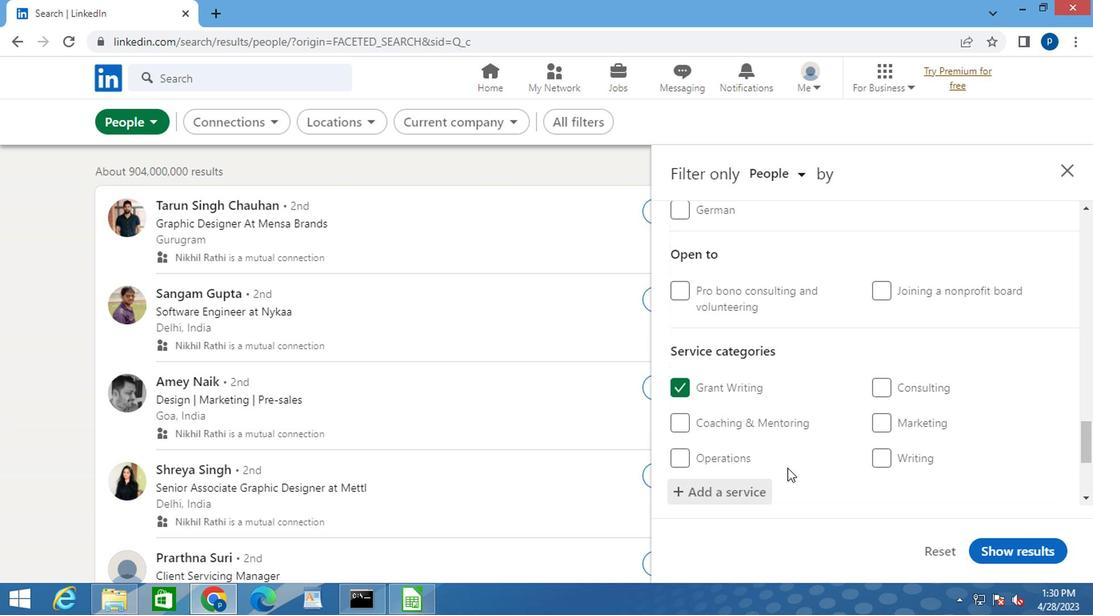 
Action: Mouse moved to (781, 462)
Screenshot: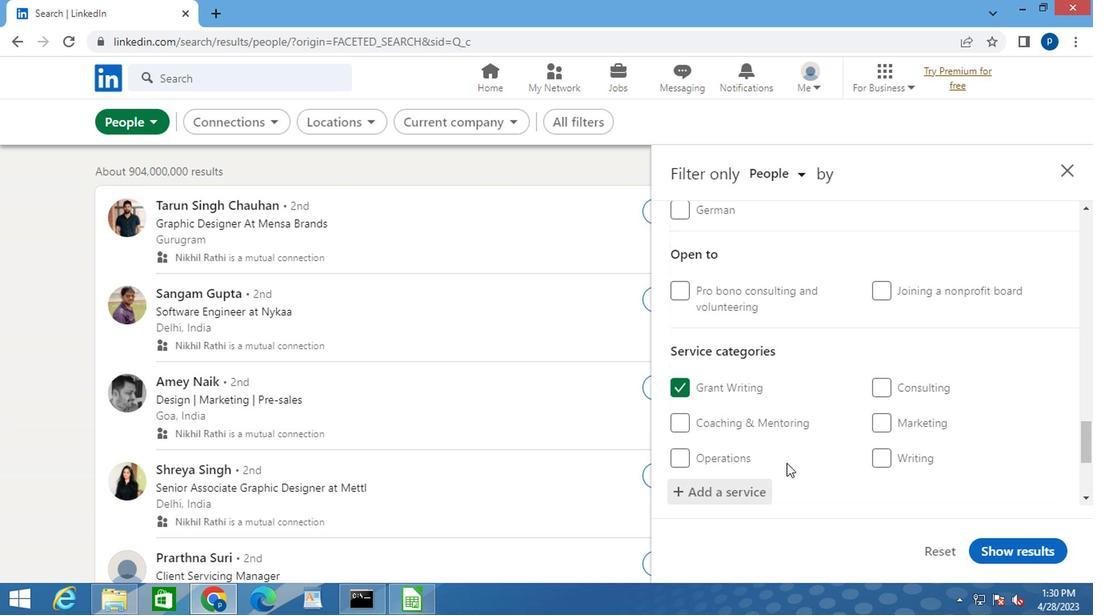 
Action: Mouse scrolled (781, 461) with delta (0, -1)
Screenshot: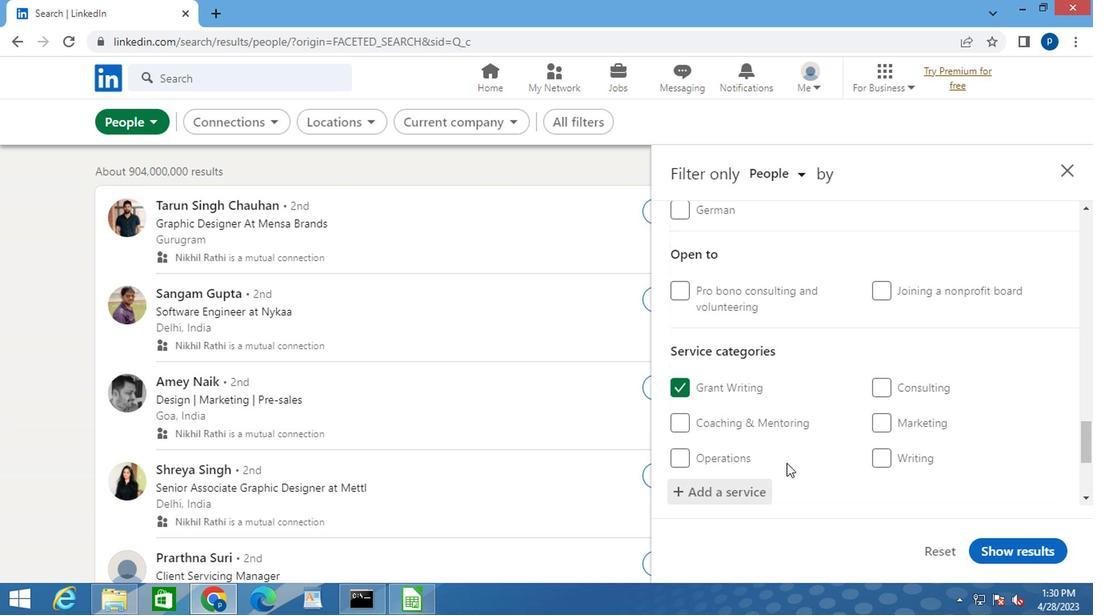 
Action: Mouse moved to (709, 431)
Screenshot: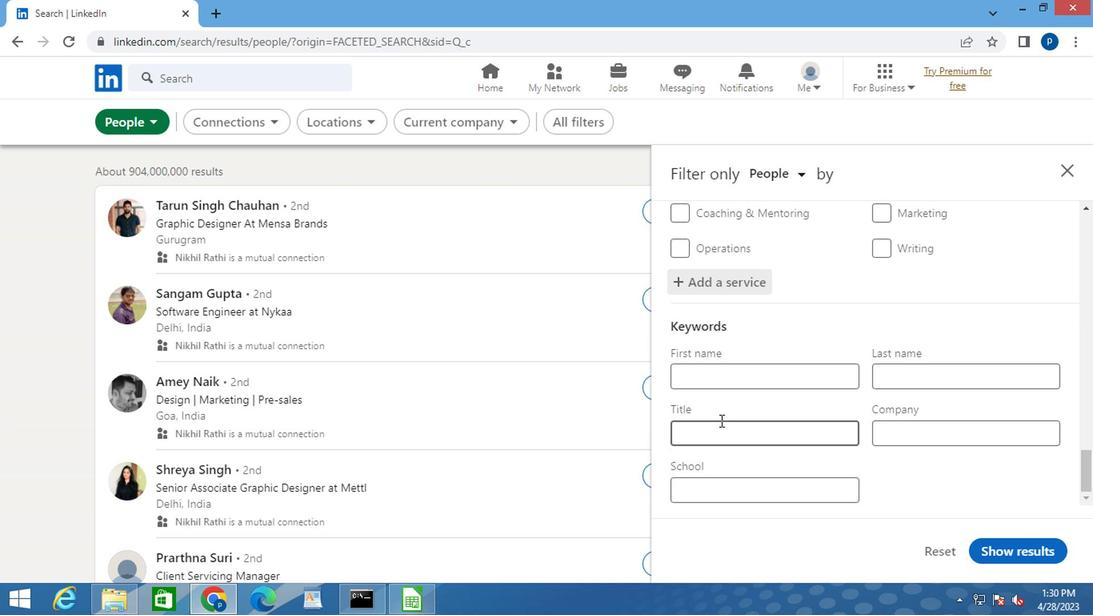 
Action: Mouse pressed left at (709, 431)
Screenshot: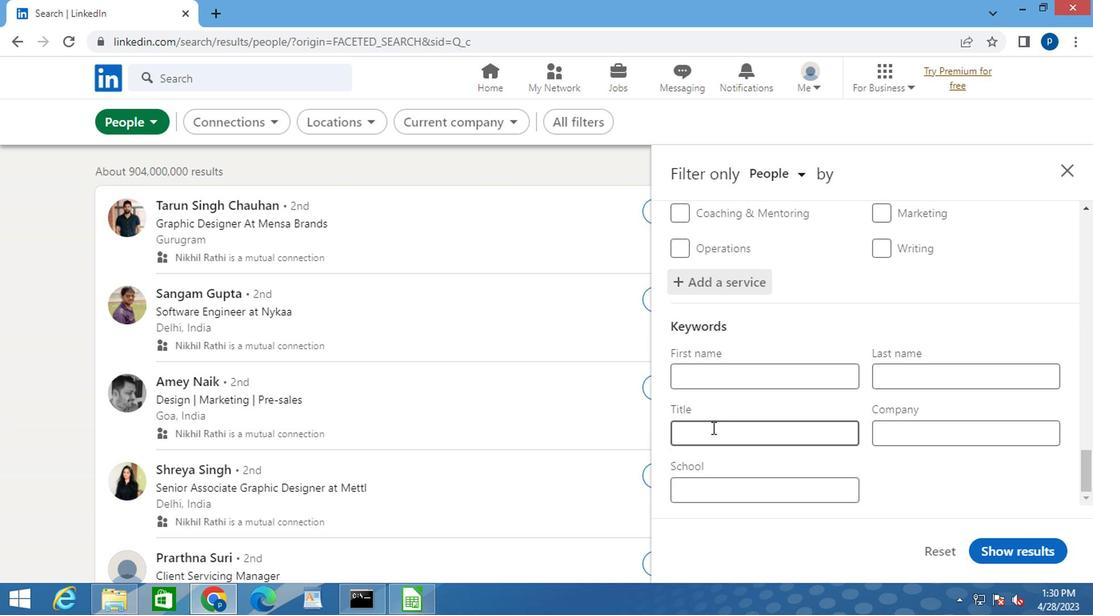 
Action: Key pressed <Key.caps_lock>M<Key.caps_lock>ARKETING<Key.space><Key.caps_lock>D<Key.caps_lock>IRECTOR<Key.space>
Screenshot: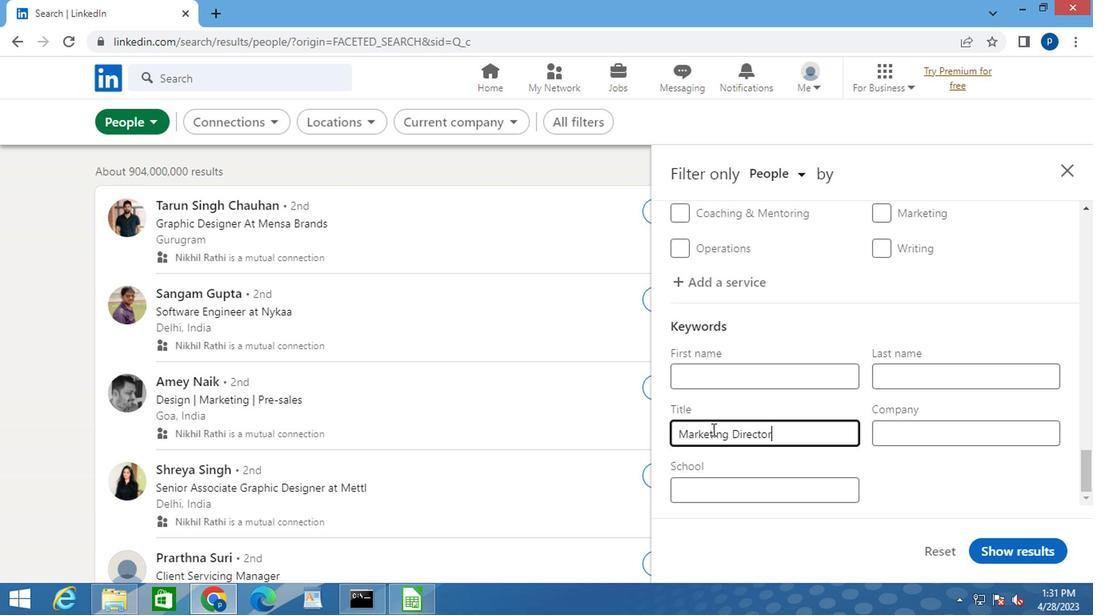 
Action: Mouse moved to (1015, 547)
Screenshot: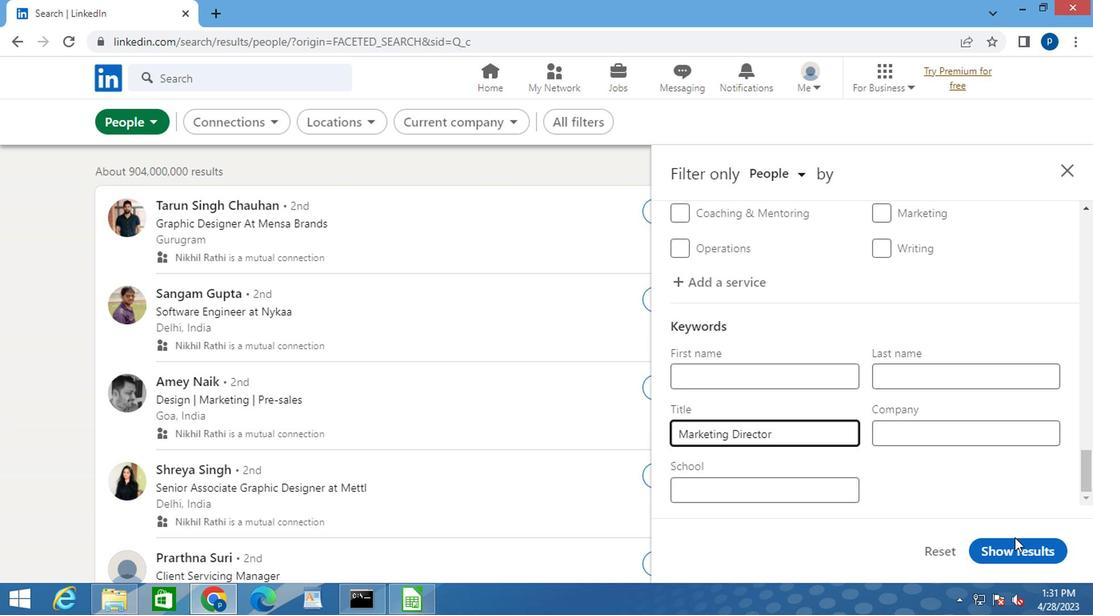 
Action: Mouse pressed left at (1015, 547)
Screenshot: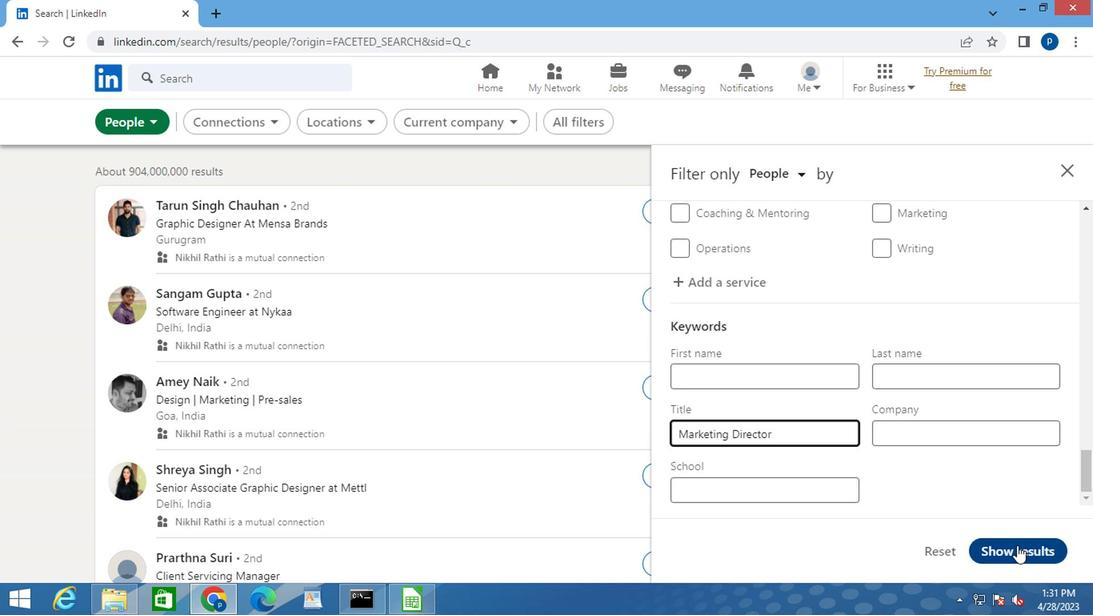 
